 Task: Find accommodations in Bayramaly, Turkmenistan, for 3 guests from July 9 to July 16, with 2 bedrooms, 2 beds, 1 bathroom, a price range of ₹8000 to ₹16000, and self check-in option.
Action: Mouse moved to (596, 155)
Screenshot: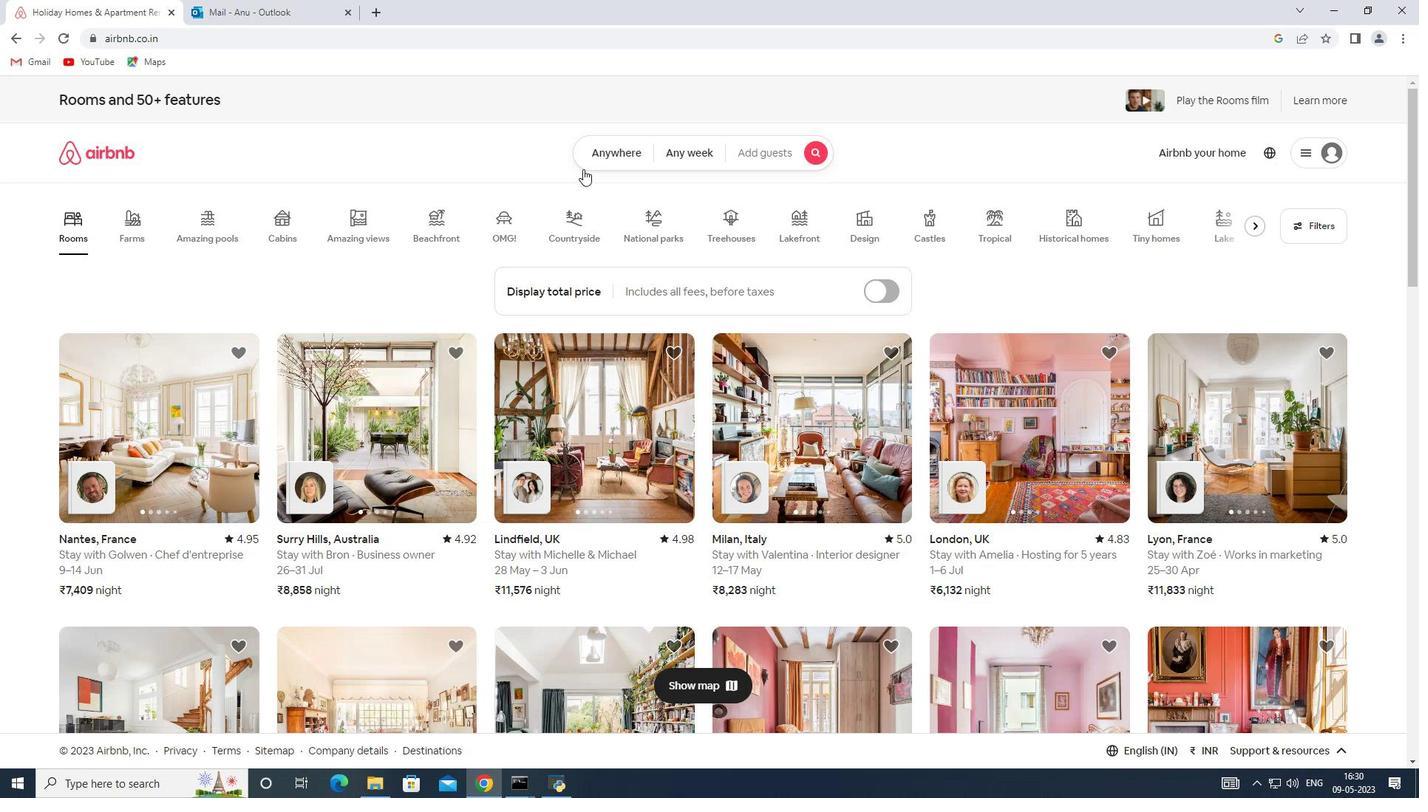 
Action: Mouse pressed left at (596, 155)
Screenshot: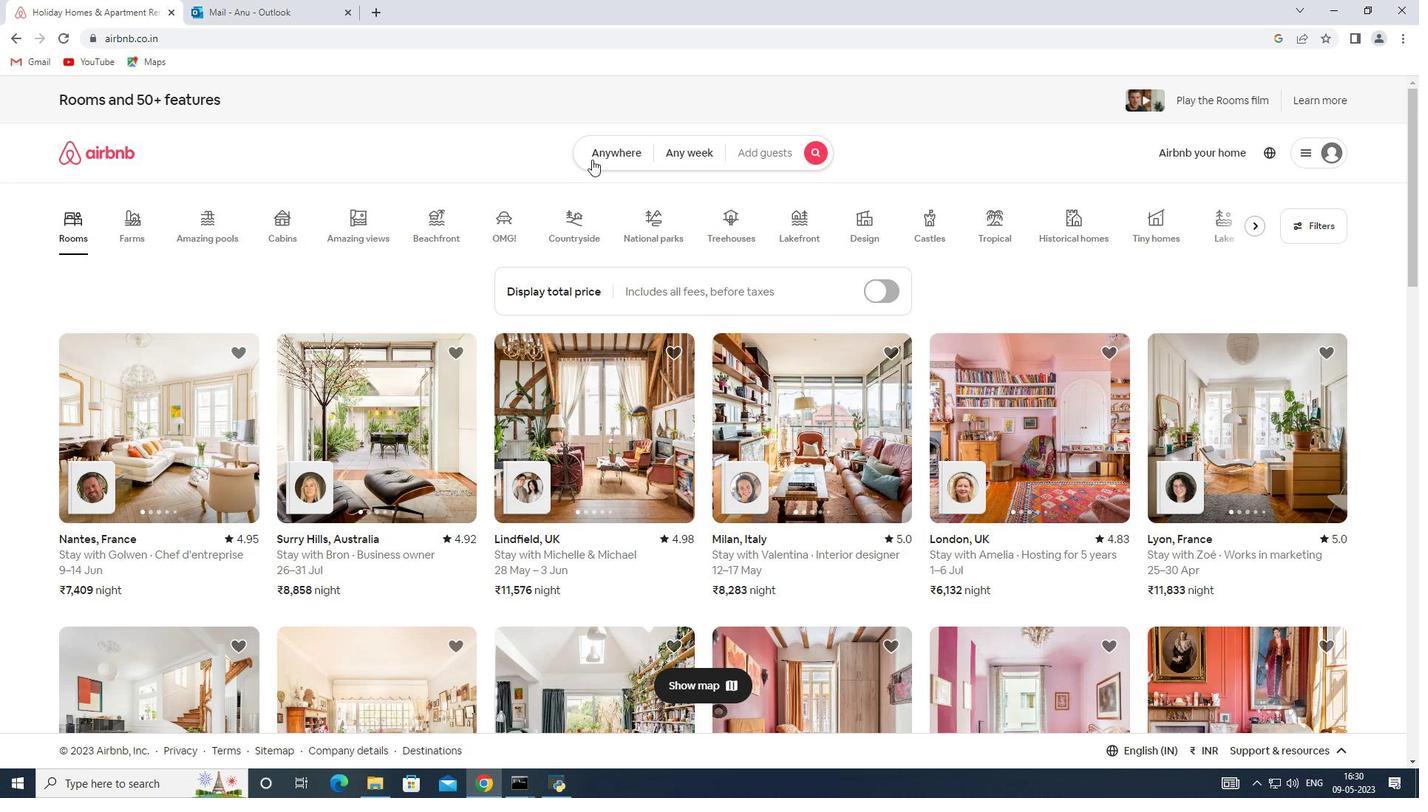 
Action: Mouse moved to (497, 206)
Screenshot: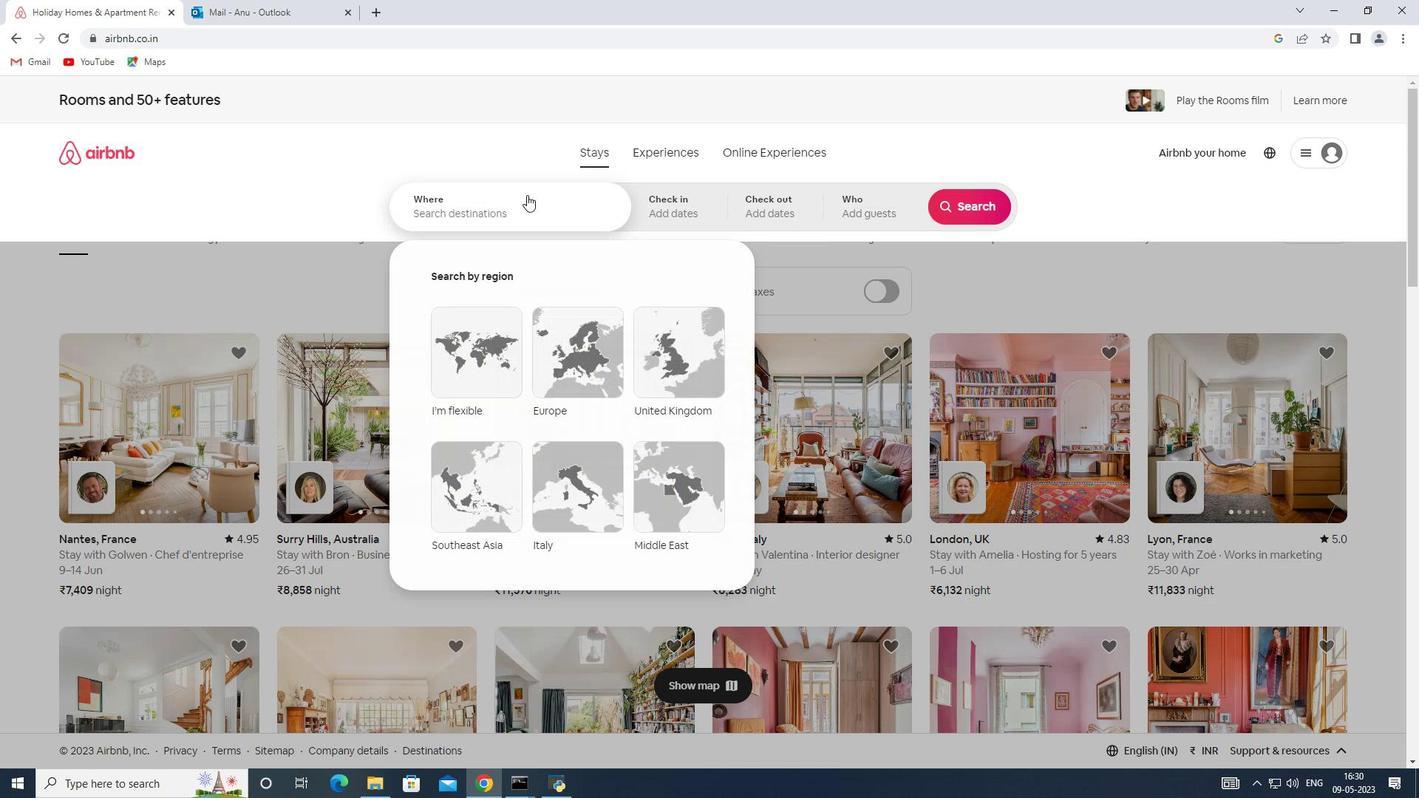 
Action: Mouse pressed left at (497, 206)
Screenshot: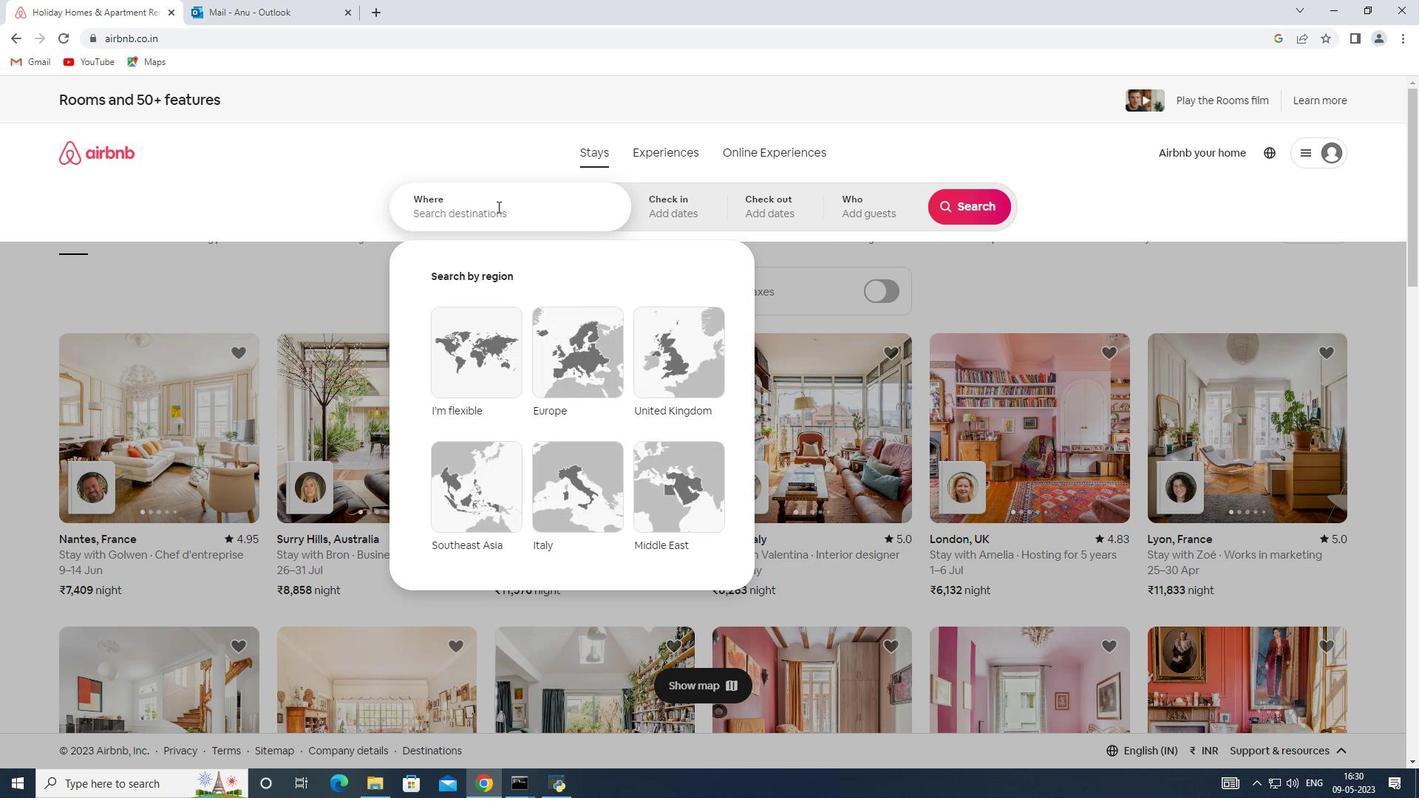 
Action: Key pressed <Key.shift><Key.shift><Key.shift><Key.shift><Key.shift><Key.shift><Key.shift><Key.shift><Key.shift><Key.shift><Key.shift><Key.shift><Key.shift><Key.shift><Key.shift><Key.shift><Key.shift><Key.shift><Key.shift><Key.shift><Key.shift><Key.shift>Bayramaly,<Key.shift>Turkmenistan
Screenshot: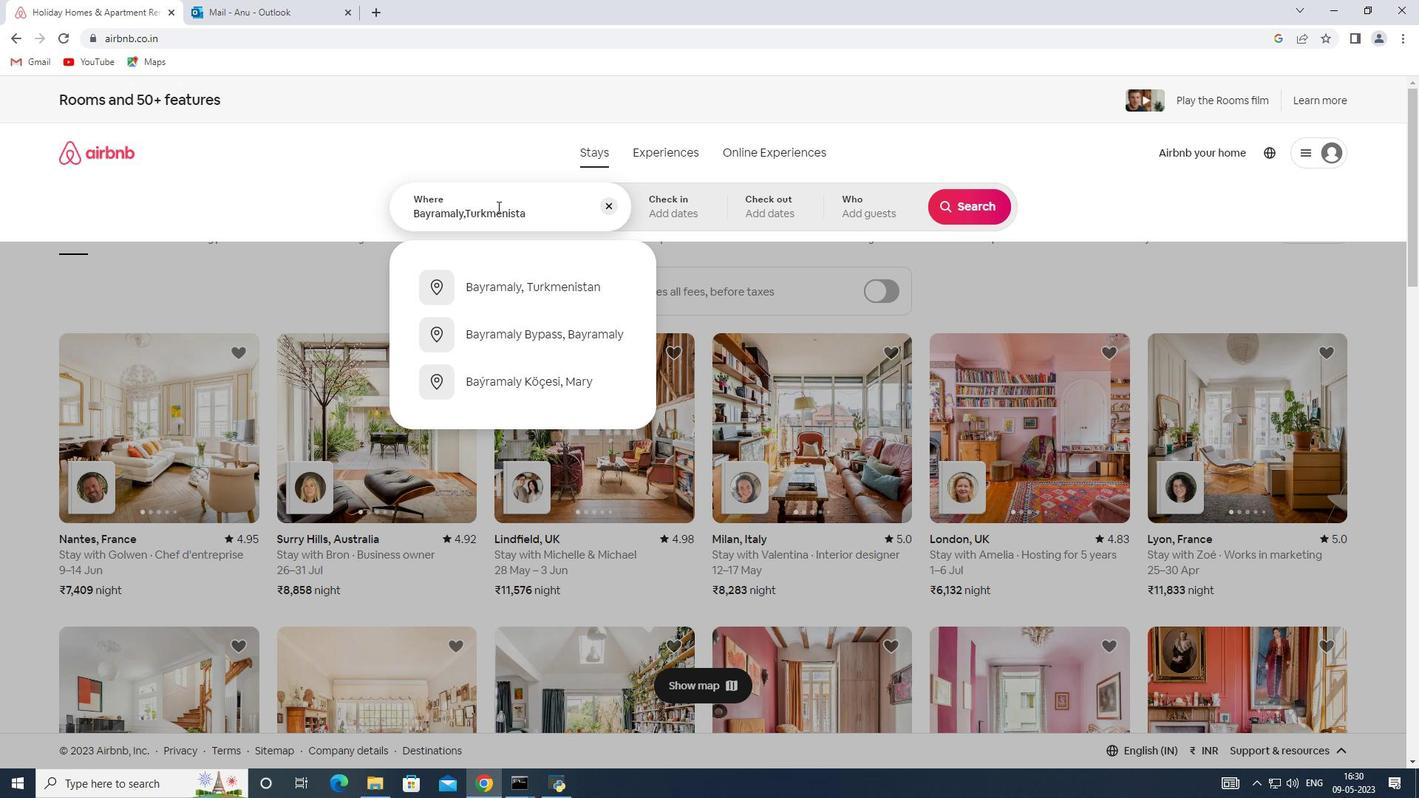 
Action: Mouse moved to (664, 201)
Screenshot: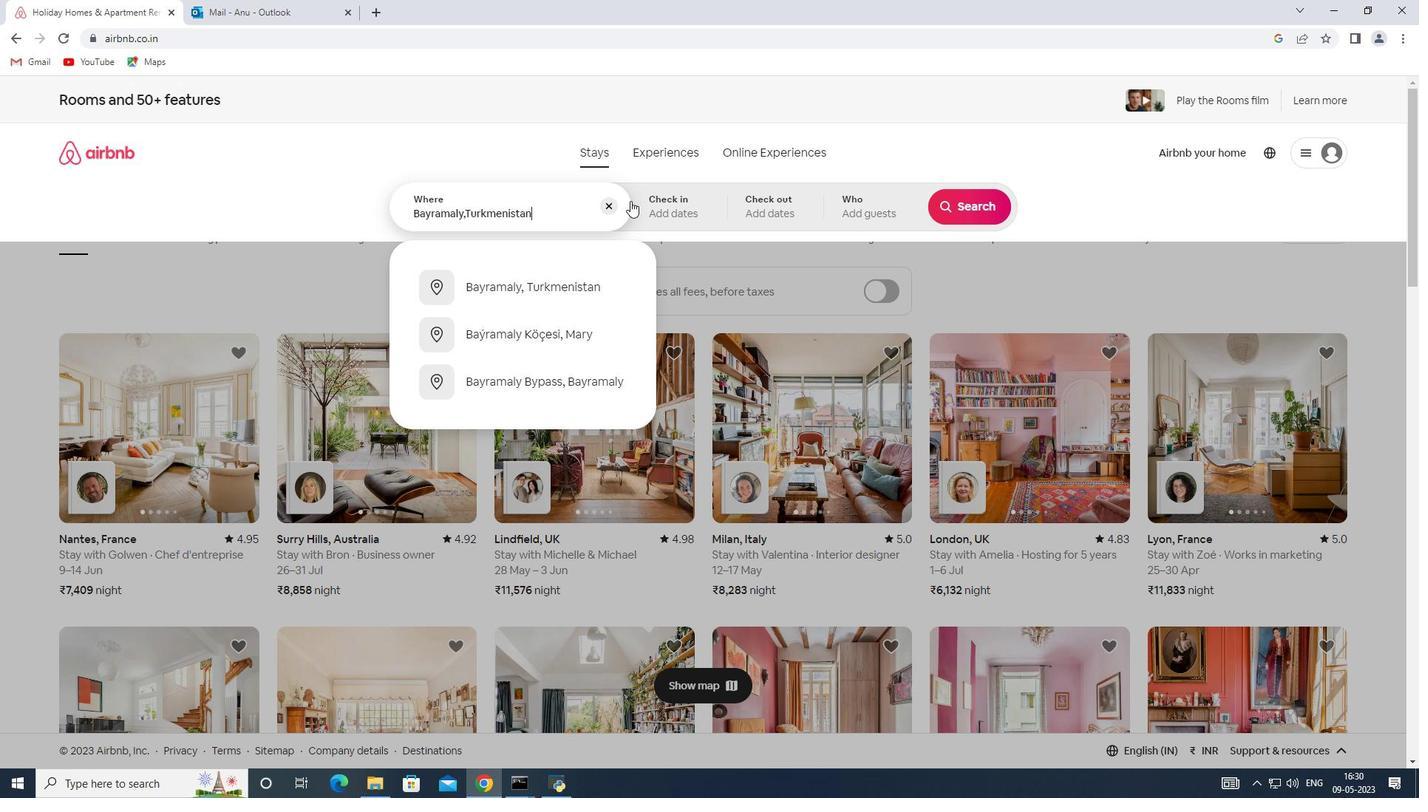 
Action: Mouse pressed left at (664, 201)
Screenshot: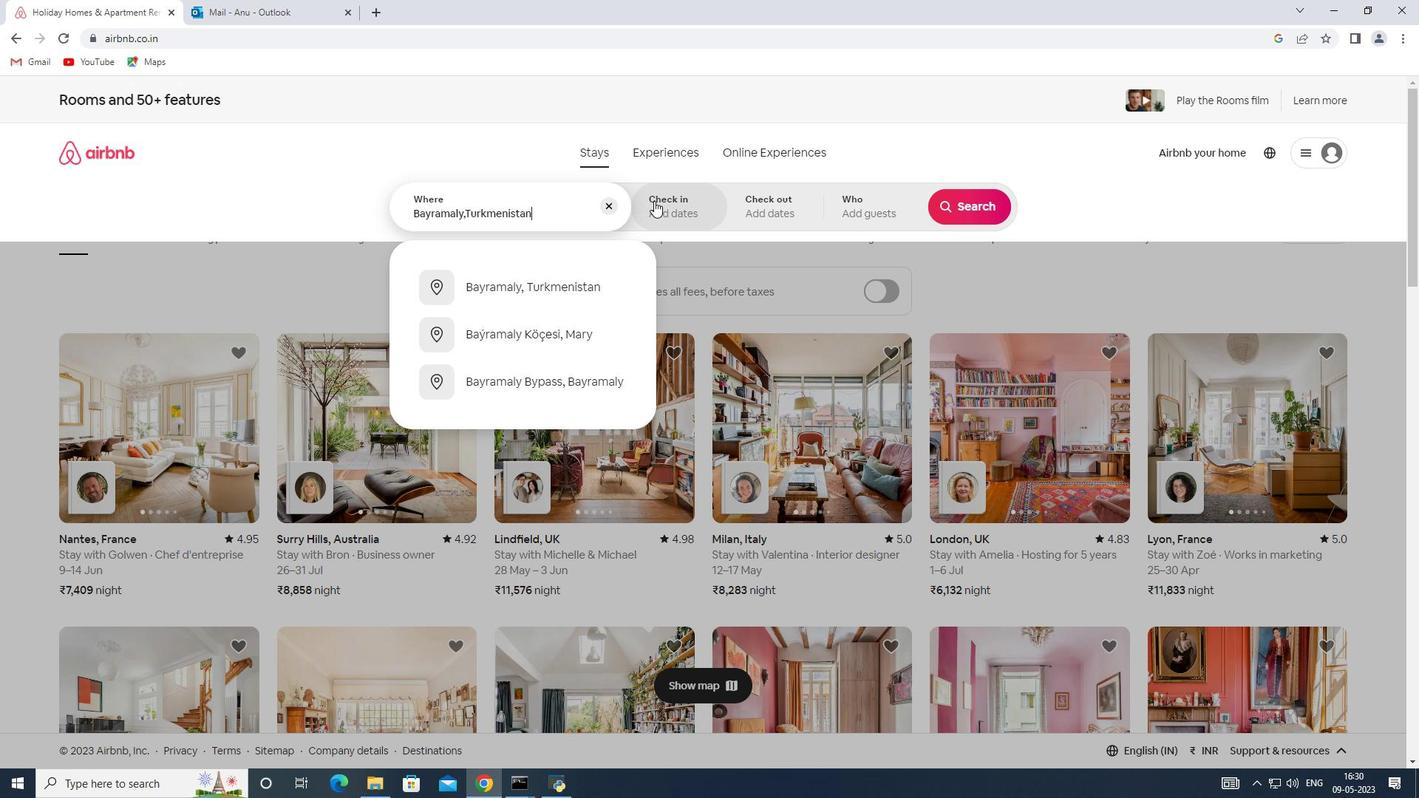 
Action: Mouse moved to (959, 322)
Screenshot: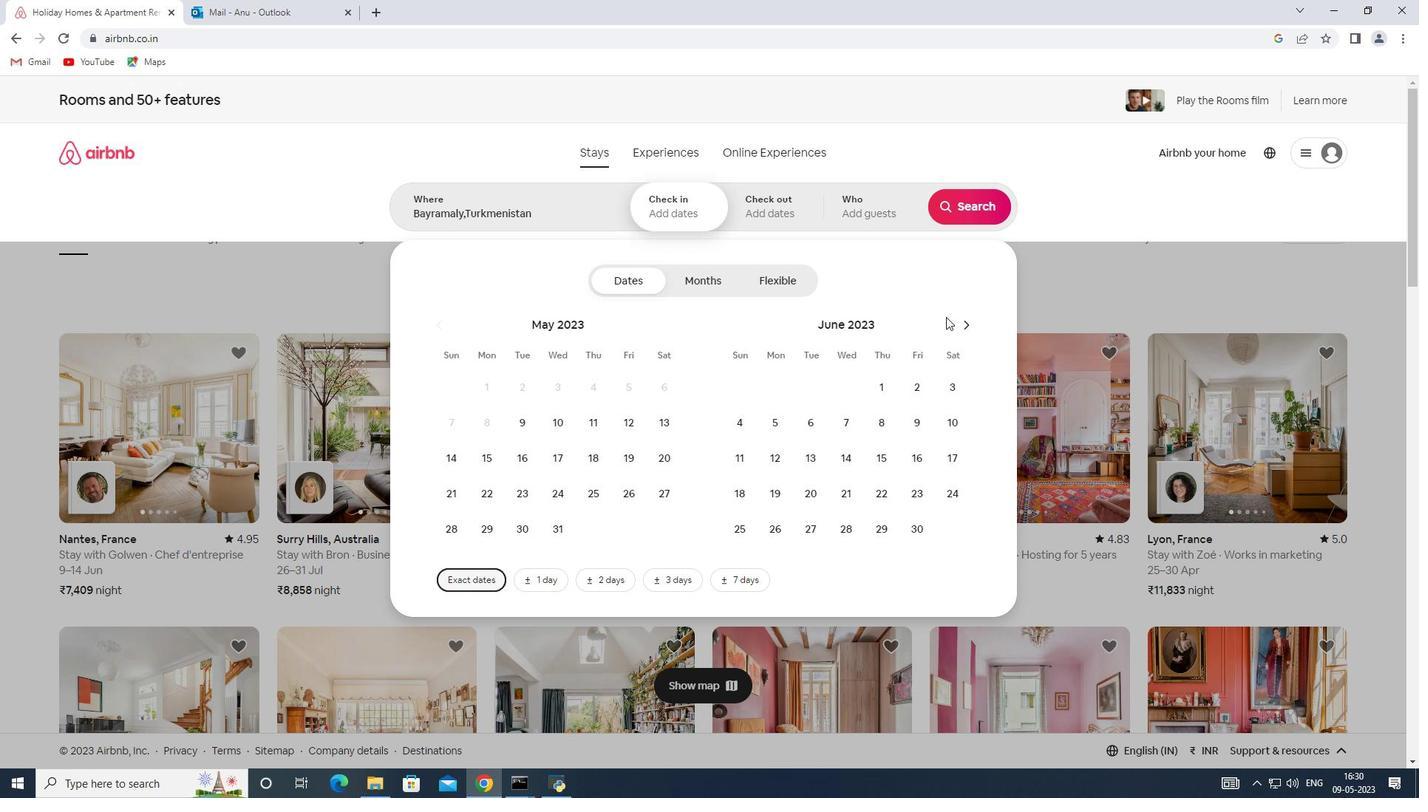 
Action: Mouse pressed left at (959, 322)
Screenshot: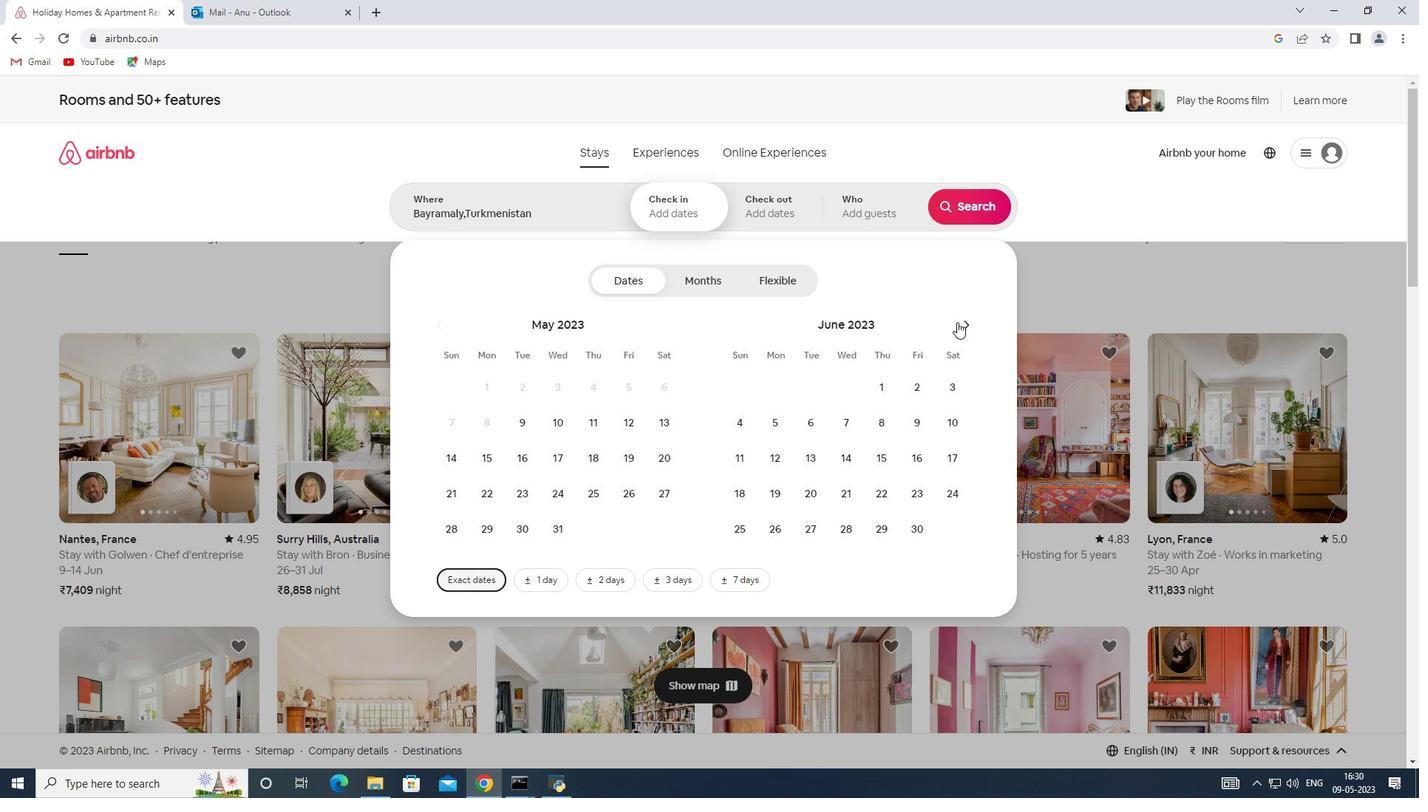 
Action: Mouse moved to (746, 460)
Screenshot: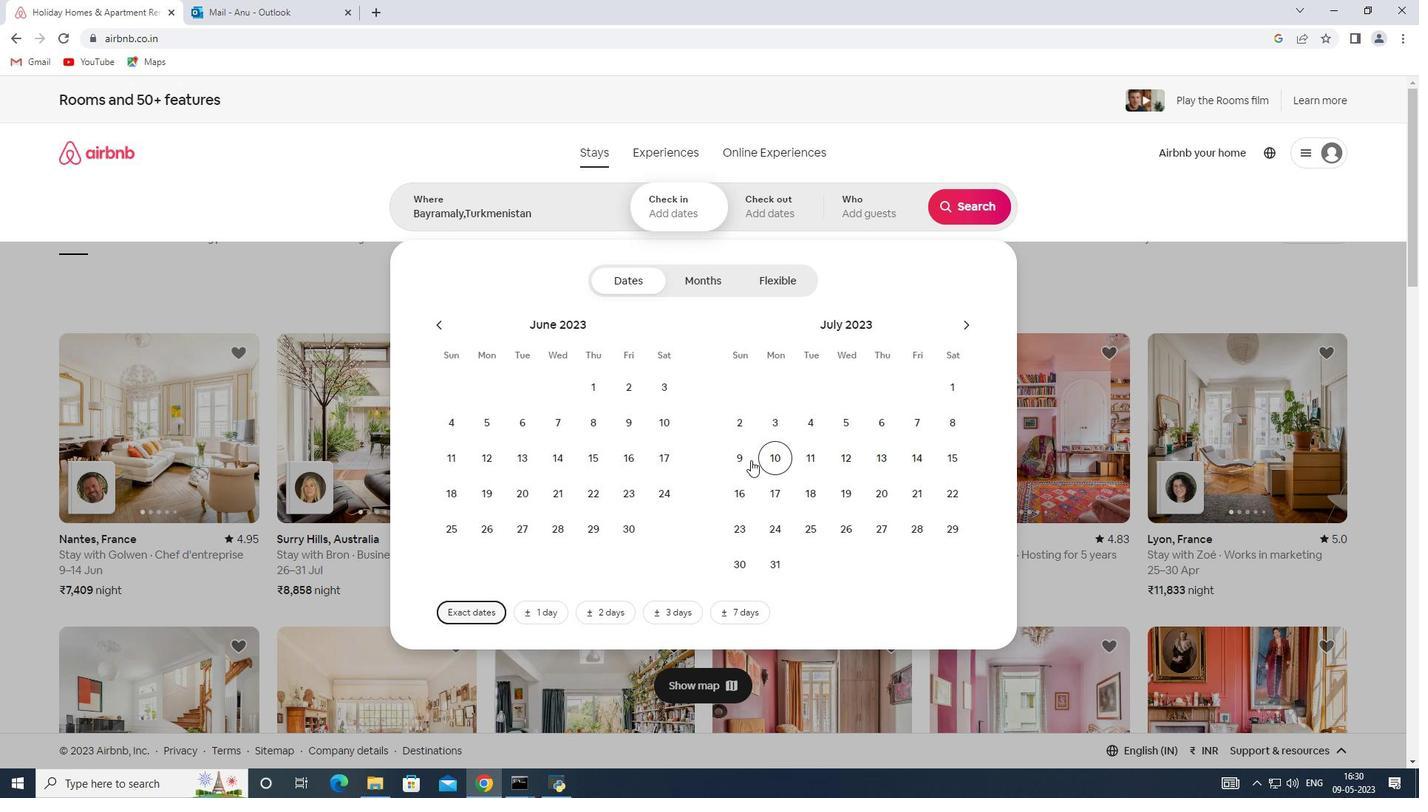 
Action: Mouse pressed left at (746, 460)
Screenshot: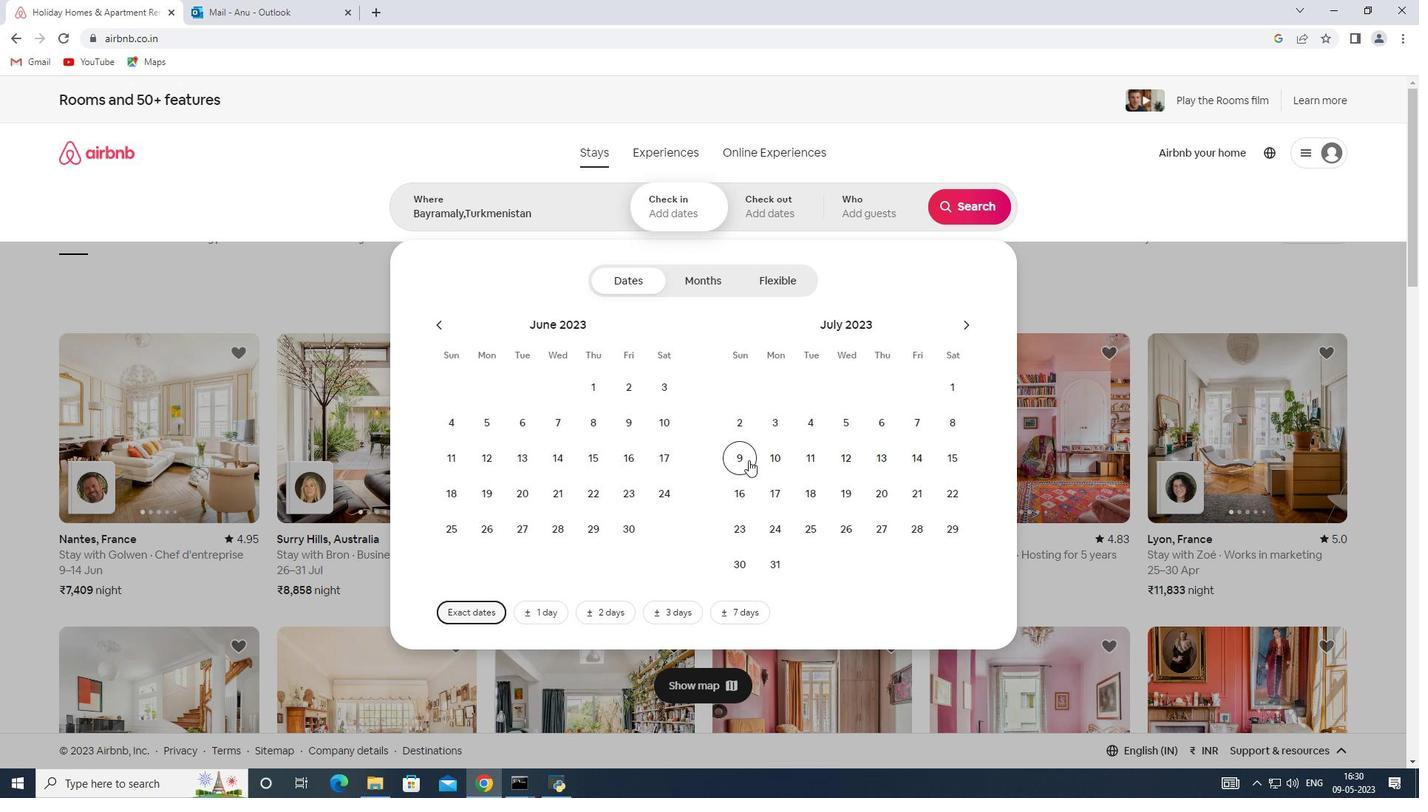 
Action: Mouse moved to (750, 493)
Screenshot: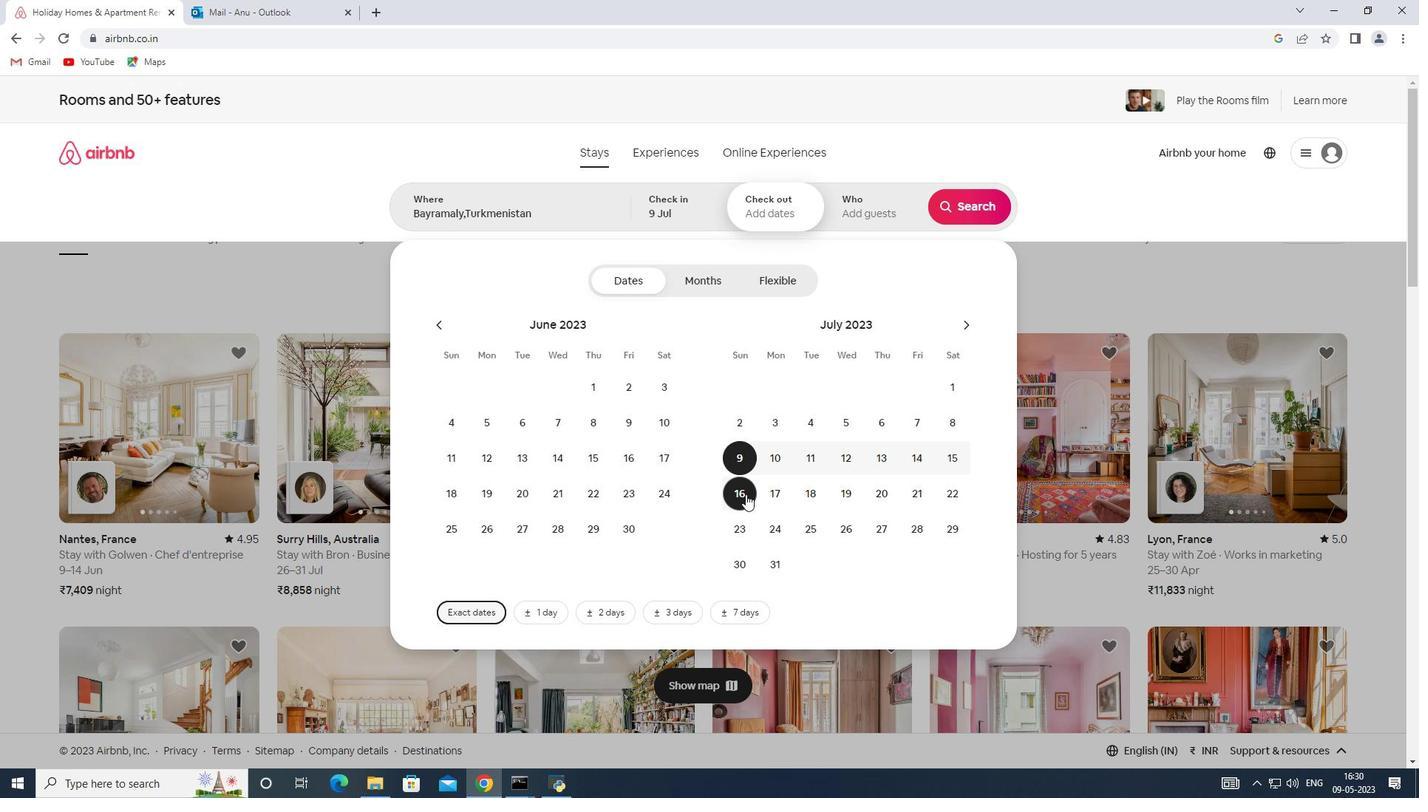 
Action: Mouse pressed left at (750, 493)
Screenshot: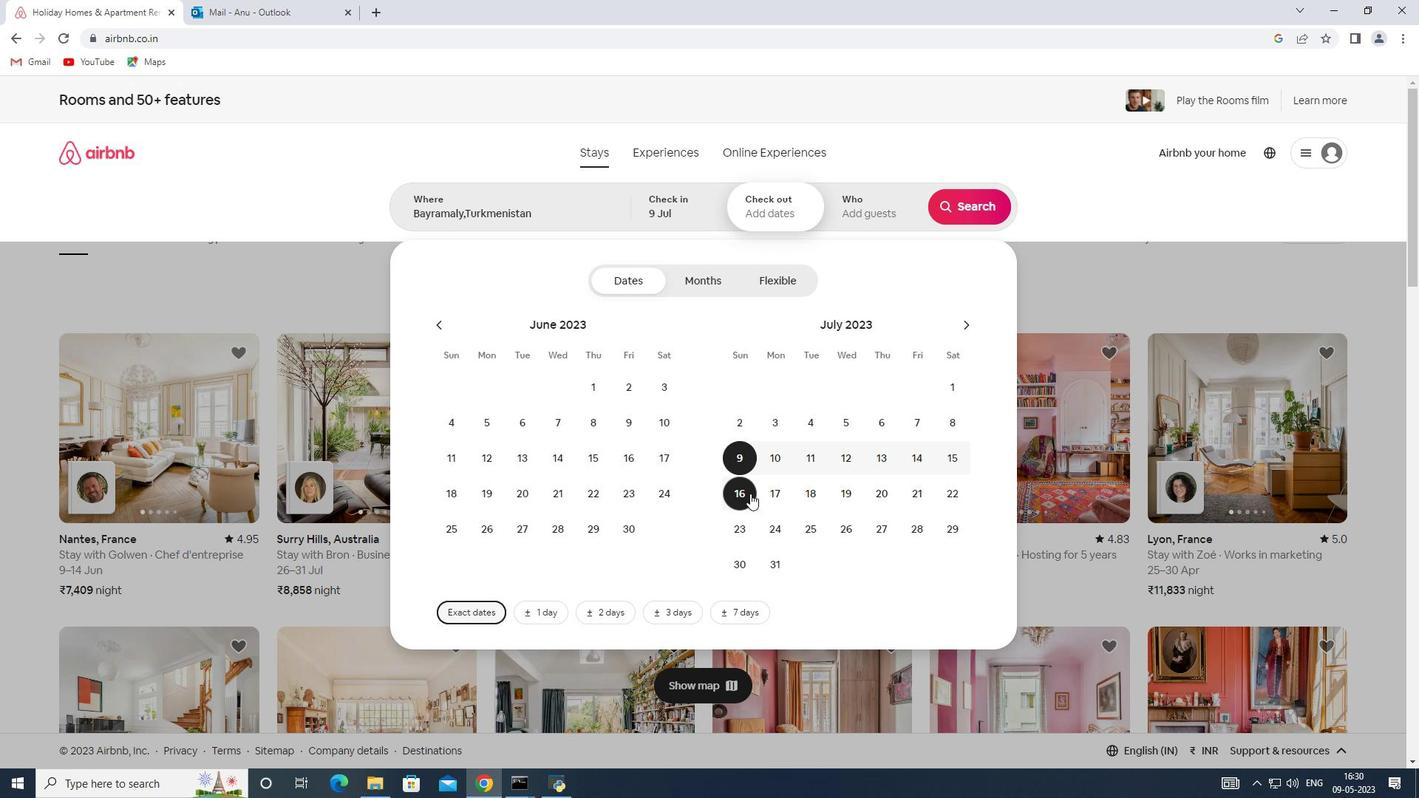 
Action: Mouse moved to (847, 215)
Screenshot: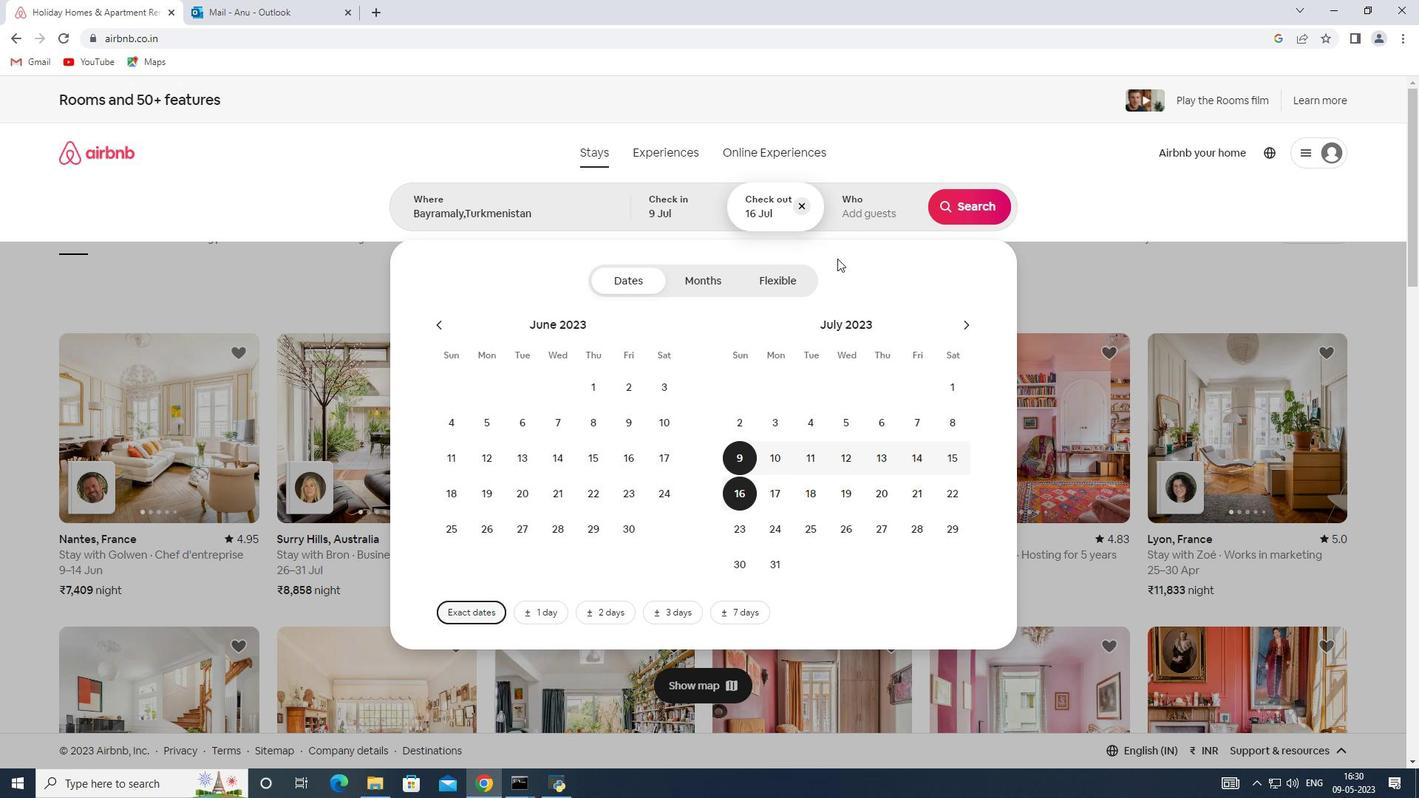 
Action: Mouse pressed left at (847, 215)
Screenshot: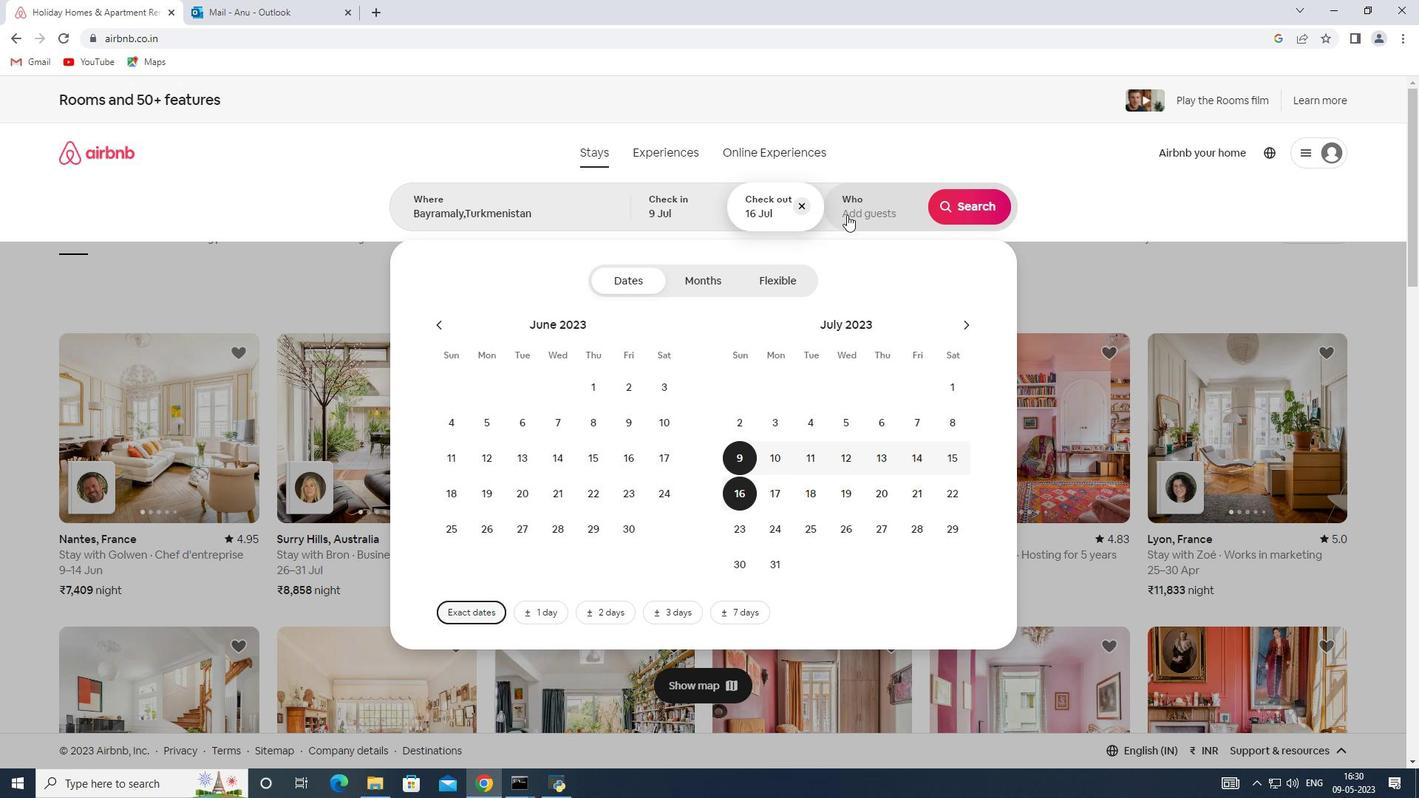 
Action: Mouse moved to (978, 281)
Screenshot: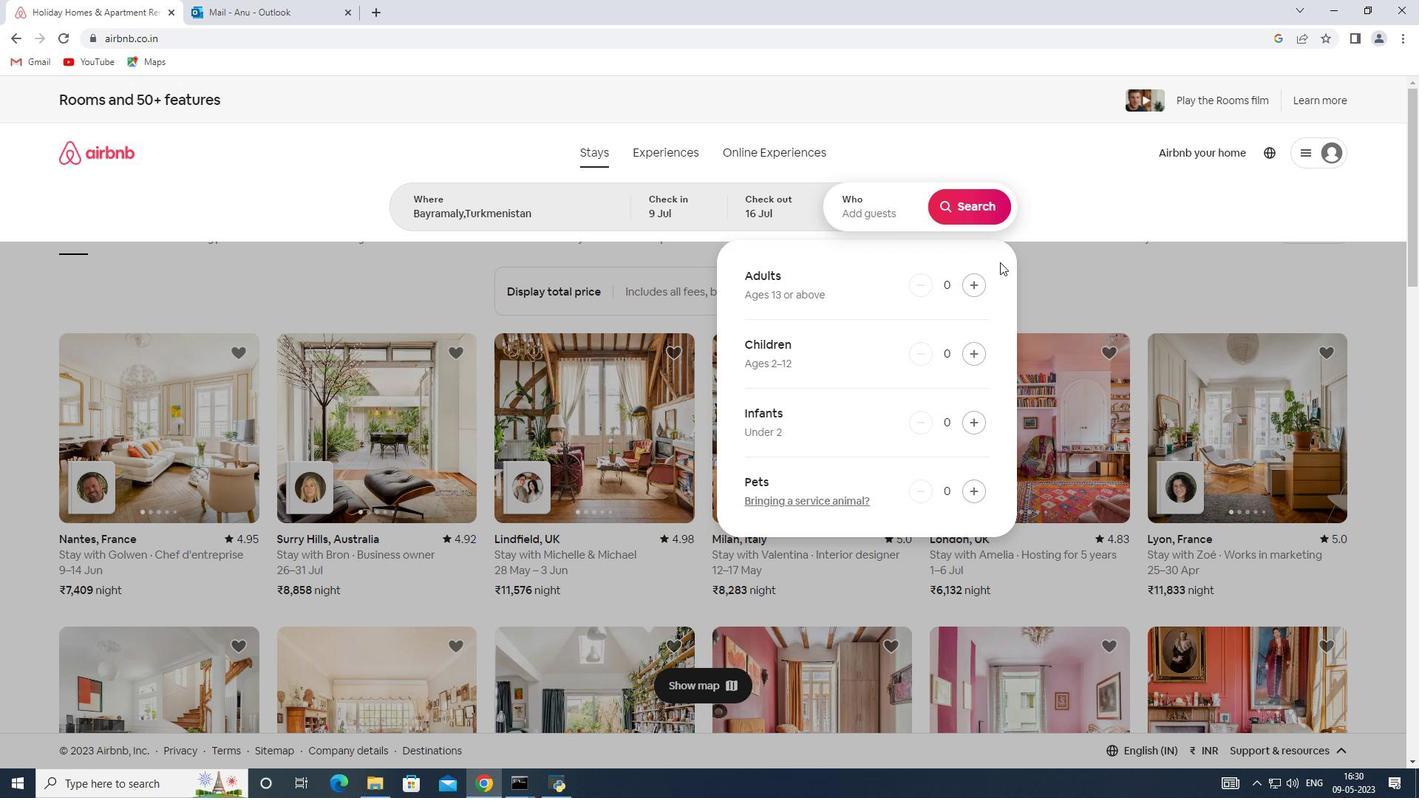 
Action: Mouse pressed left at (978, 281)
Screenshot: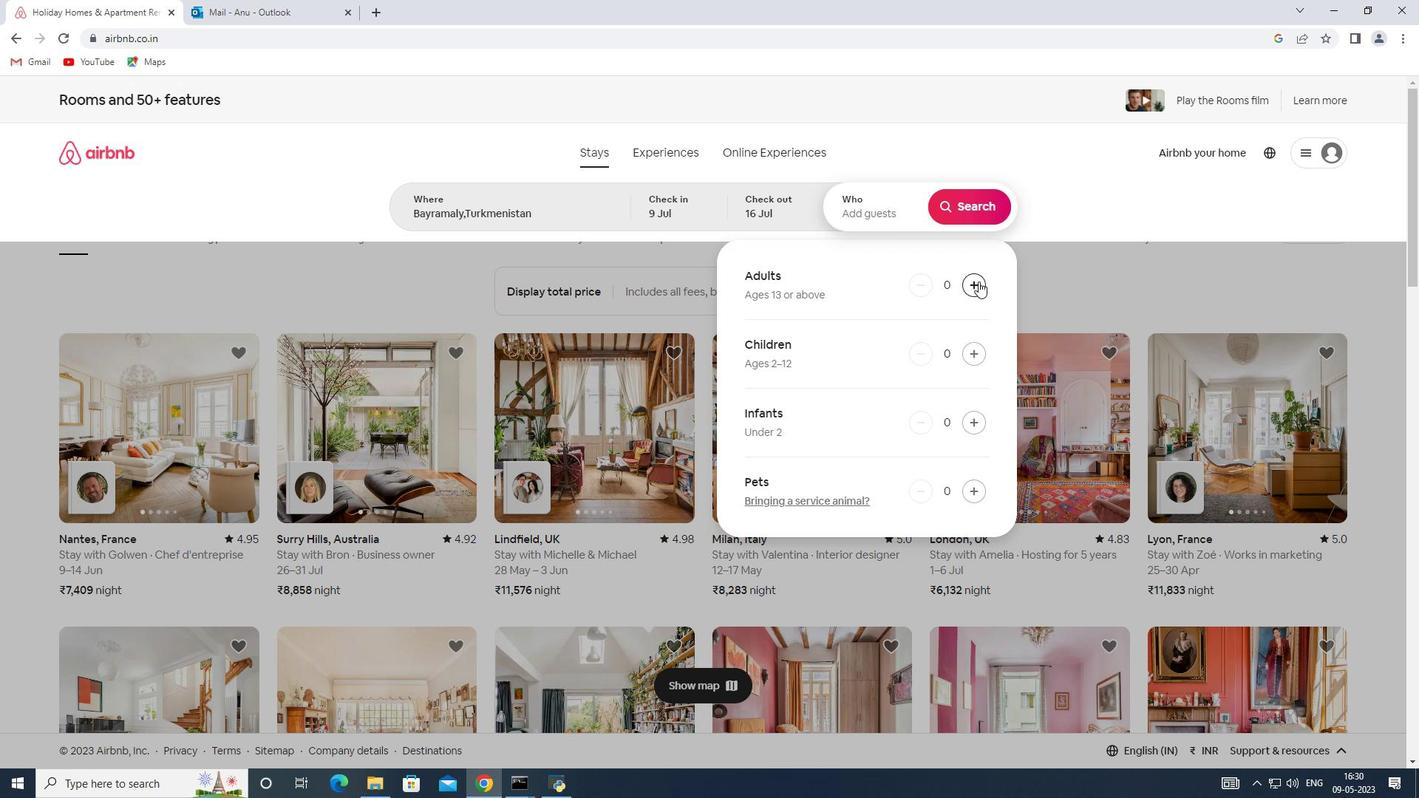 
Action: Mouse pressed left at (978, 281)
Screenshot: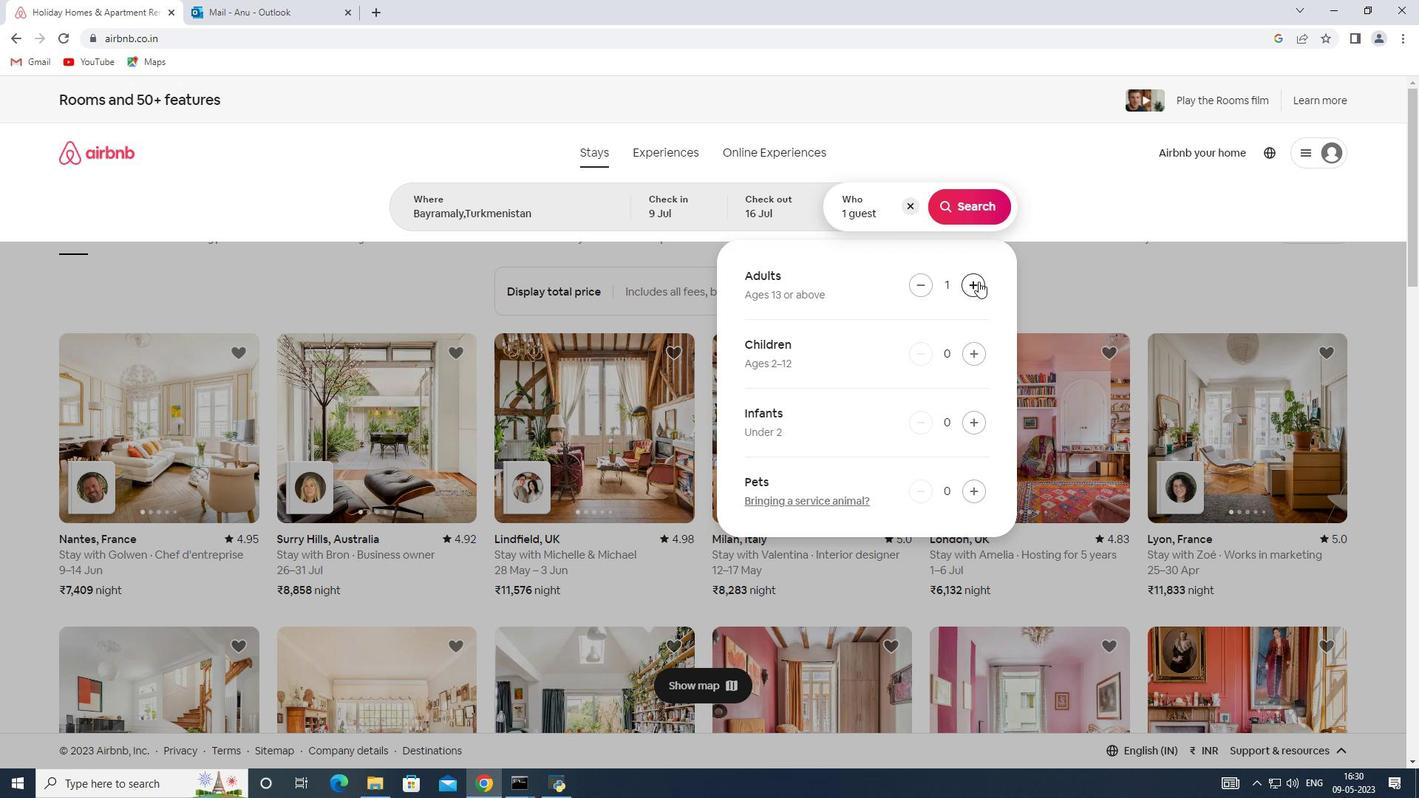 
Action: Mouse moved to (972, 356)
Screenshot: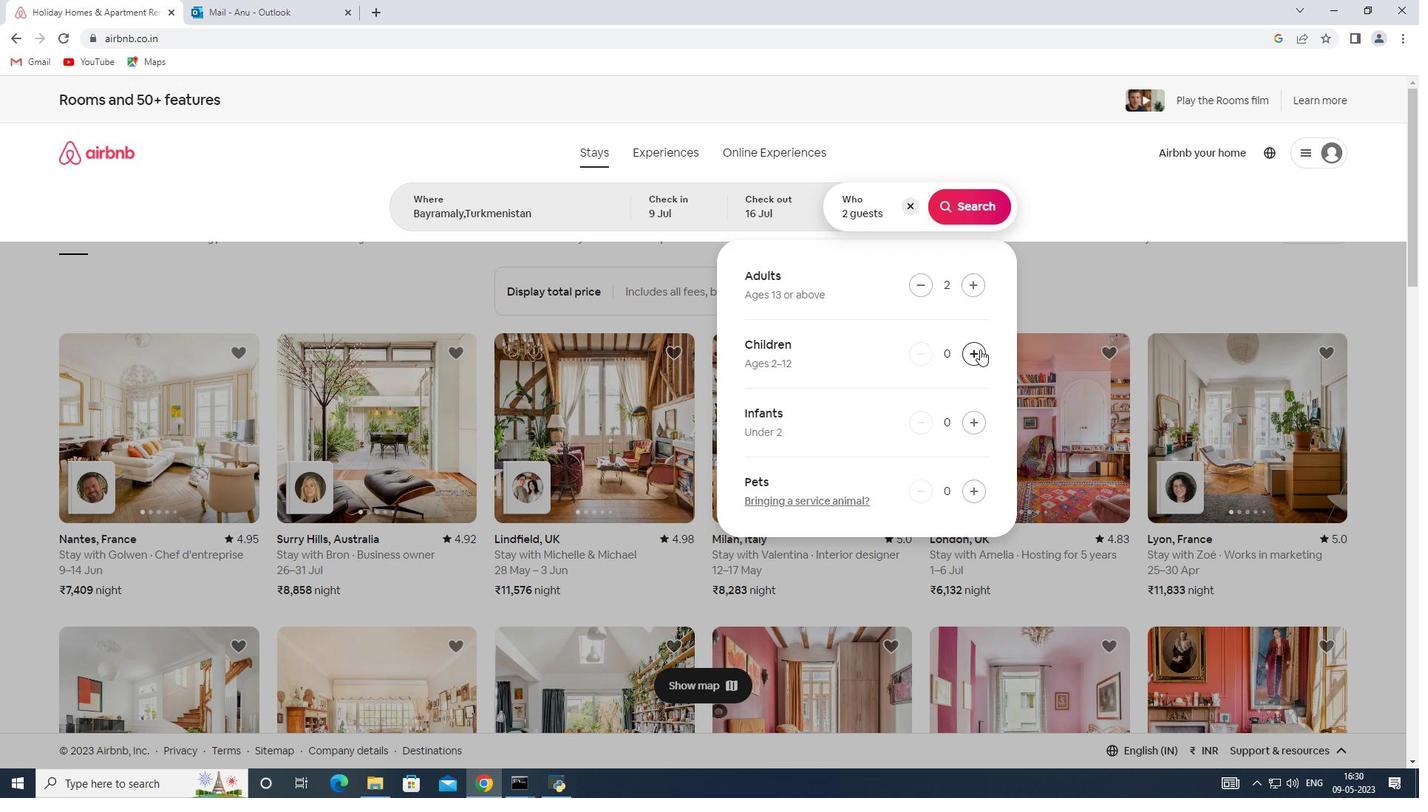 
Action: Mouse pressed left at (972, 356)
Screenshot: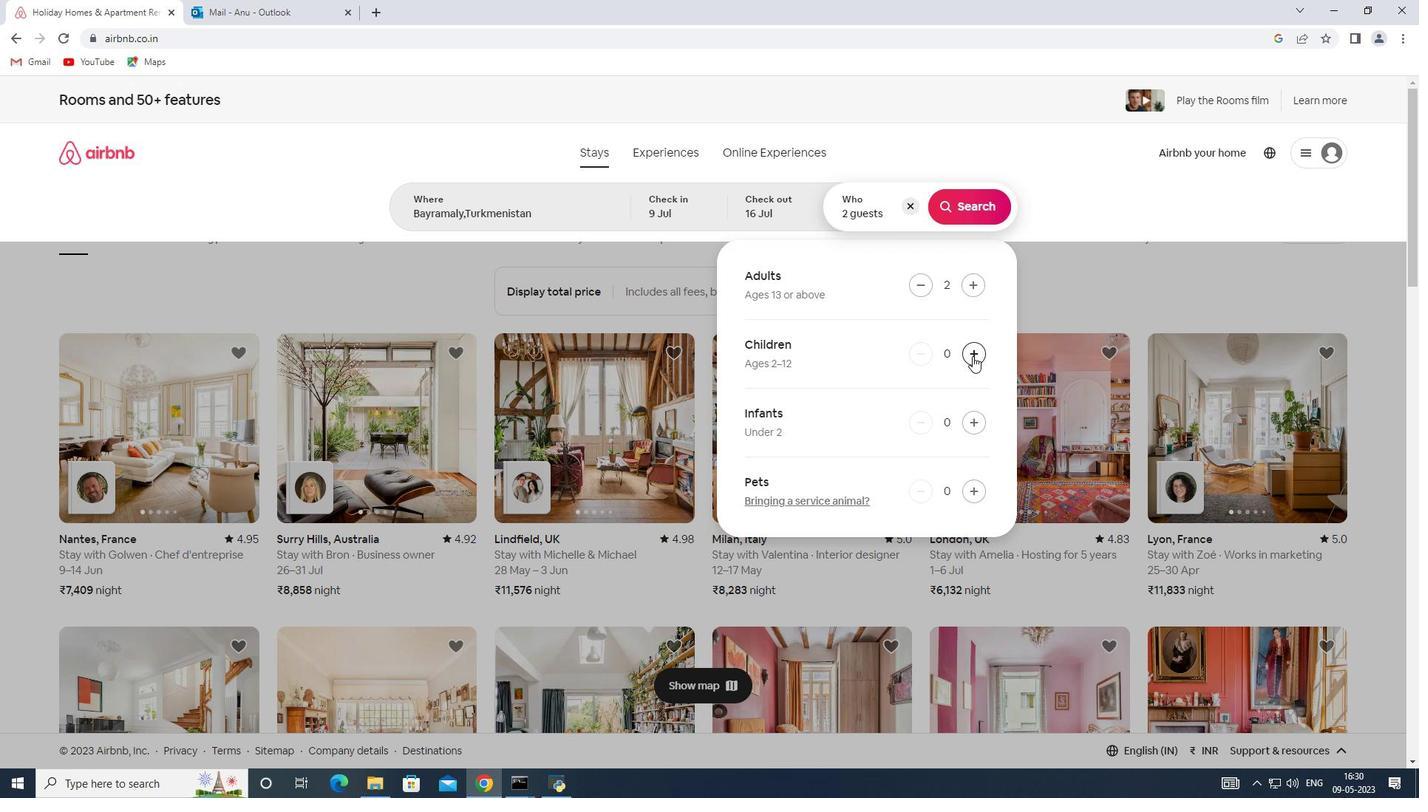 
Action: Mouse moved to (955, 198)
Screenshot: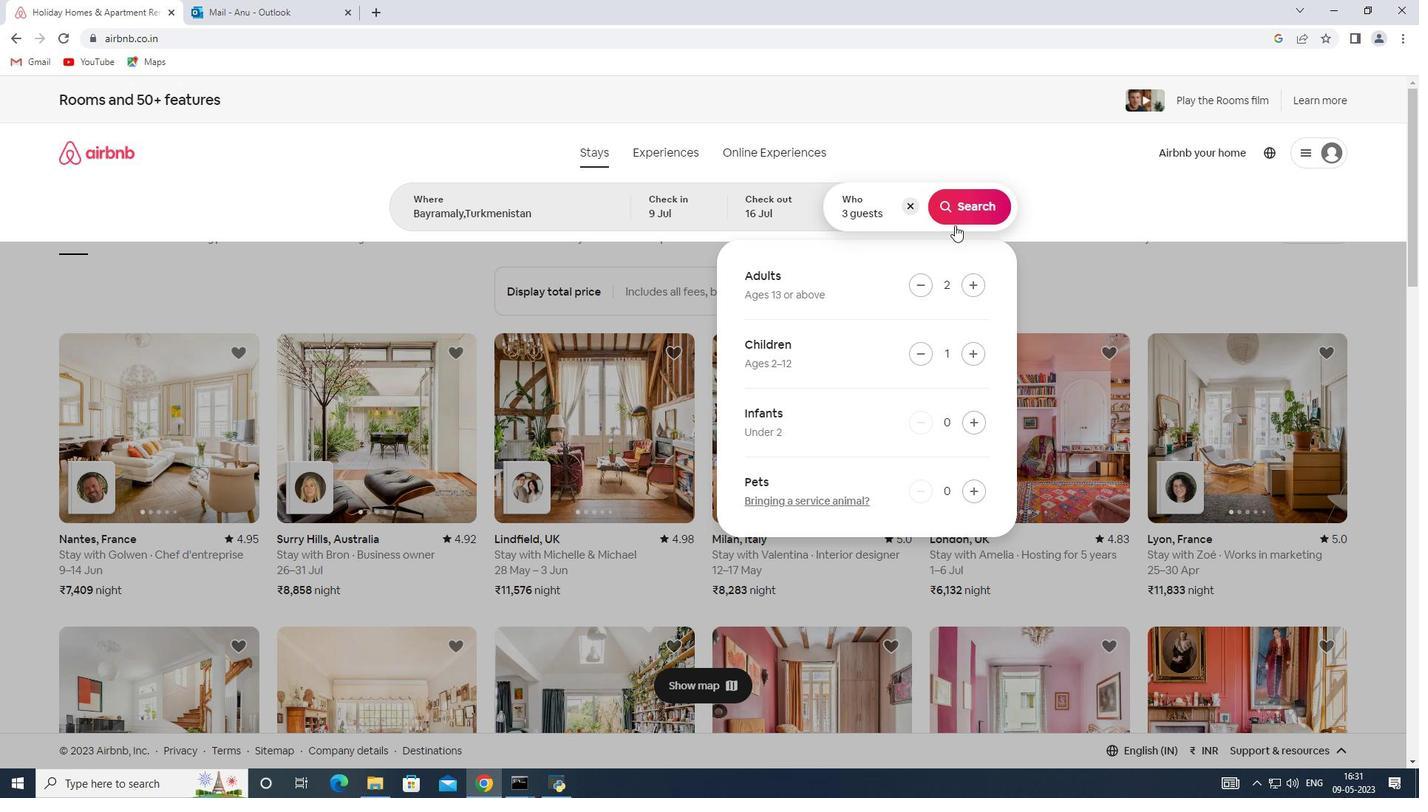 
Action: Mouse pressed left at (955, 198)
Screenshot: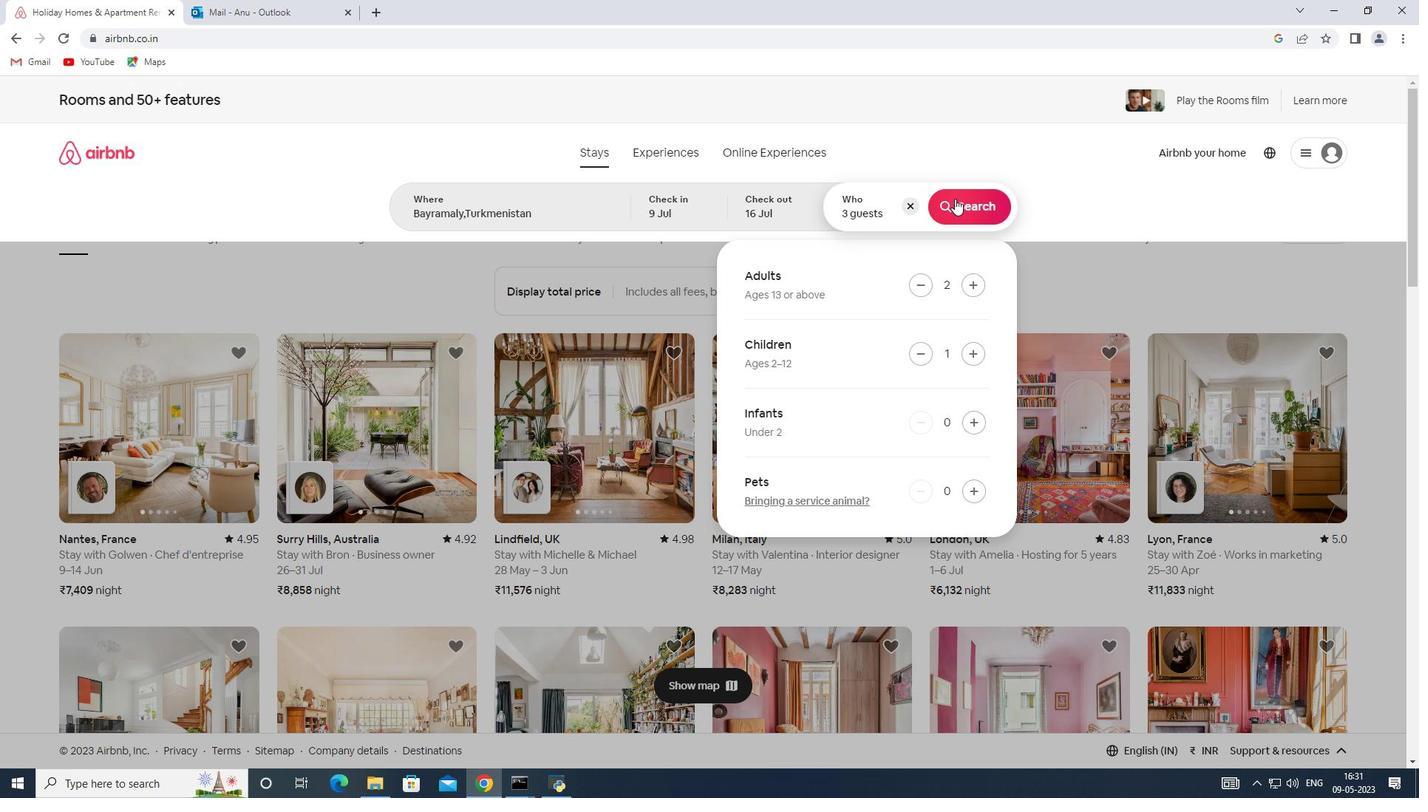 
Action: Mouse moved to (1338, 158)
Screenshot: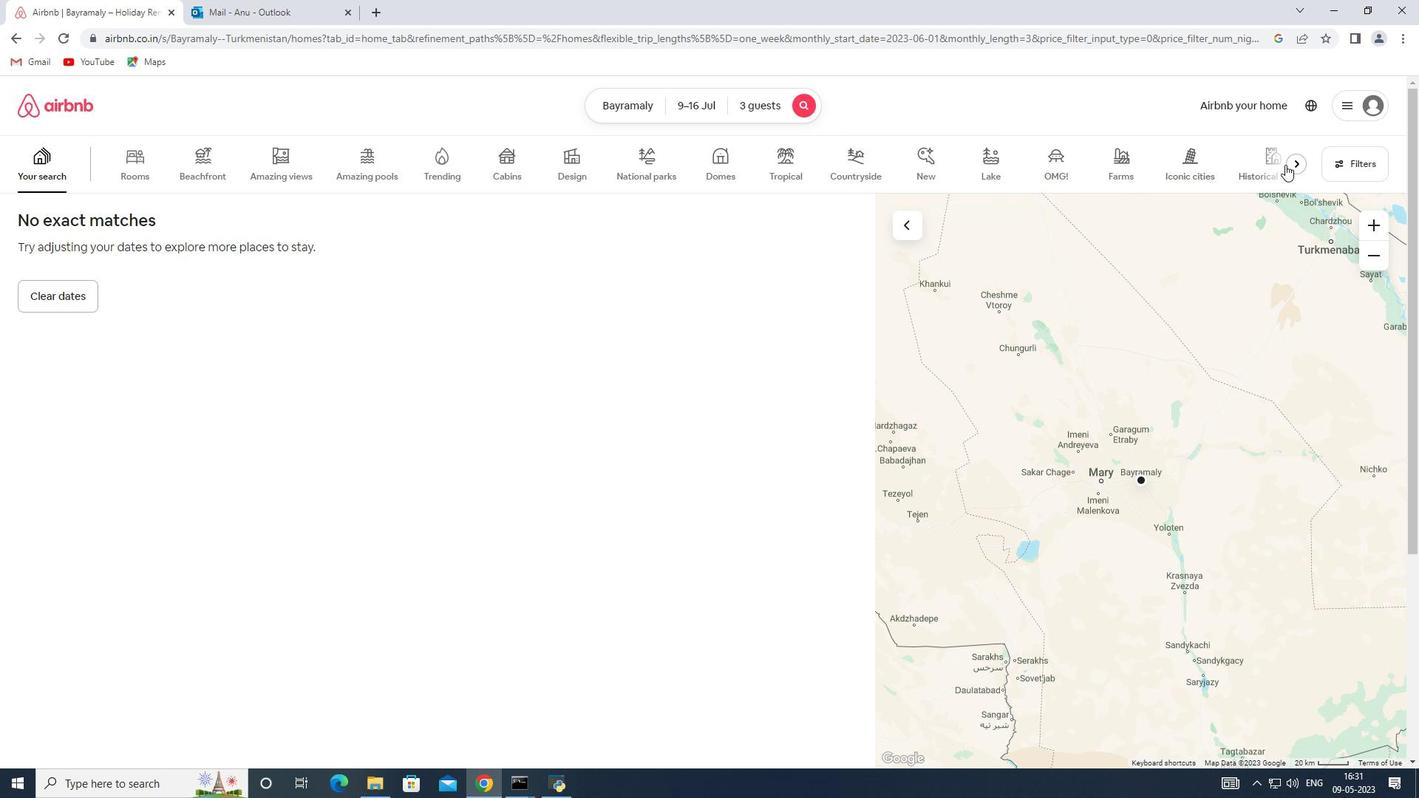 
Action: Mouse pressed left at (1338, 158)
Screenshot: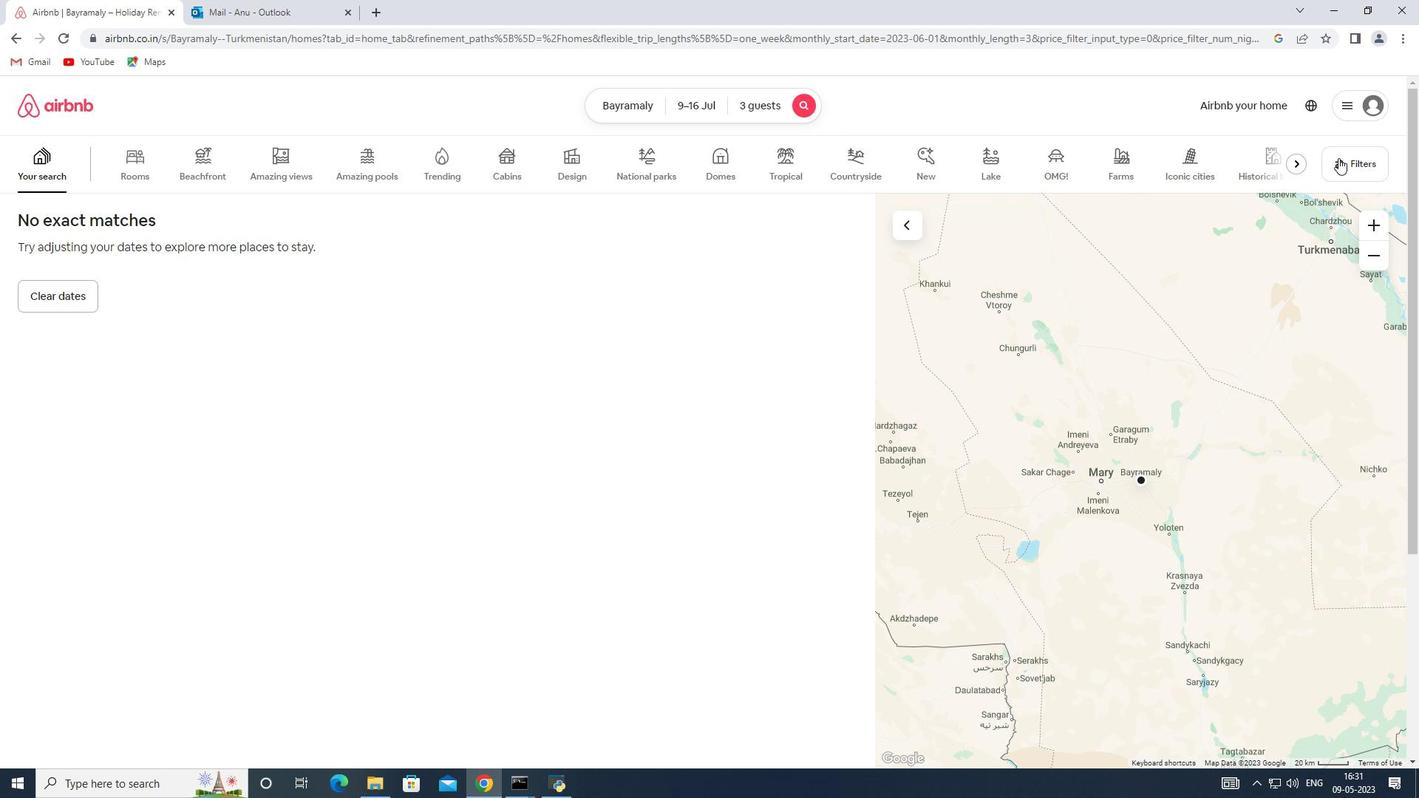 
Action: Mouse moved to (524, 533)
Screenshot: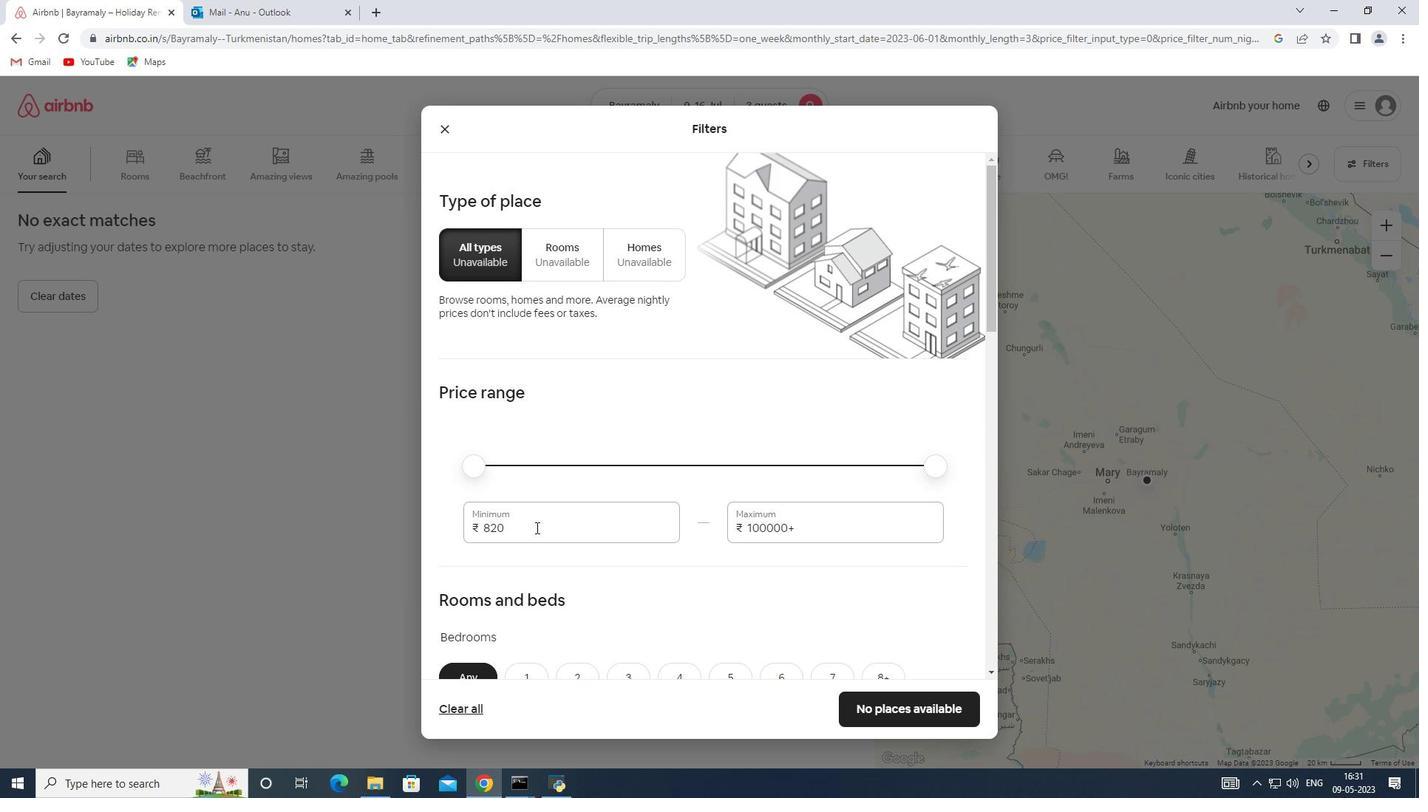 
Action: Mouse pressed left at (524, 533)
Screenshot: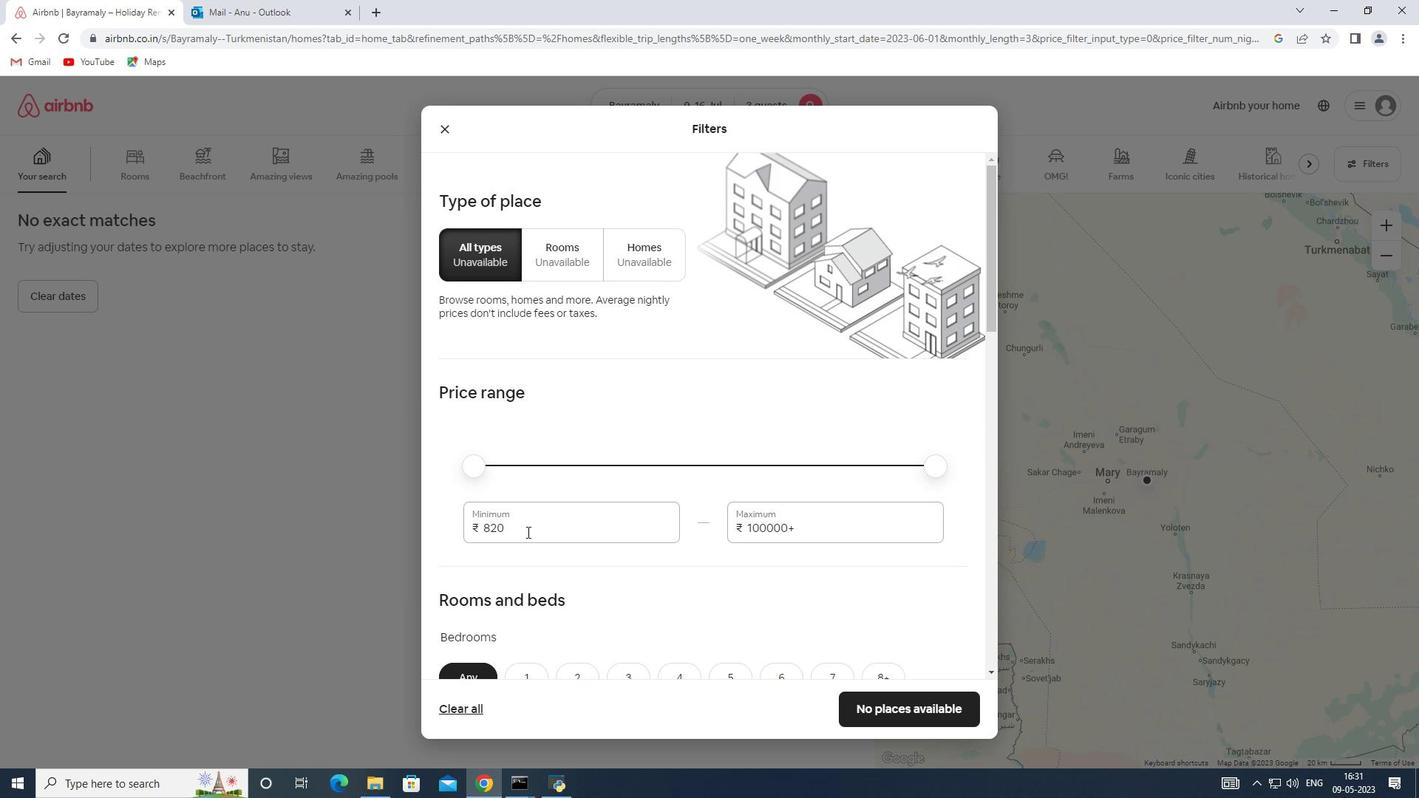 
Action: Mouse moved to (453, 538)
Screenshot: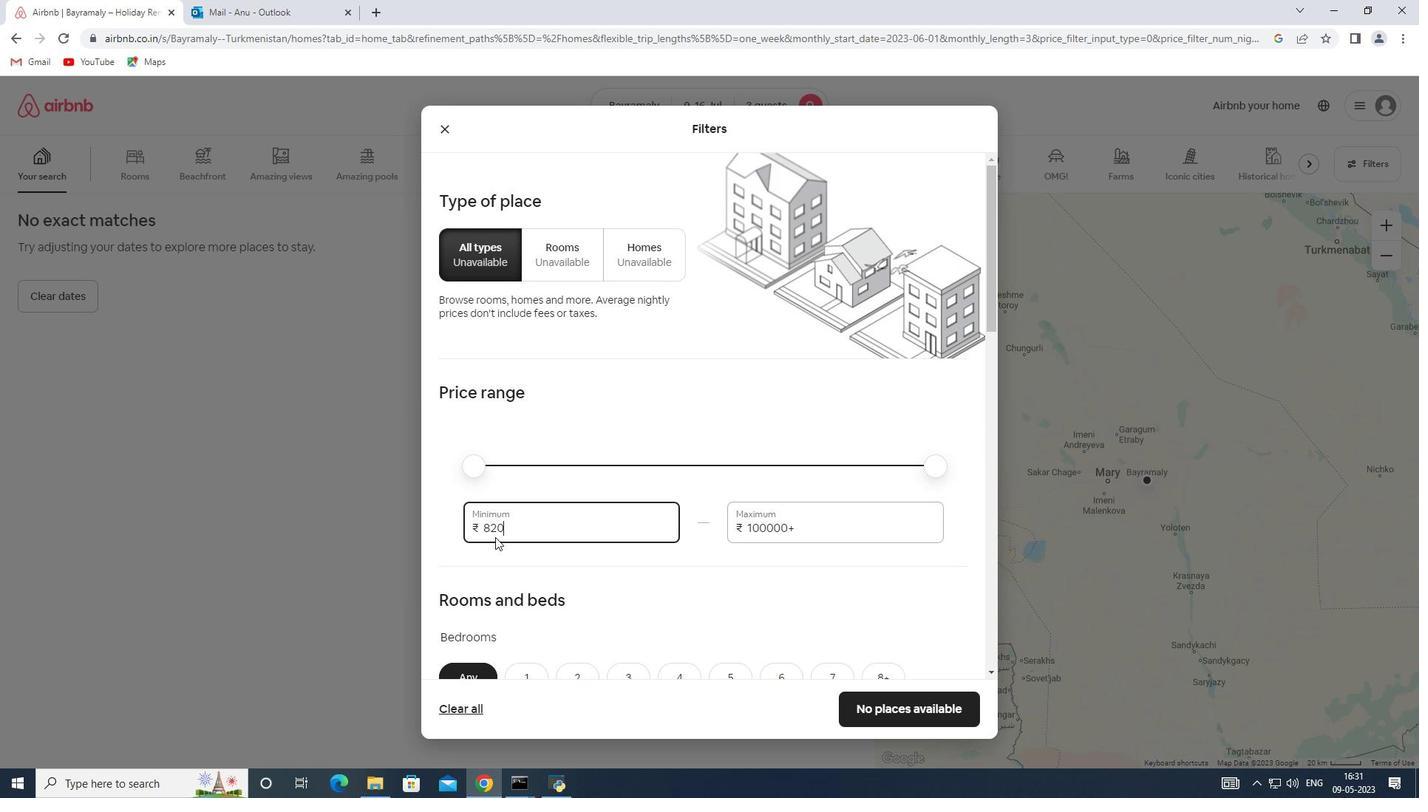 
Action: Key pressed 8000
Screenshot: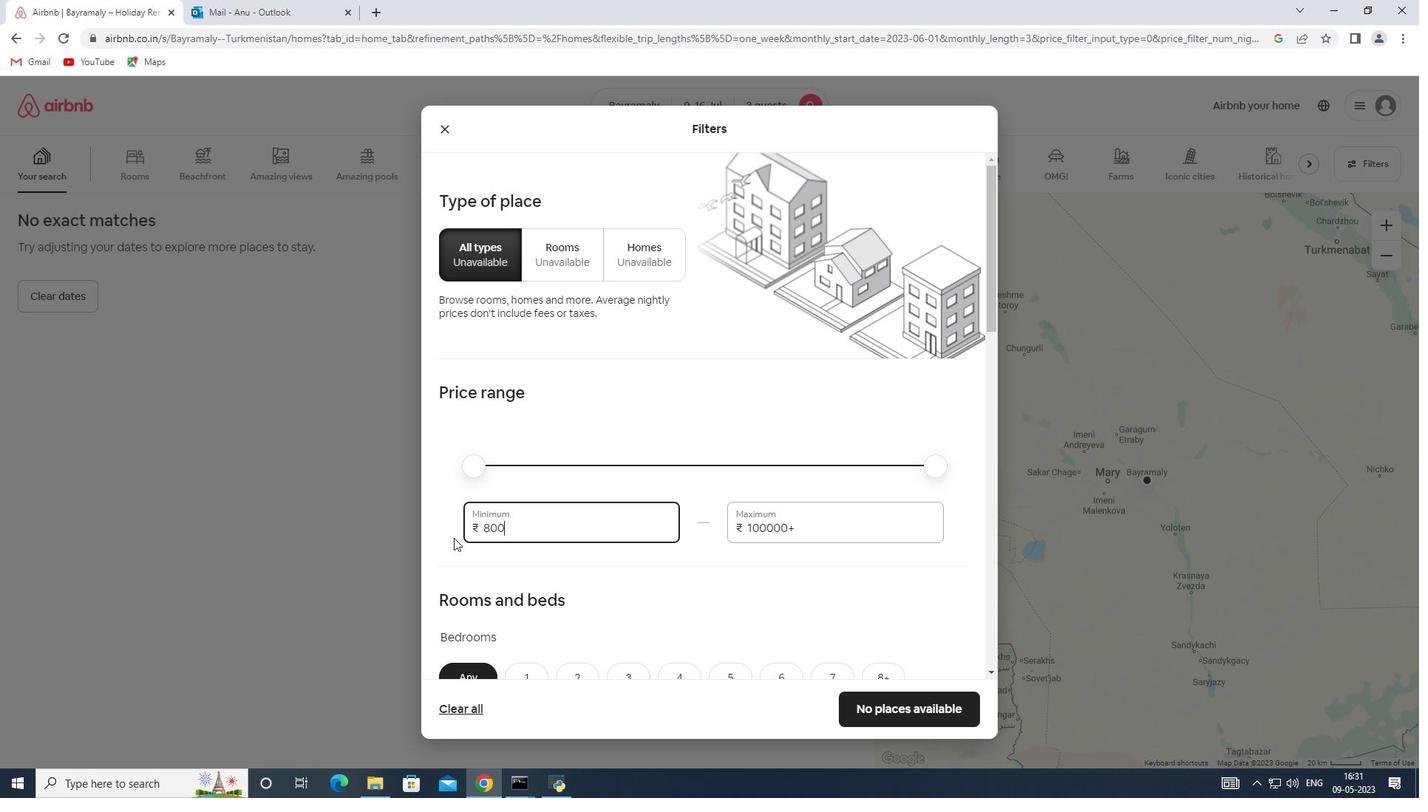 
Action: Mouse moved to (799, 525)
Screenshot: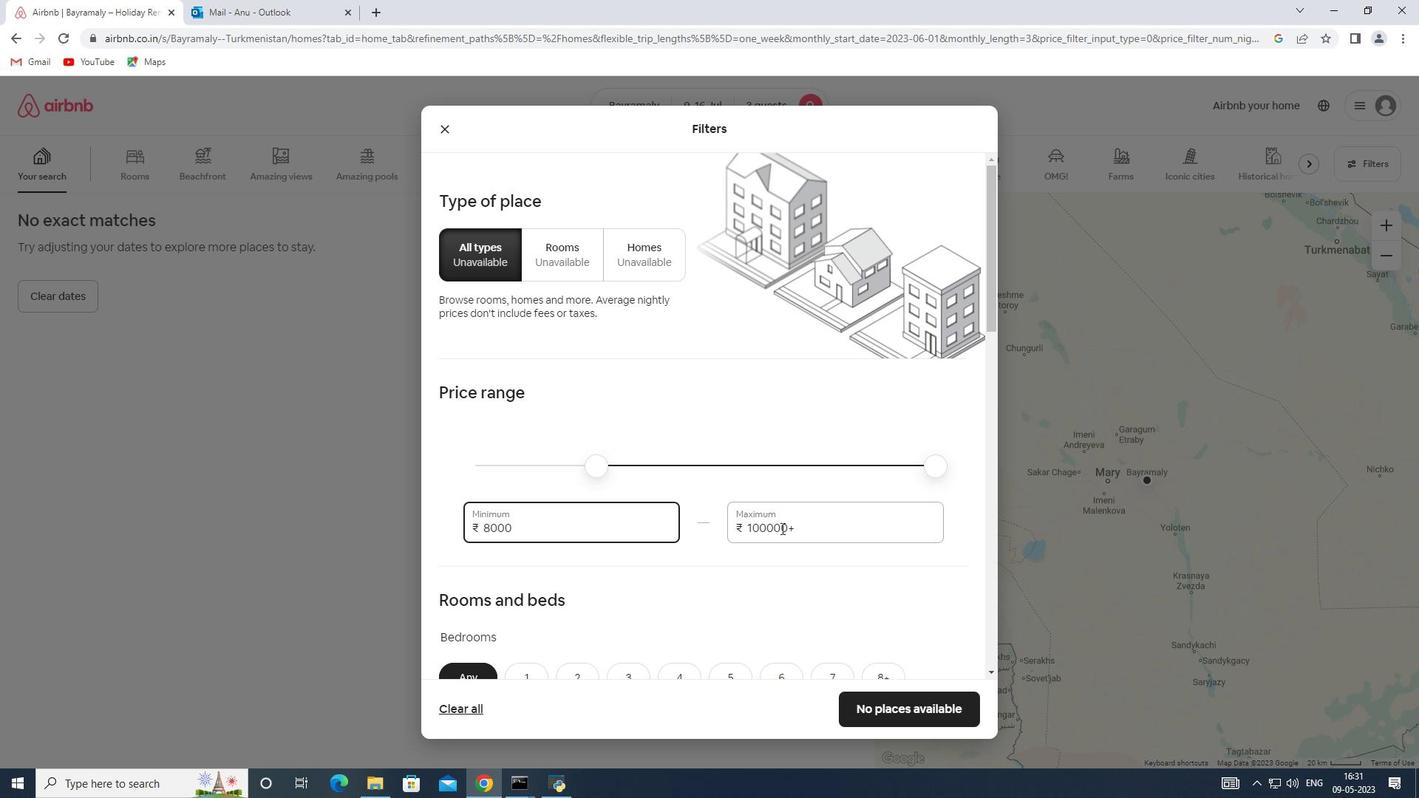 
Action: Mouse pressed left at (799, 525)
Screenshot: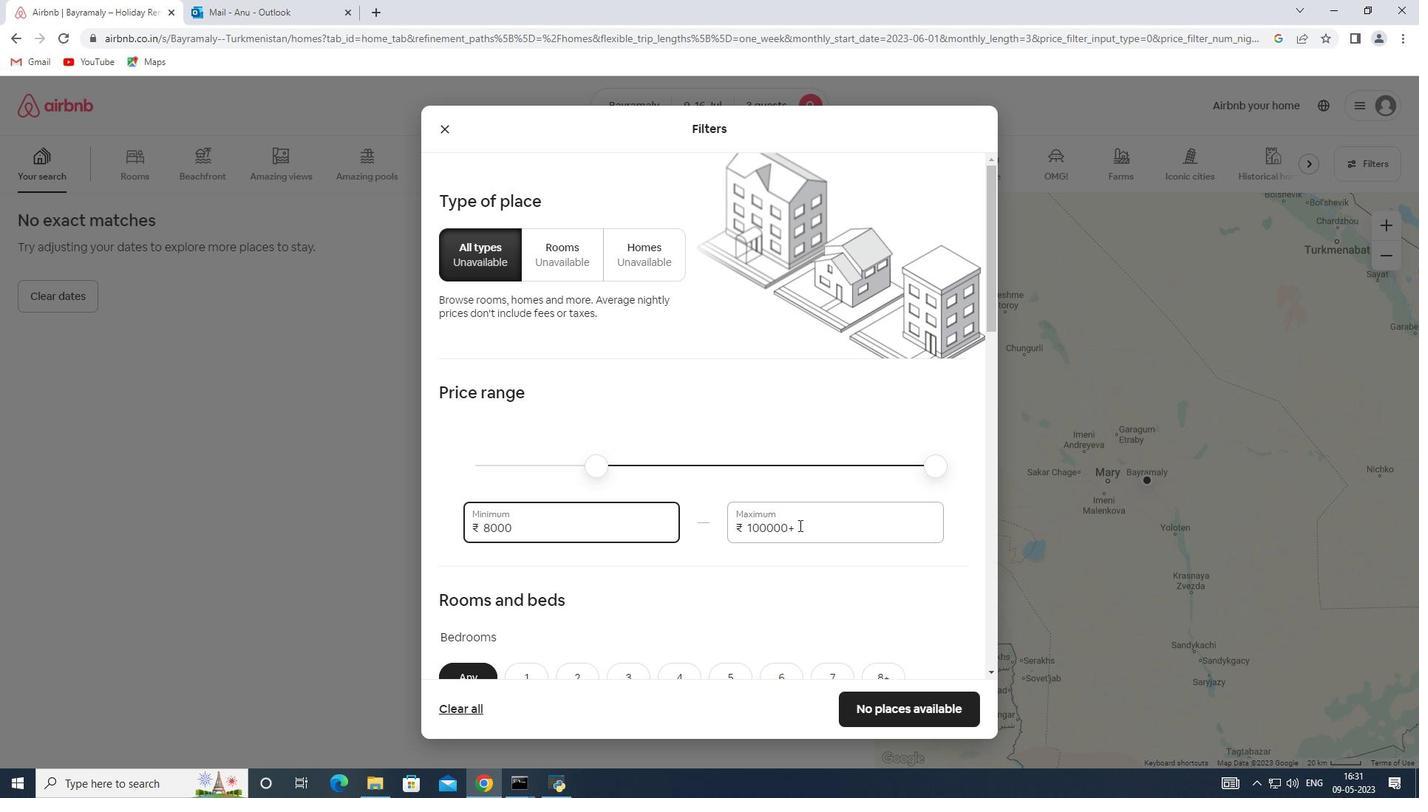 
Action: Mouse moved to (726, 535)
Screenshot: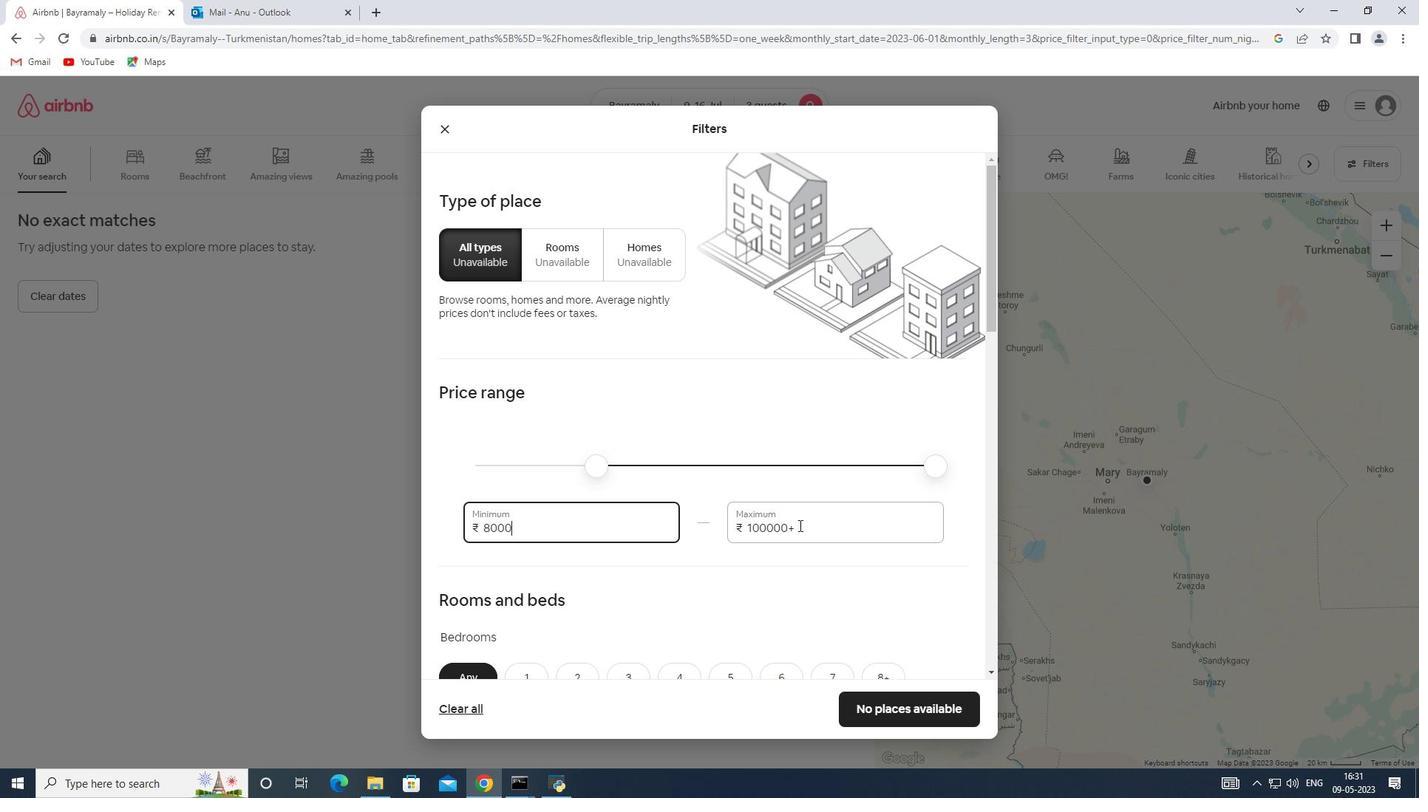 
Action: Key pressed 169<Key.backspace>000
Screenshot: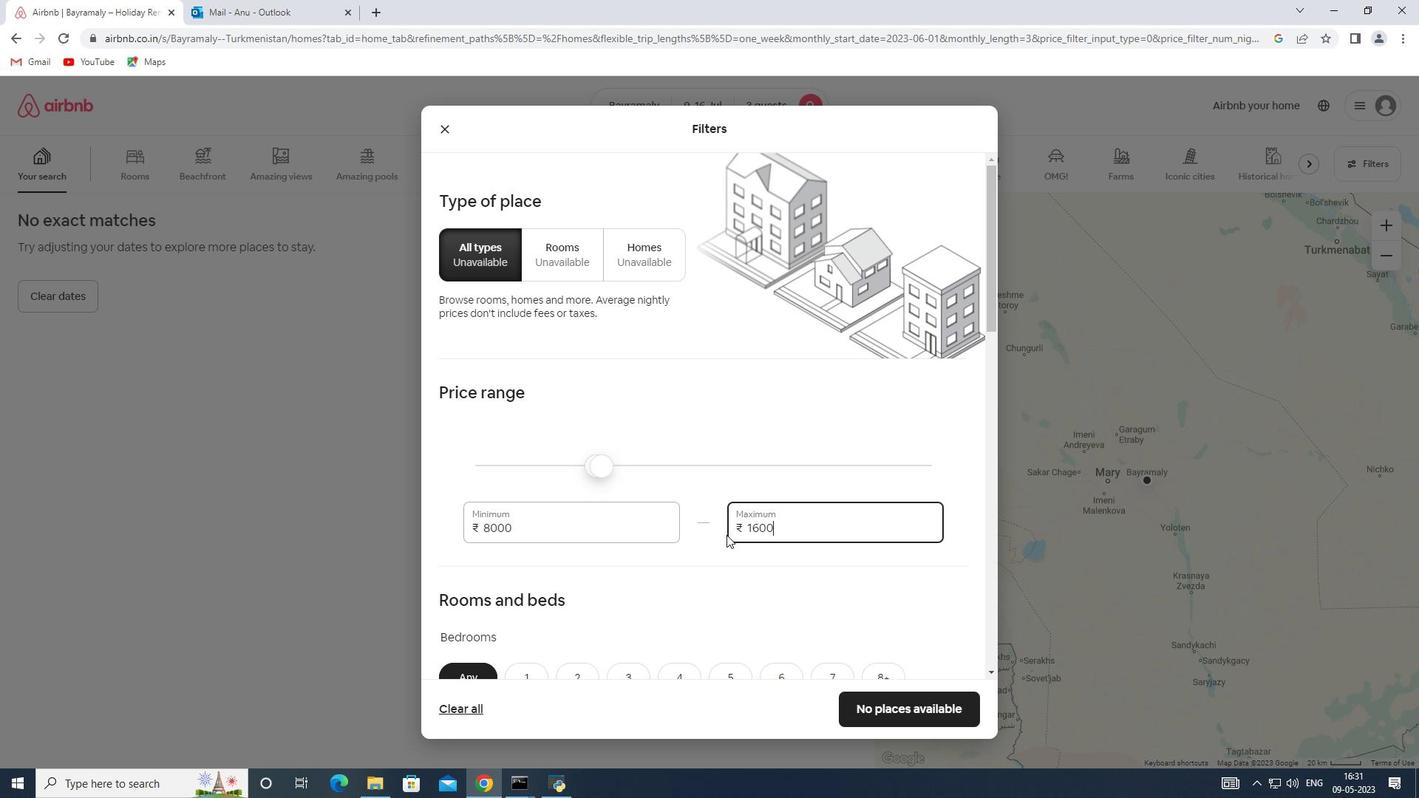 
Action: Mouse scrolled (726, 534) with delta (0, 0)
Screenshot: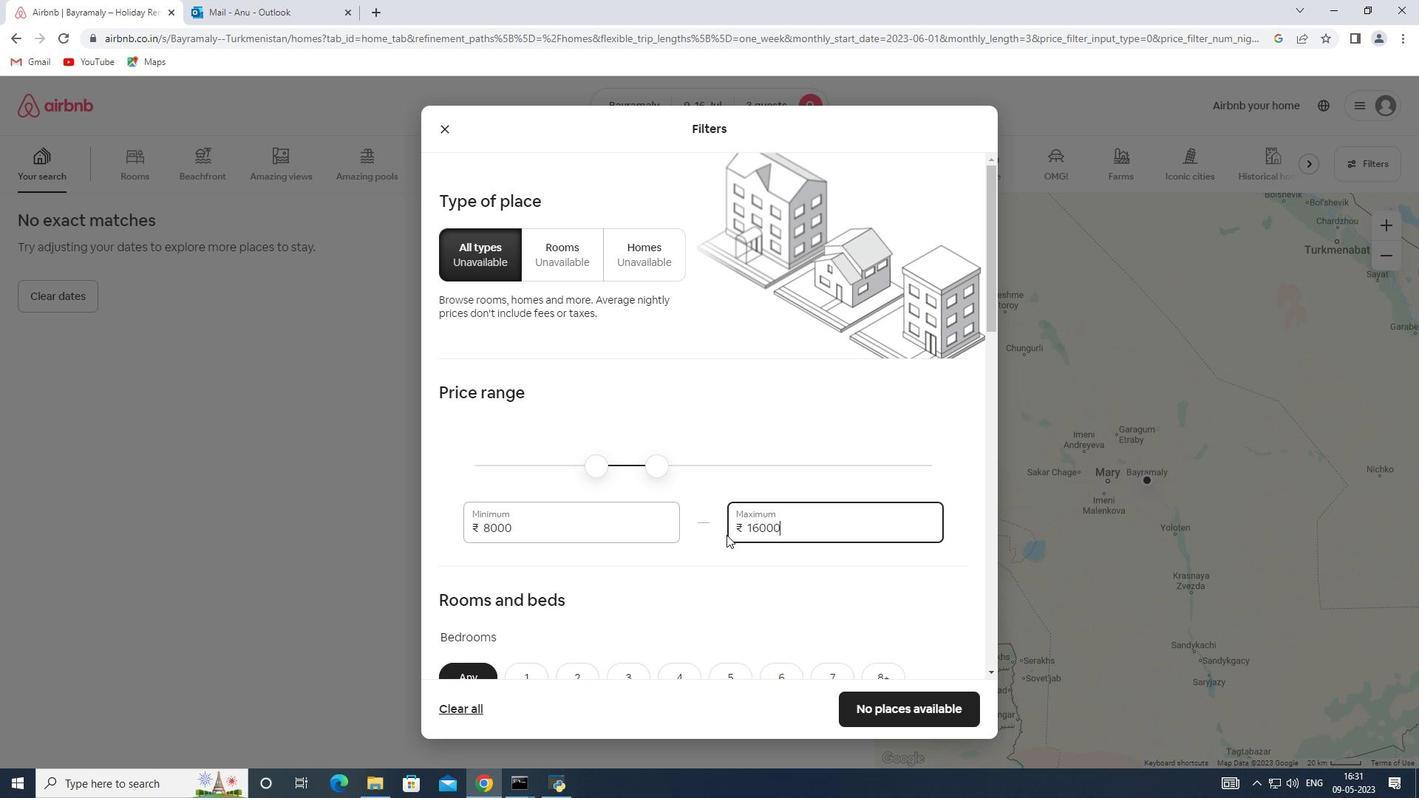 
Action: Mouse scrolled (726, 534) with delta (0, 0)
Screenshot: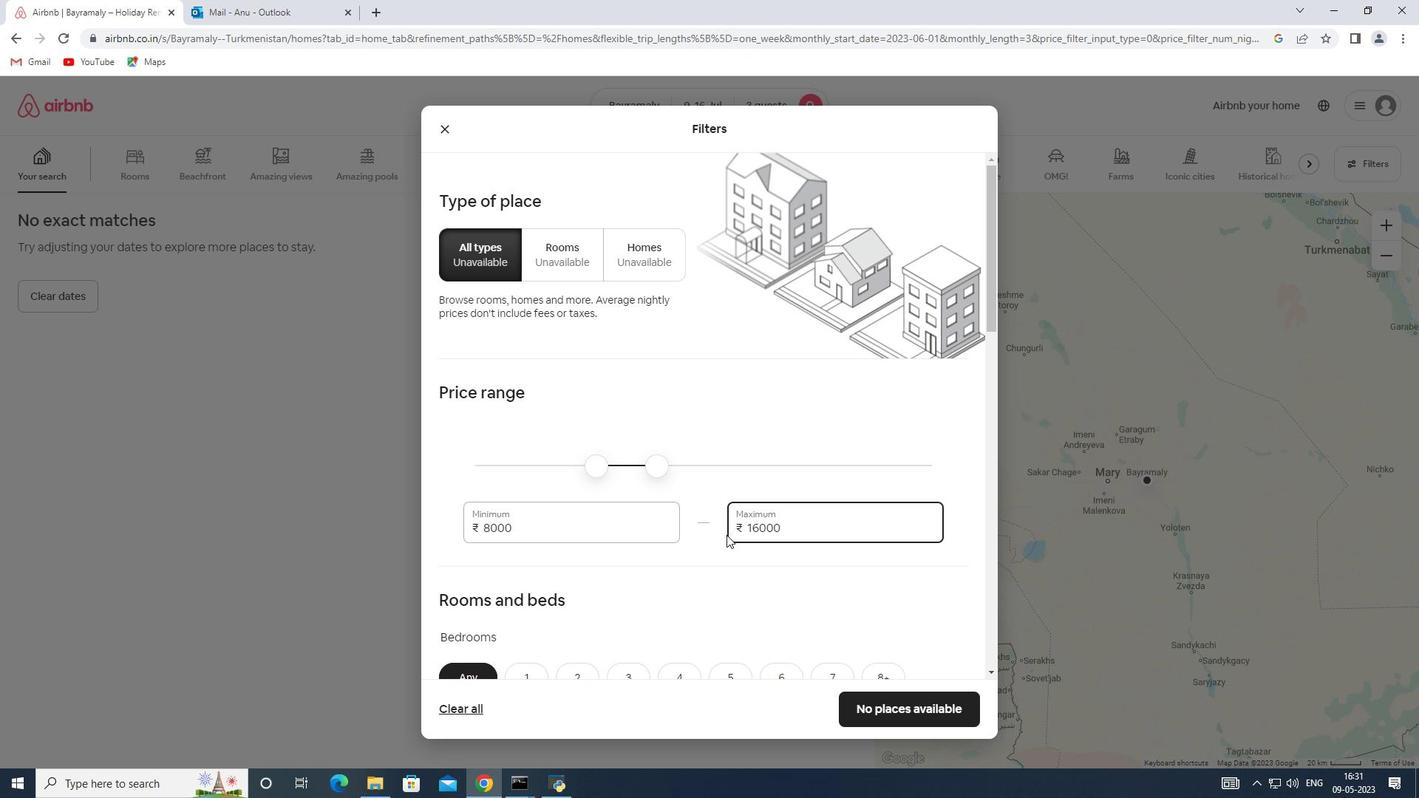
Action: Mouse scrolled (726, 534) with delta (0, 0)
Screenshot: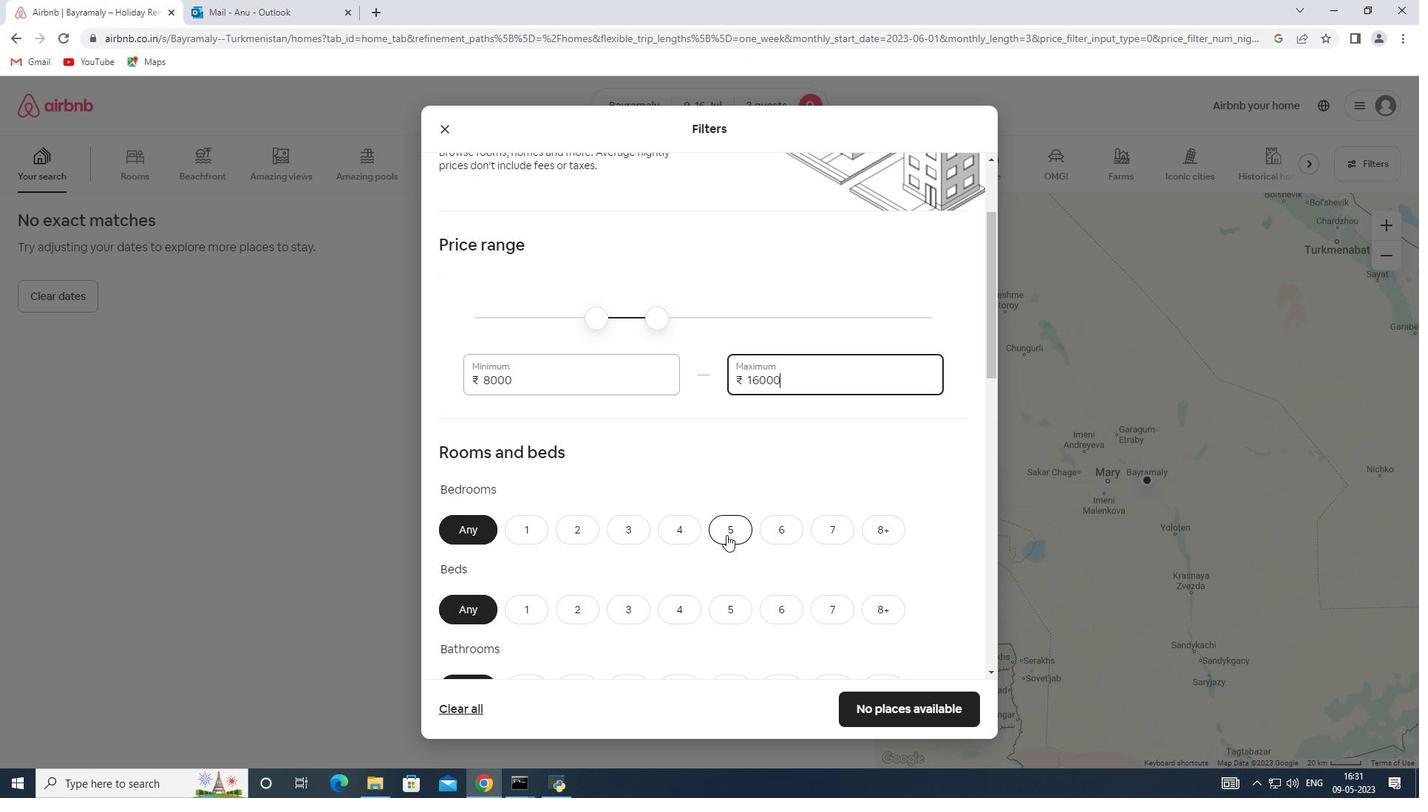 
Action: Mouse moved to (581, 456)
Screenshot: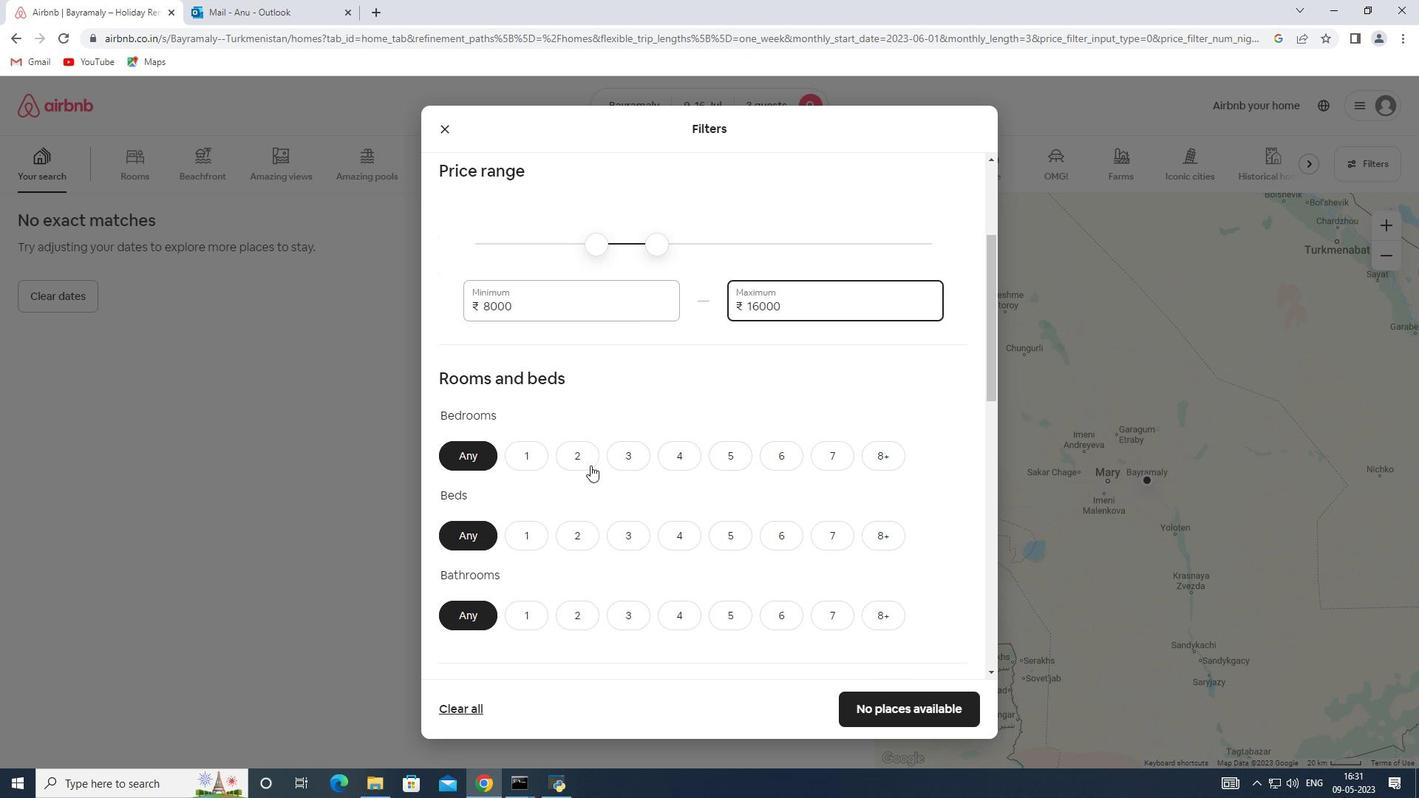 
Action: Mouse pressed left at (581, 456)
Screenshot: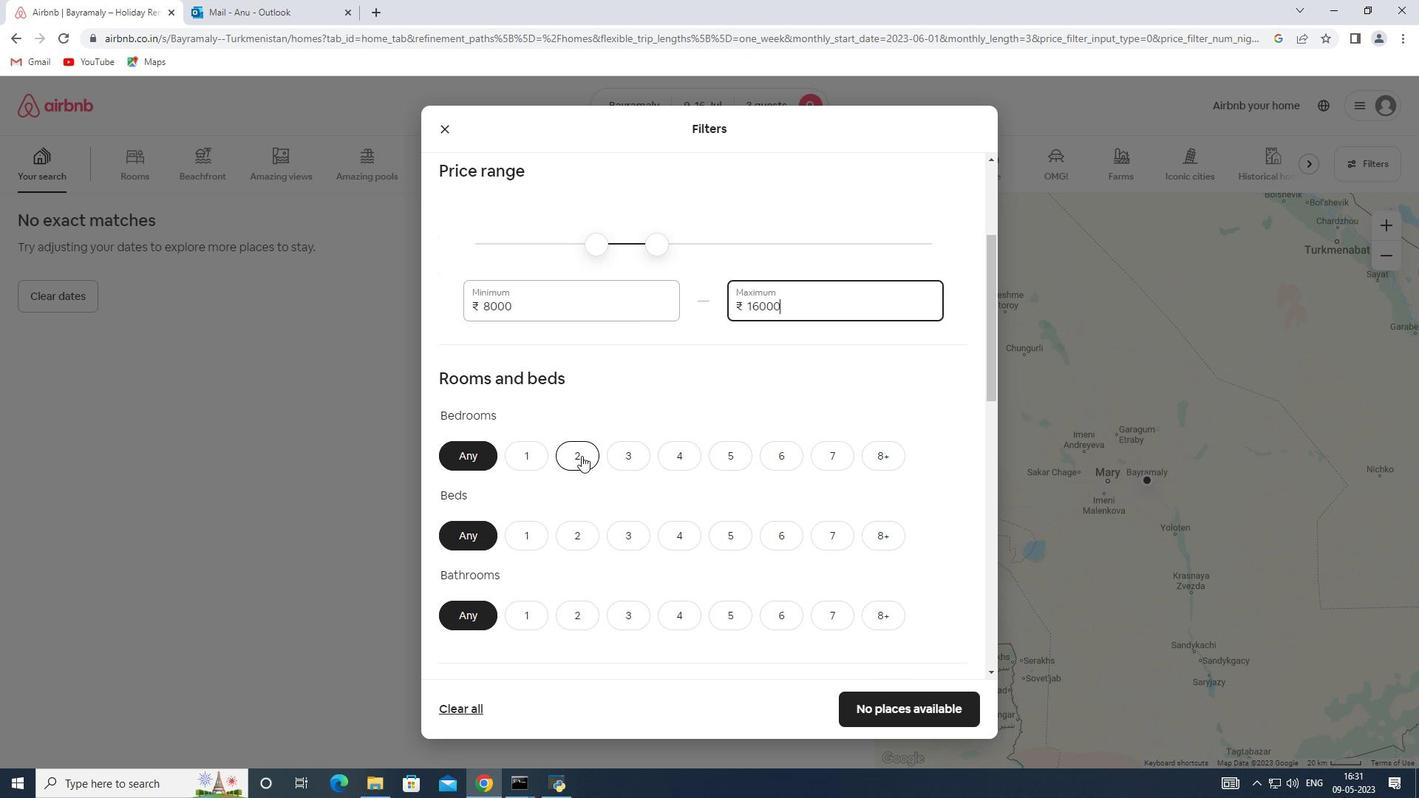 
Action: Mouse moved to (574, 536)
Screenshot: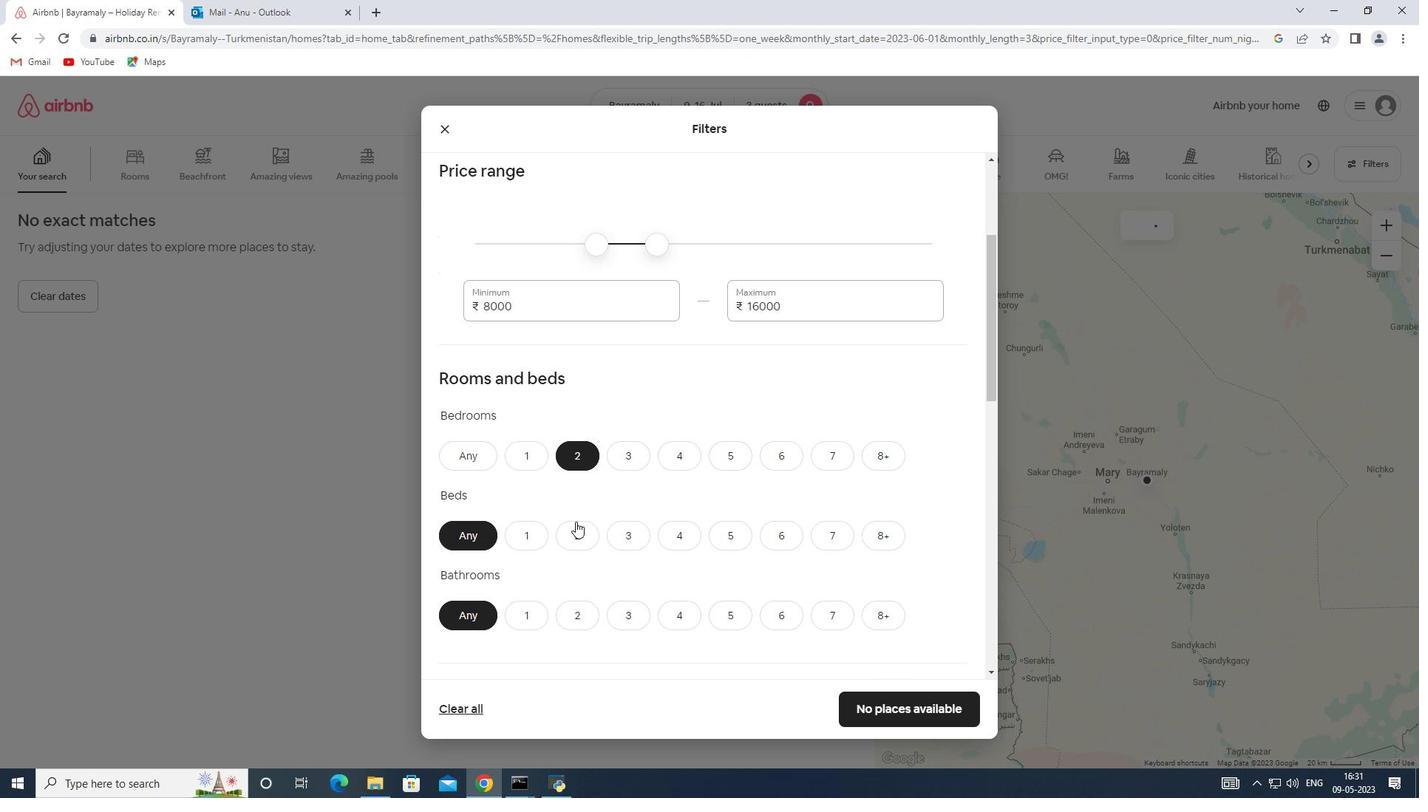 
Action: Mouse pressed left at (574, 536)
Screenshot: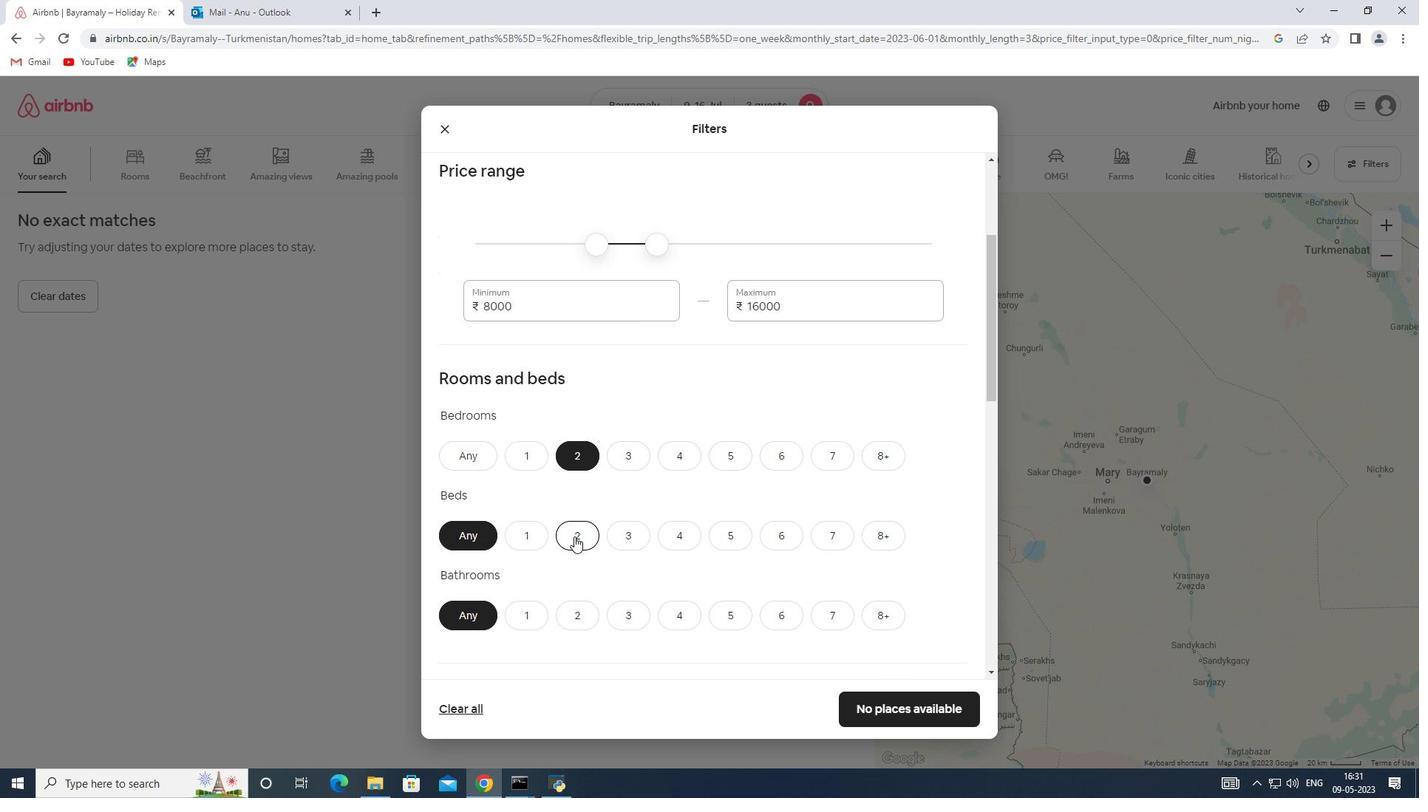 
Action: Mouse moved to (533, 615)
Screenshot: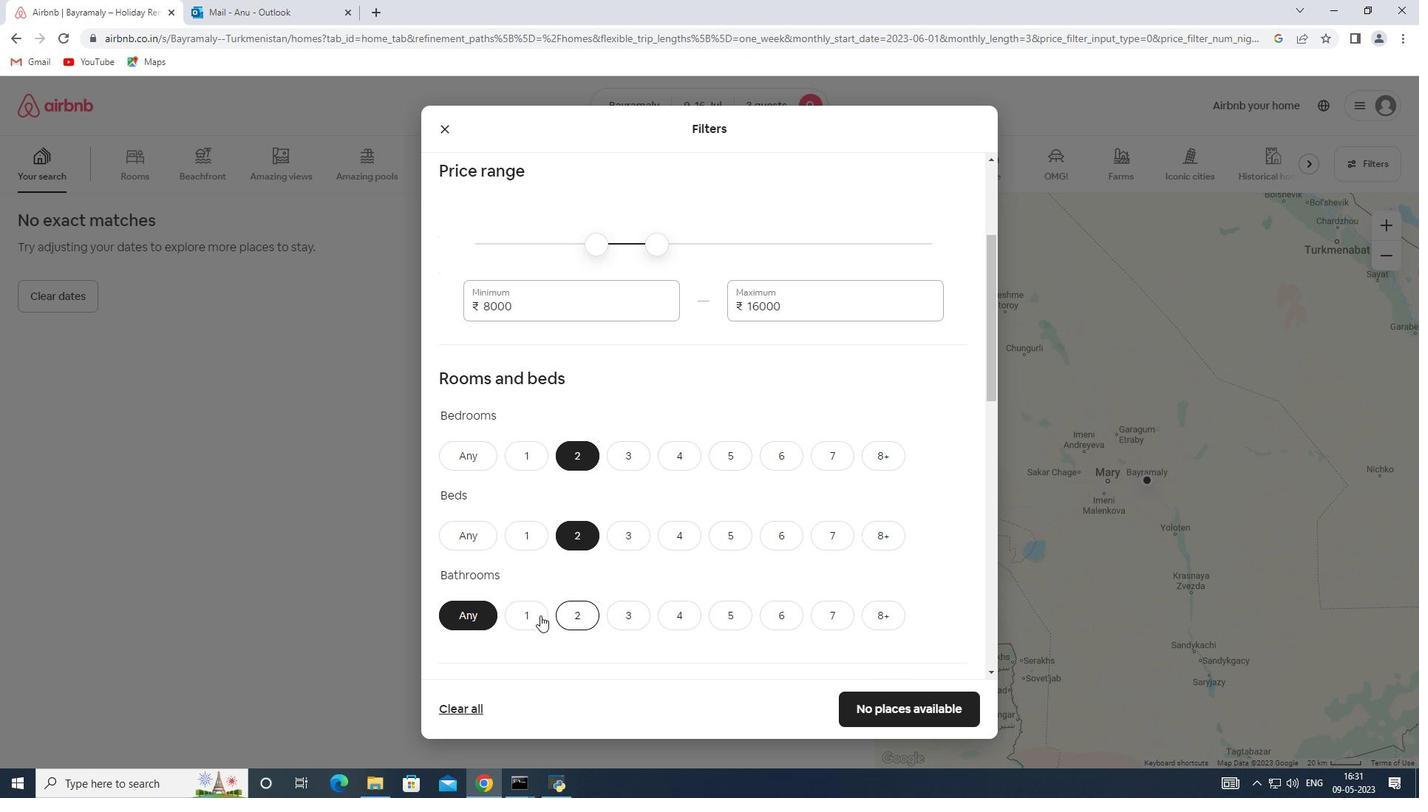 
Action: Mouse pressed left at (533, 615)
Screenshot: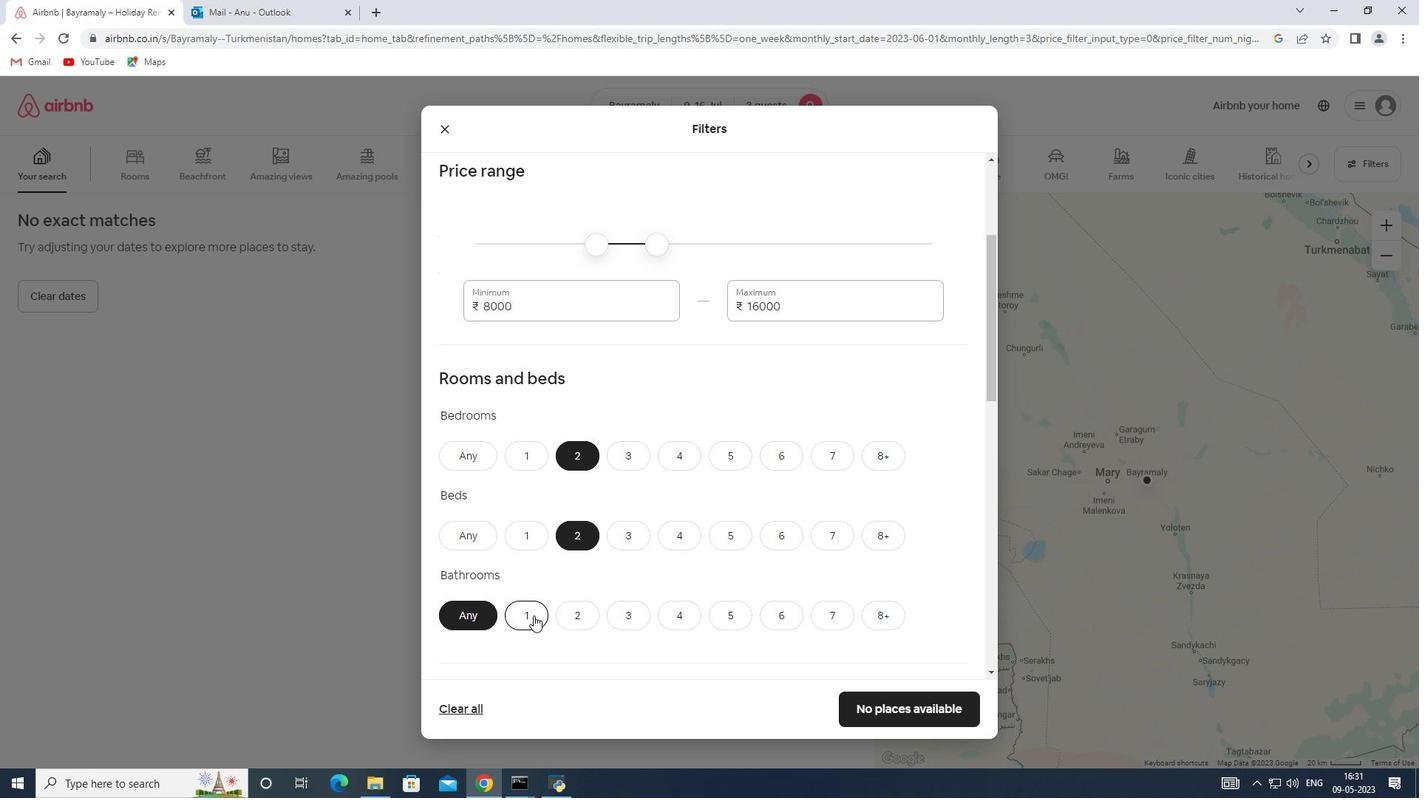 
Action: Mouse moved to (685, 511)
Screenshot: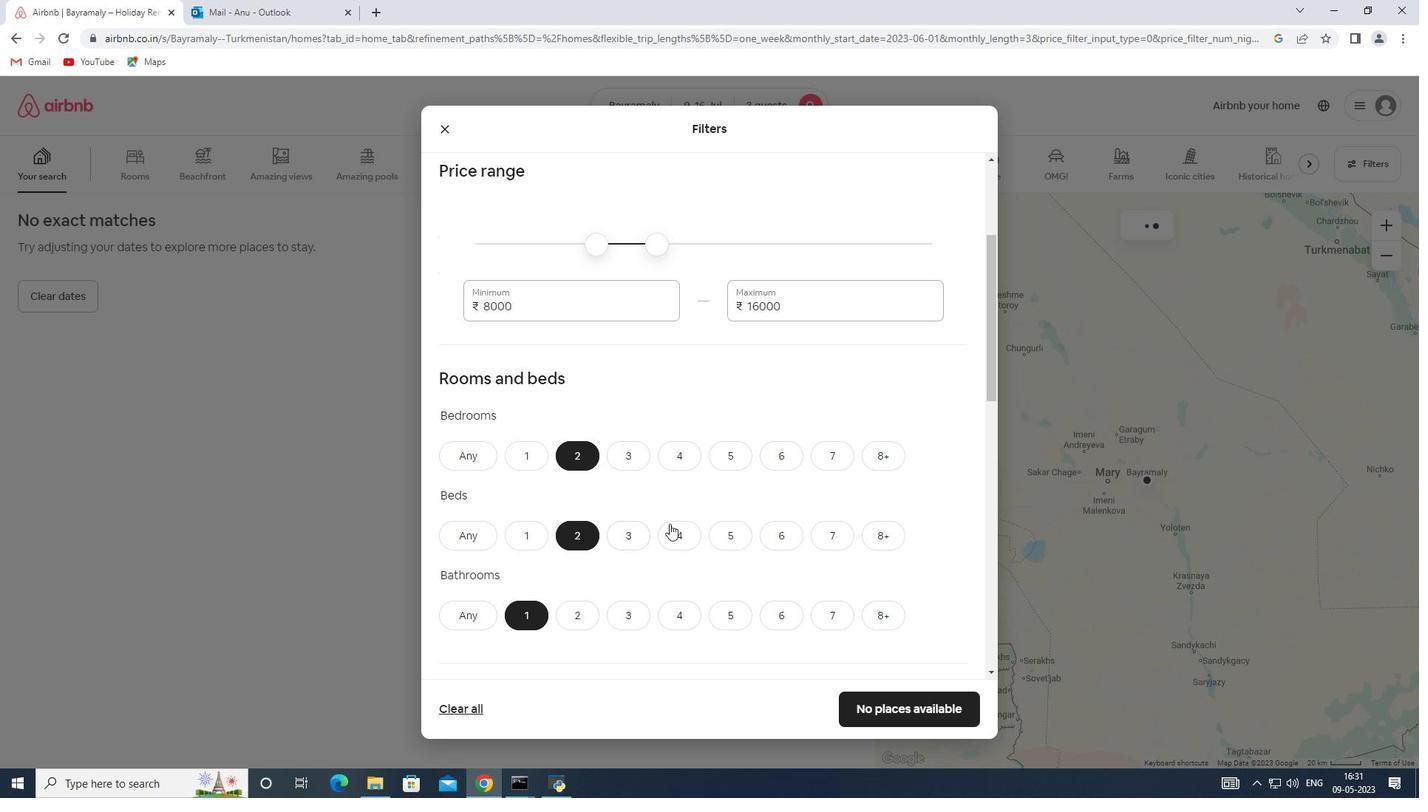 
Action: Mouse scrolled (685, 510) with delta (0, 0)
Screenshot: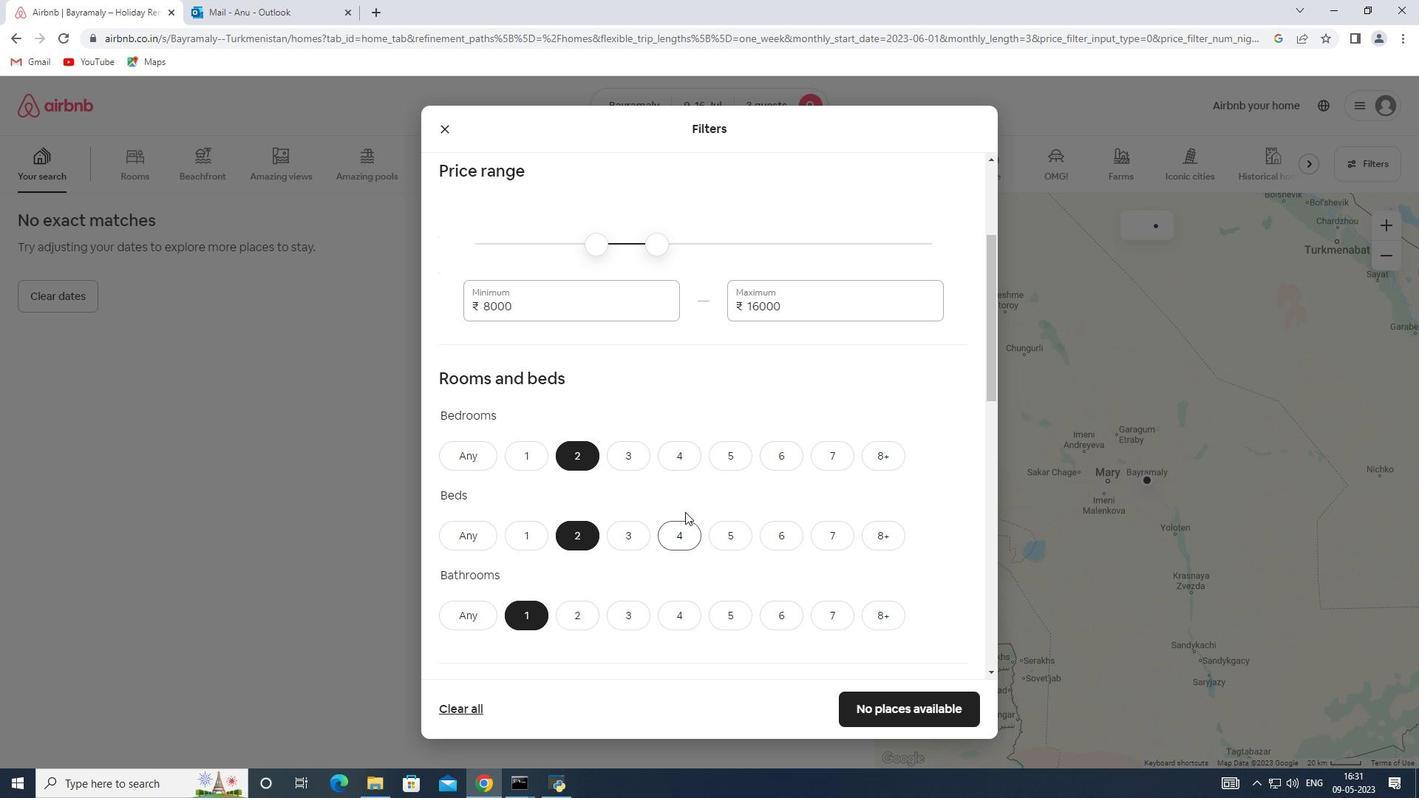 
Action: Mouse scrolled (685, 510) with delta (0, 0)
Screenshot: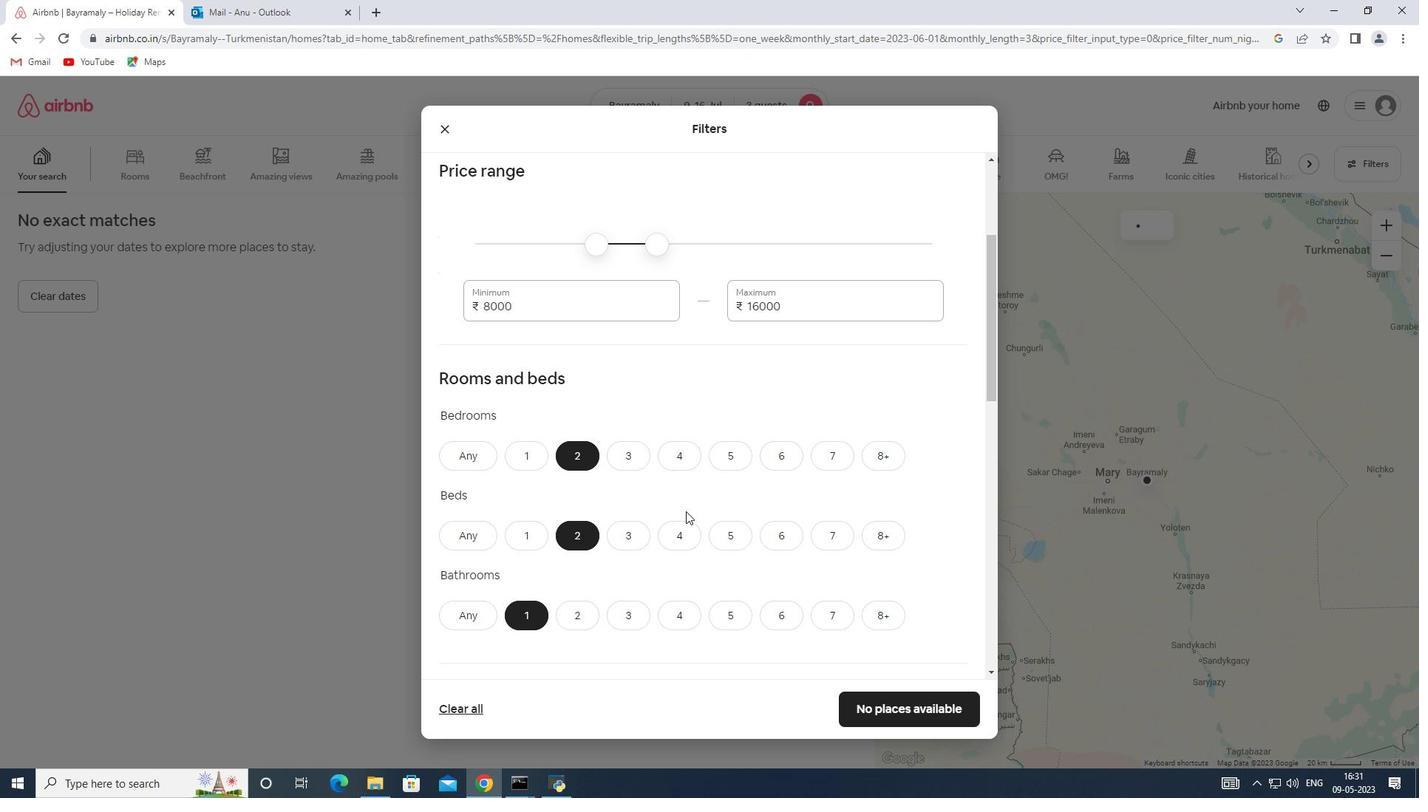 
Action: Mouse scrolled (685, 510) with delta (0, 0)
Screenshot: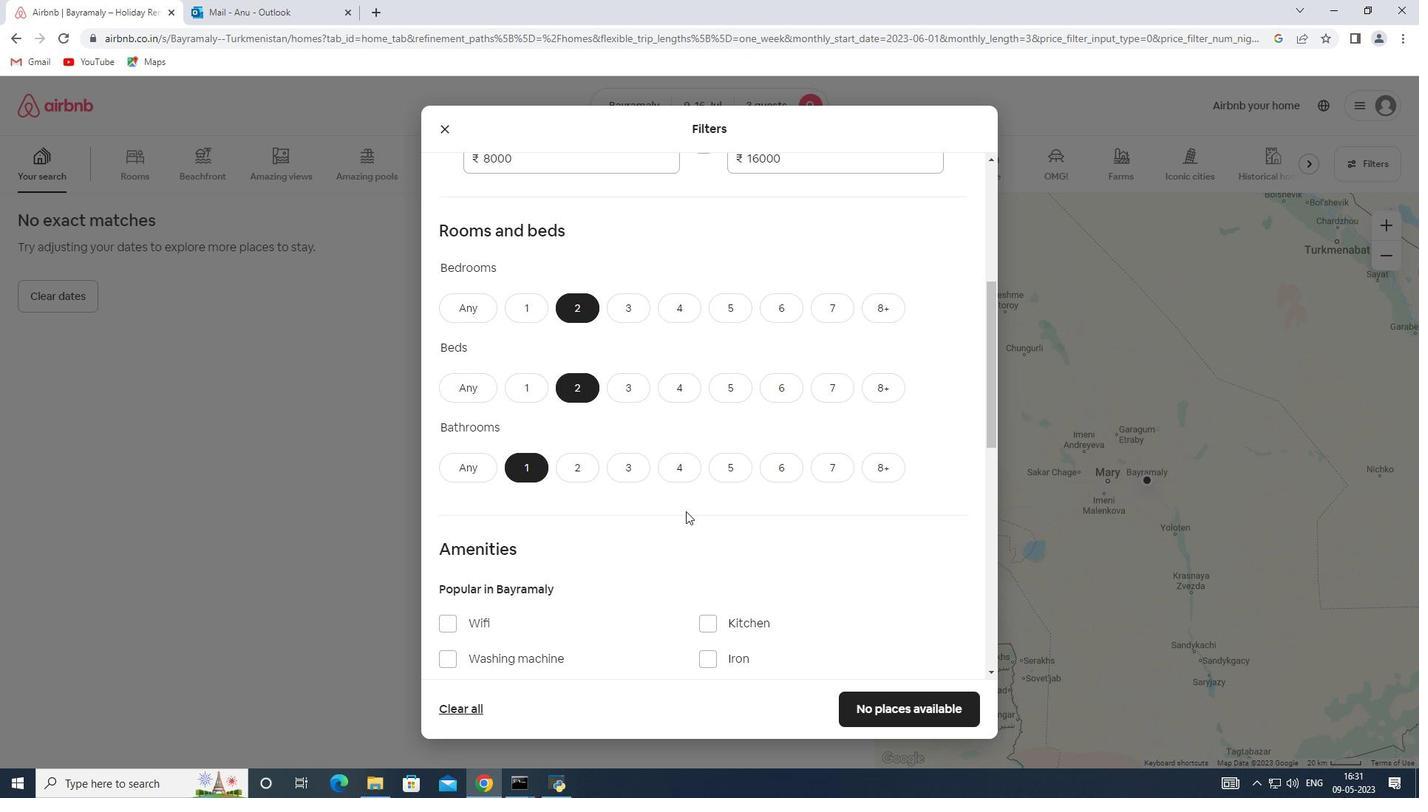 
Action: Mouse scrolled (685, 510) with delta (0, 0)
Screenshot: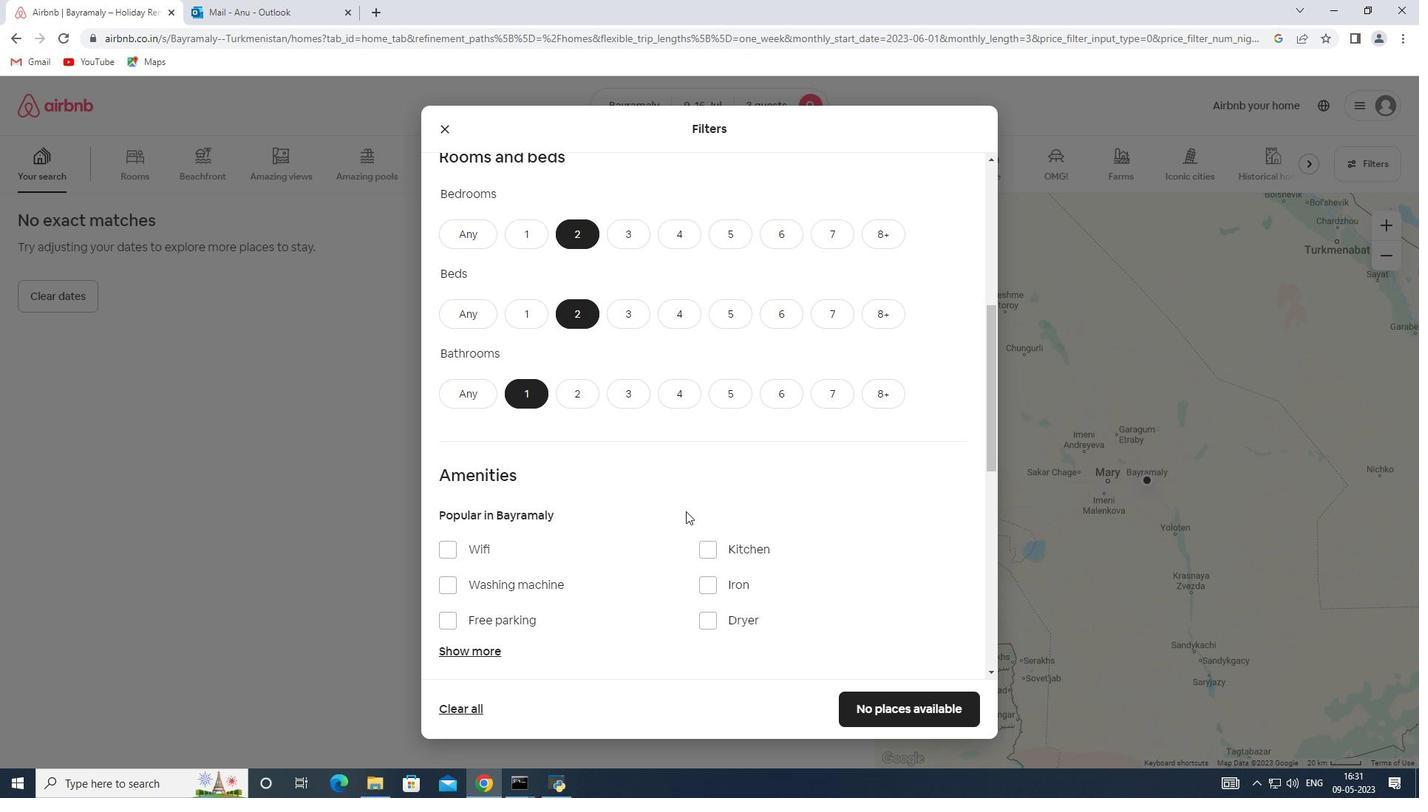 
Action: Mouse scrolled (685, 510) with delta (0, 0)
Screenshot: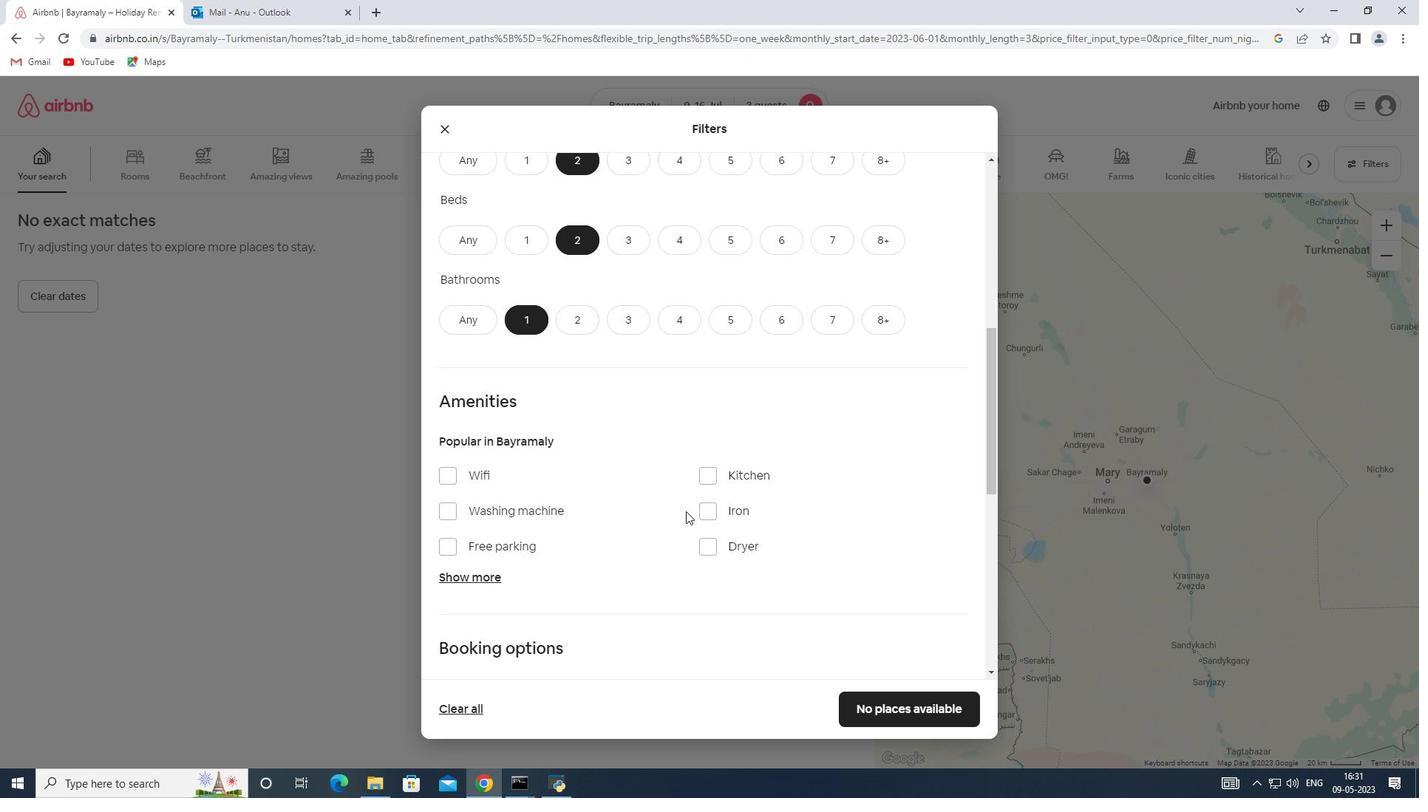 
Action: Mouse moved to (567, 537)
Screenshot: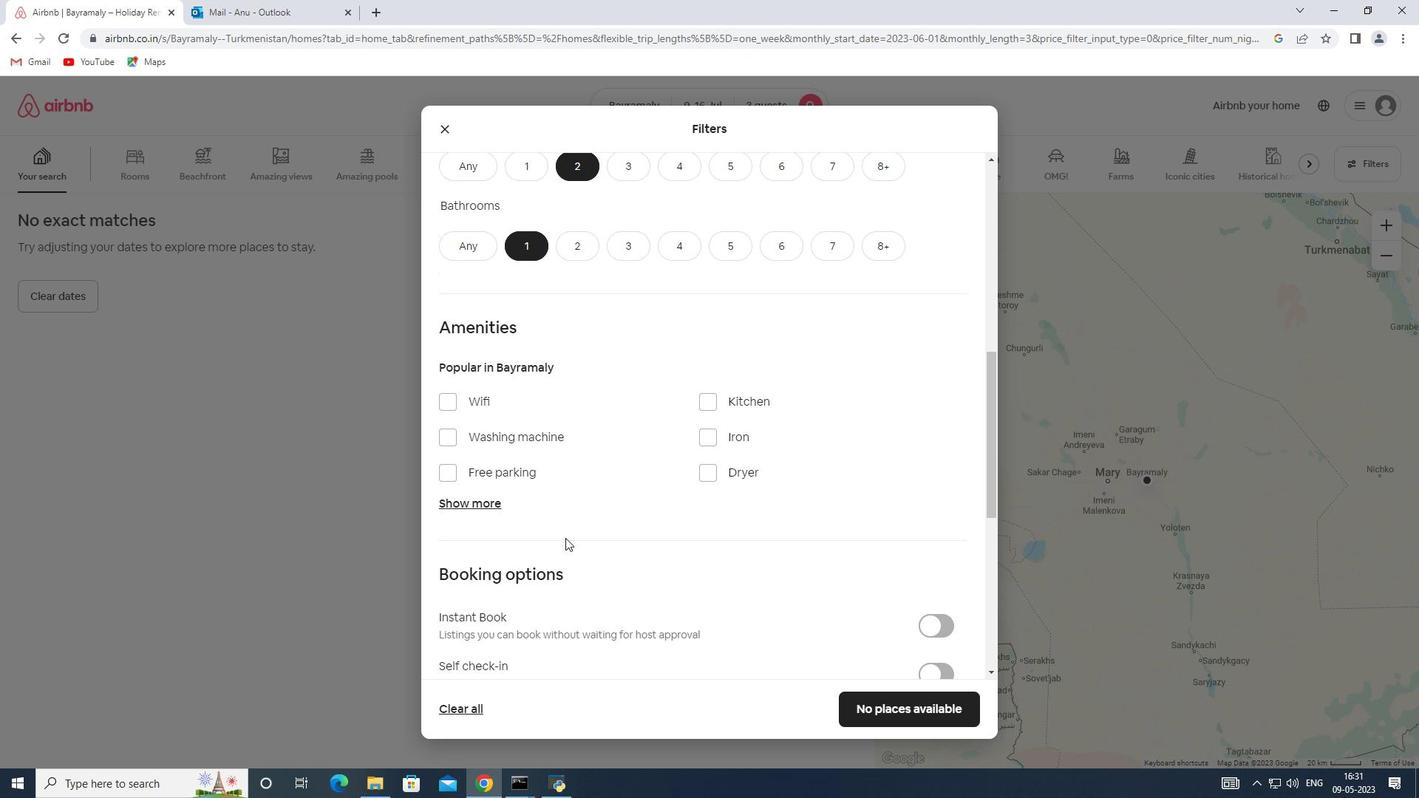 
Action: Mouse scrolled (567, 536) with delta (0, 0)
Screenshot: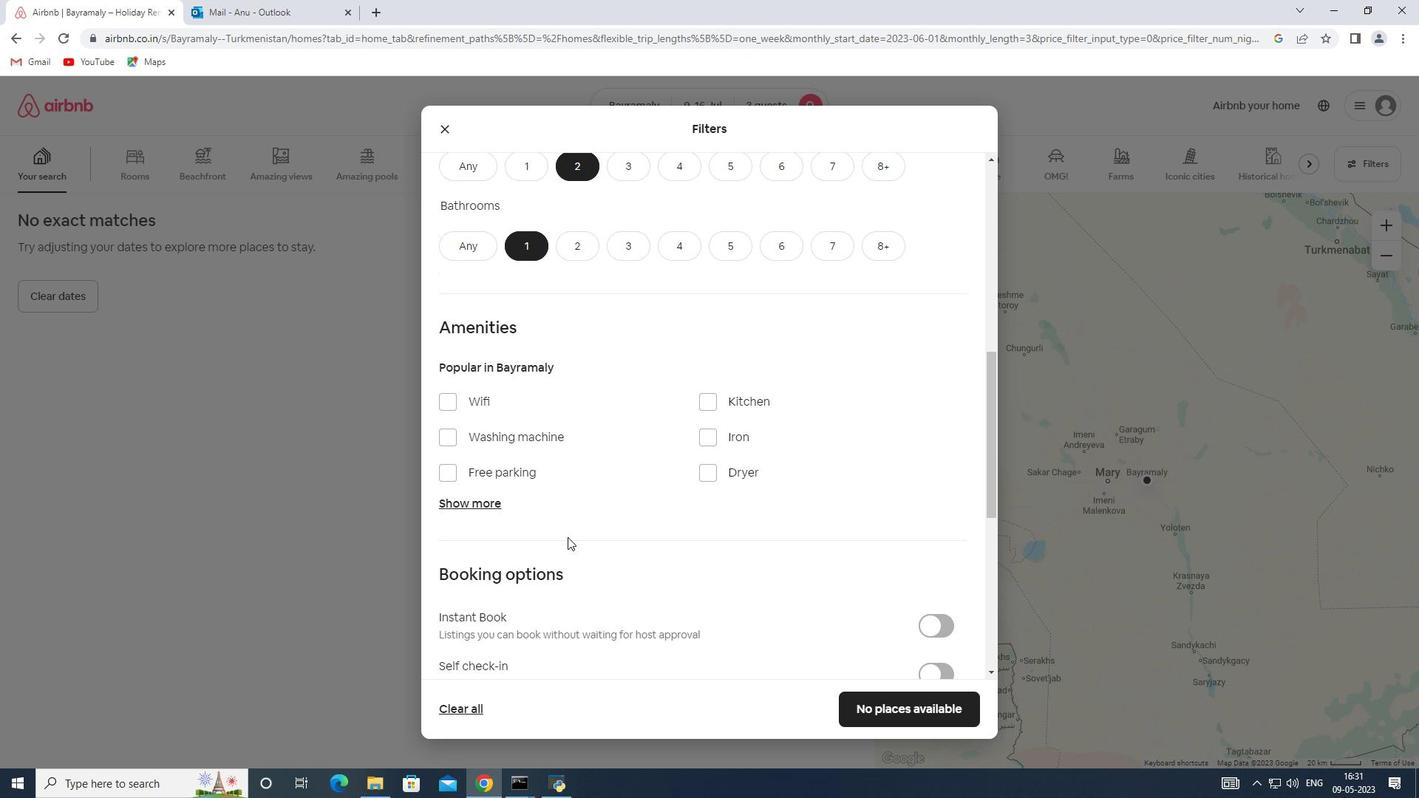 
Action: Mouse scrolled (567, 536) with delta (0, 0)
Screenshot: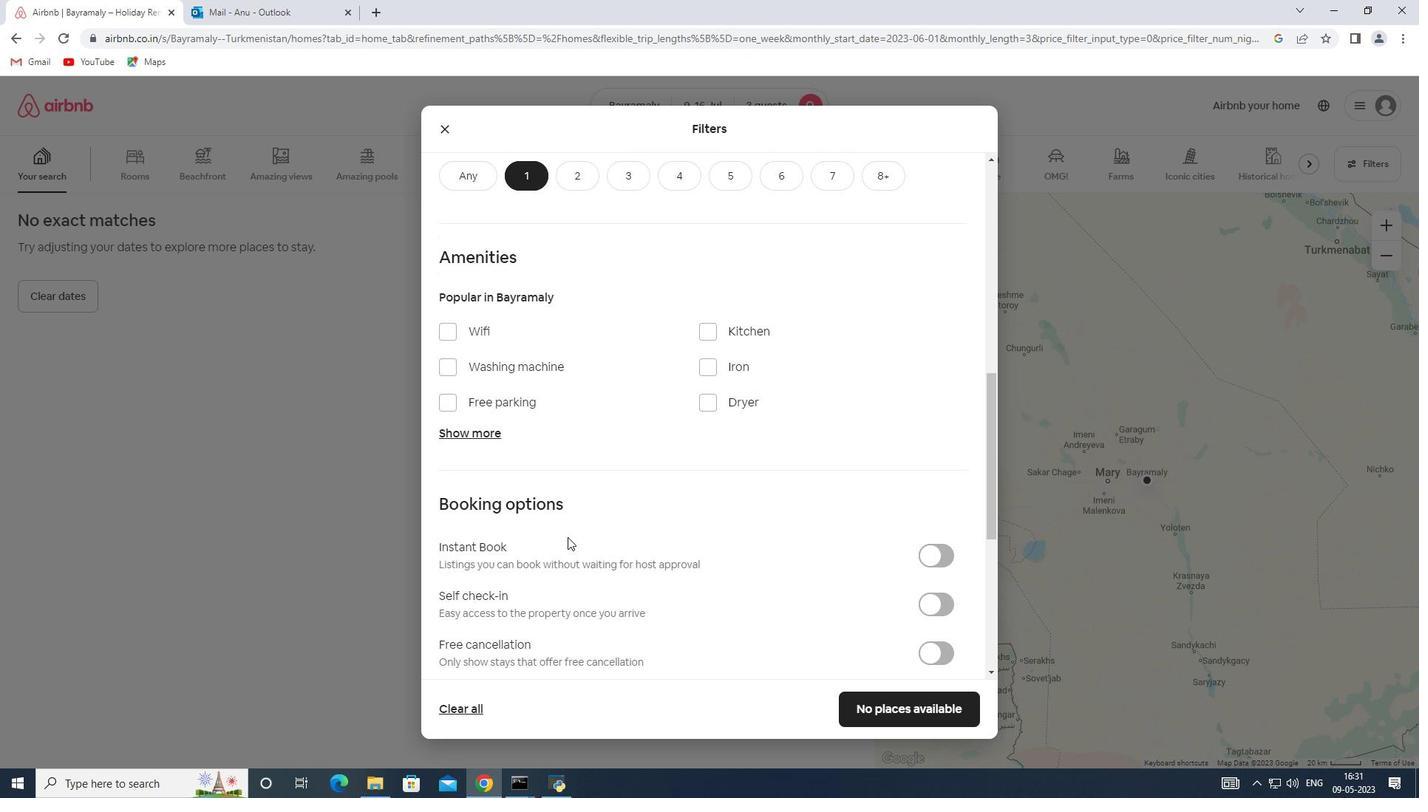 
Action: Mouse moved to (938, 518)
Screenshot: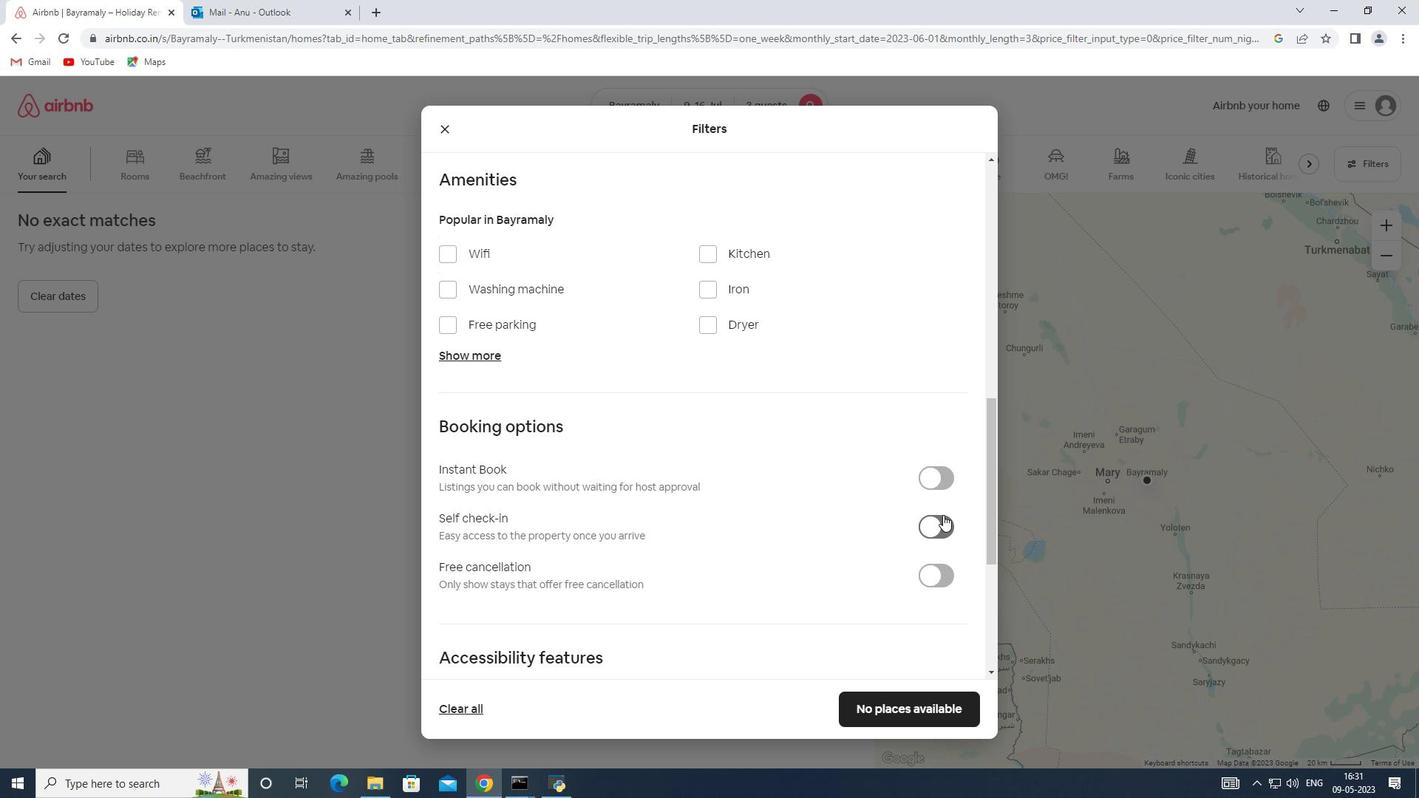 
Action: Mouse pressed left at (938, 518)
Screenshot: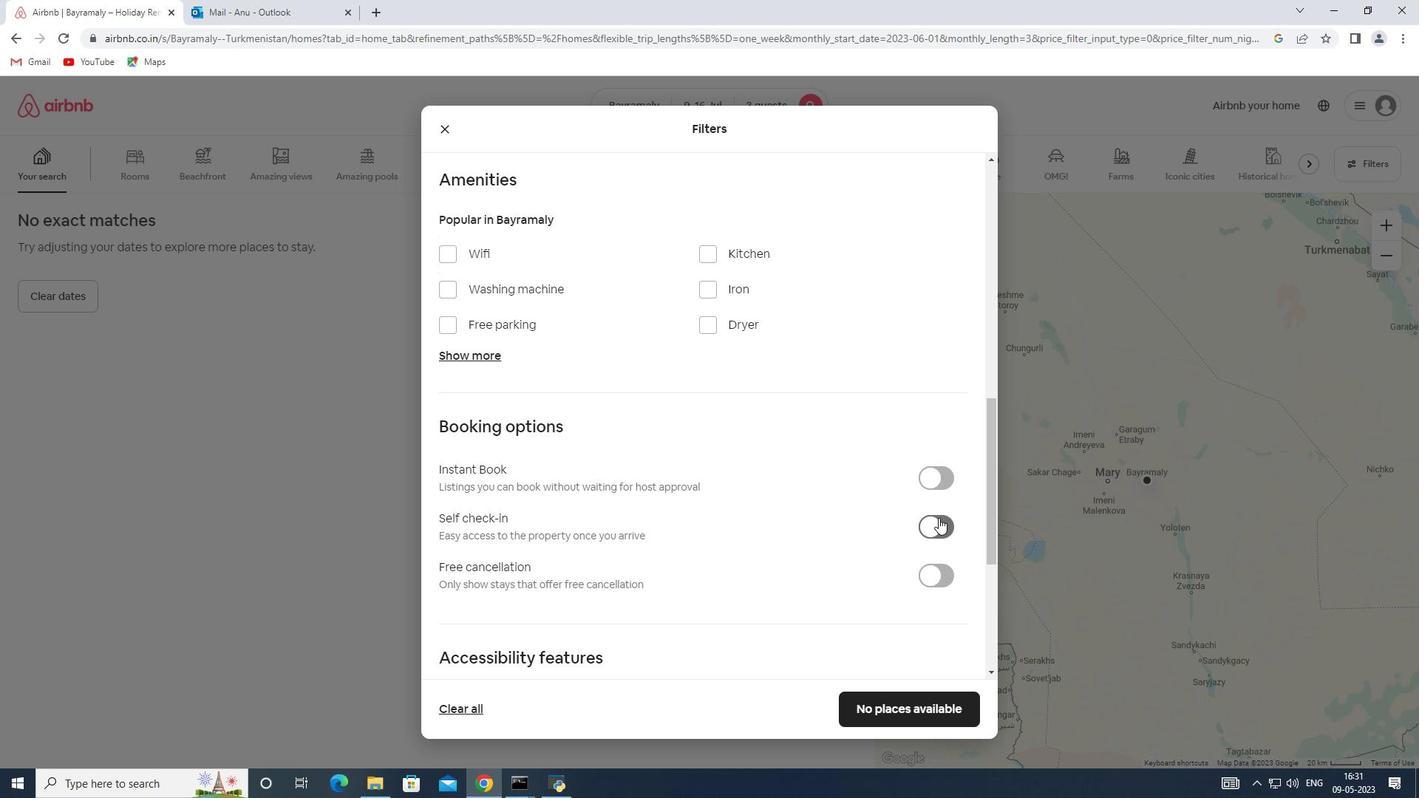 
Action: Mouse moved to (619, 532)
Screenshot: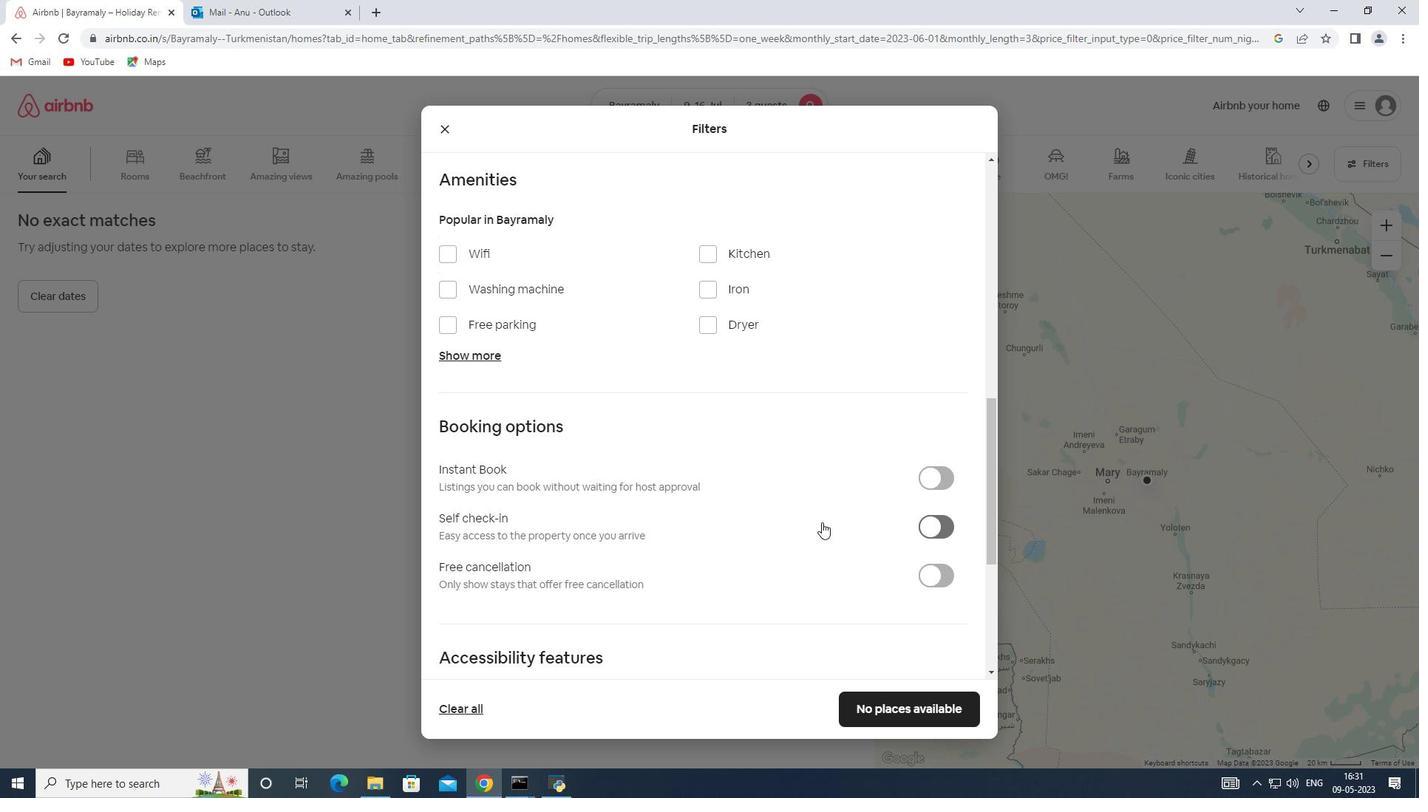 
Action: Mouse scrolled (619, 532) with delta (0, 0)
Screenshot: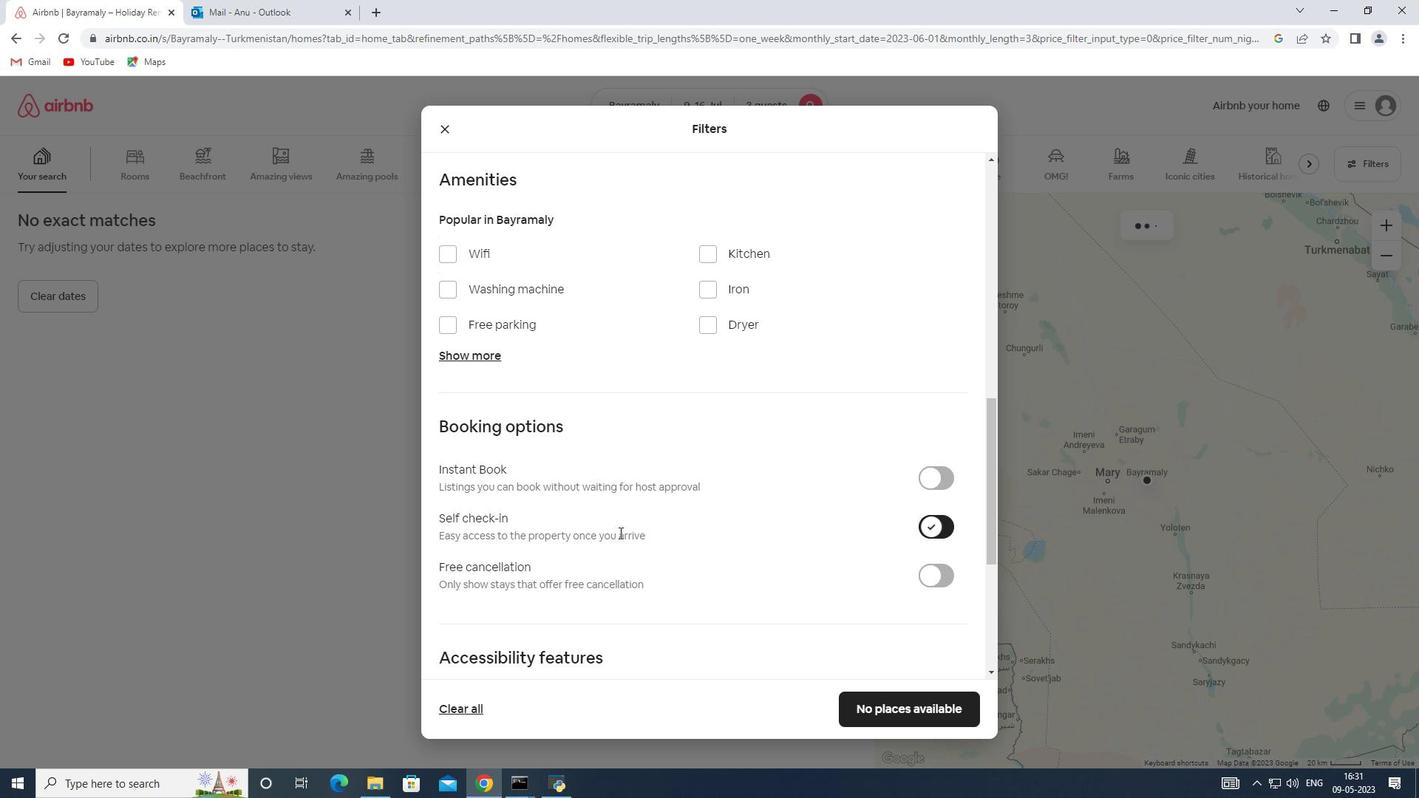 
Action: Mouse scrolled (619, 532) with delta (0, 0)
Screenshot: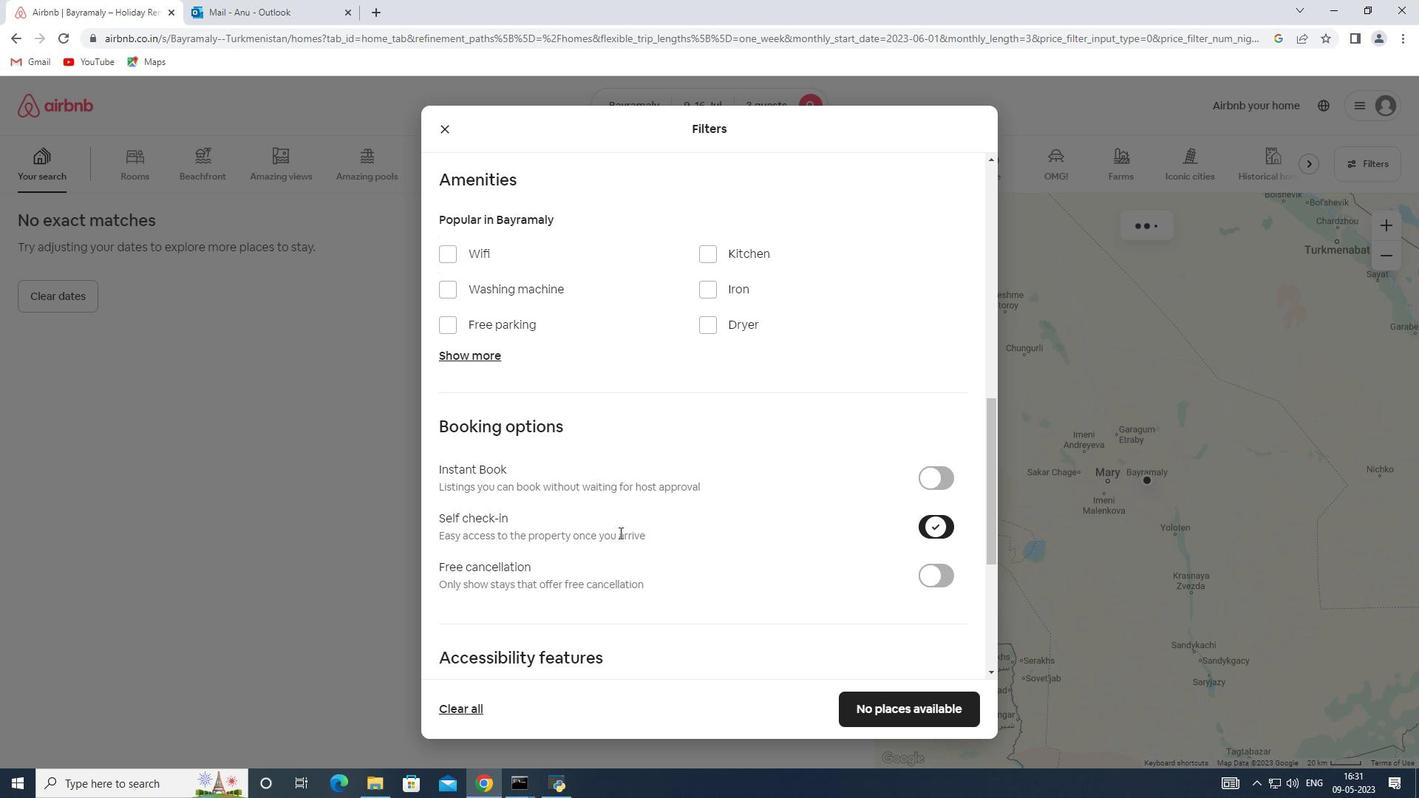 
Action: Mouse scrolled (619, 532) with delta (0, 0)
Screenshot: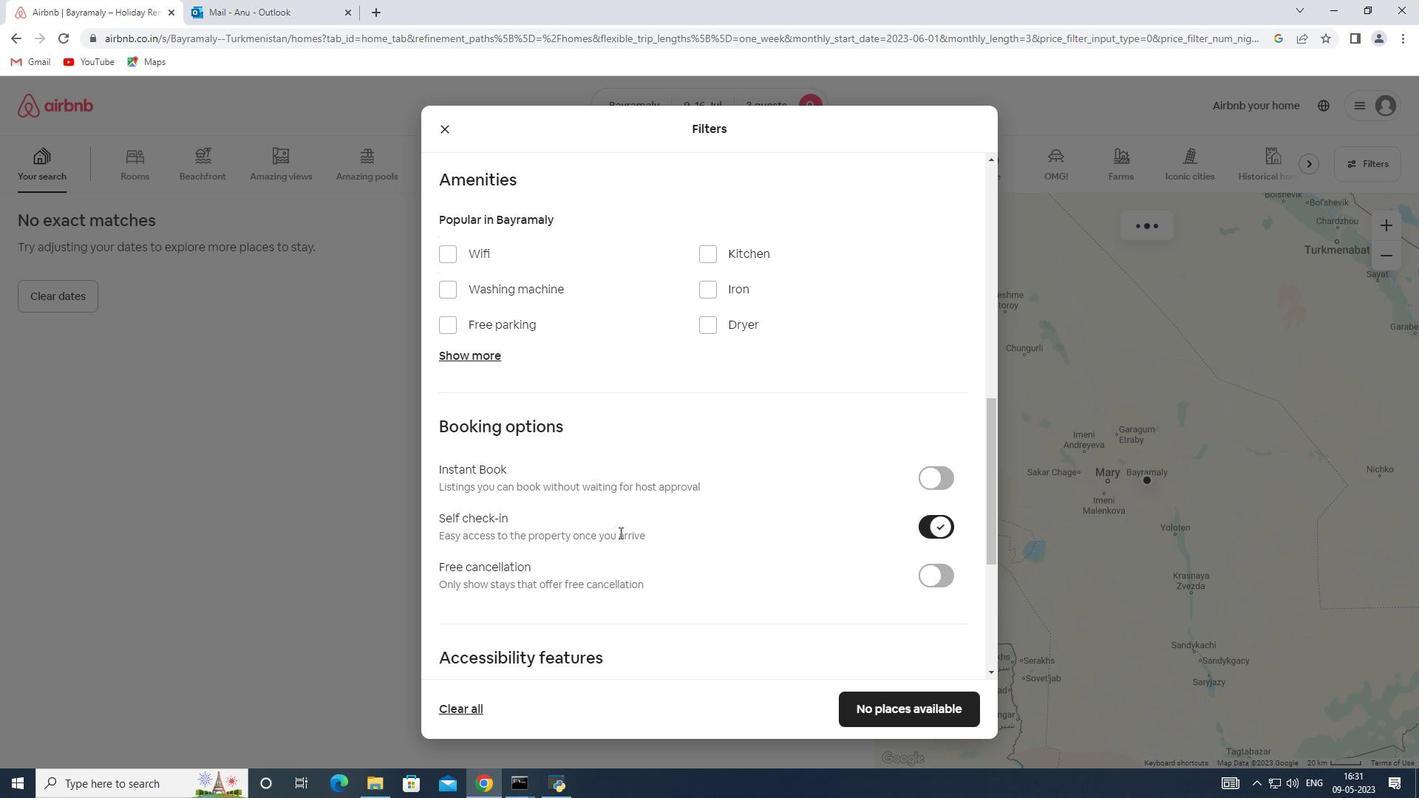 
Action: Mouse scrolled (619, 532) with delta (0, 0)
Screenshot: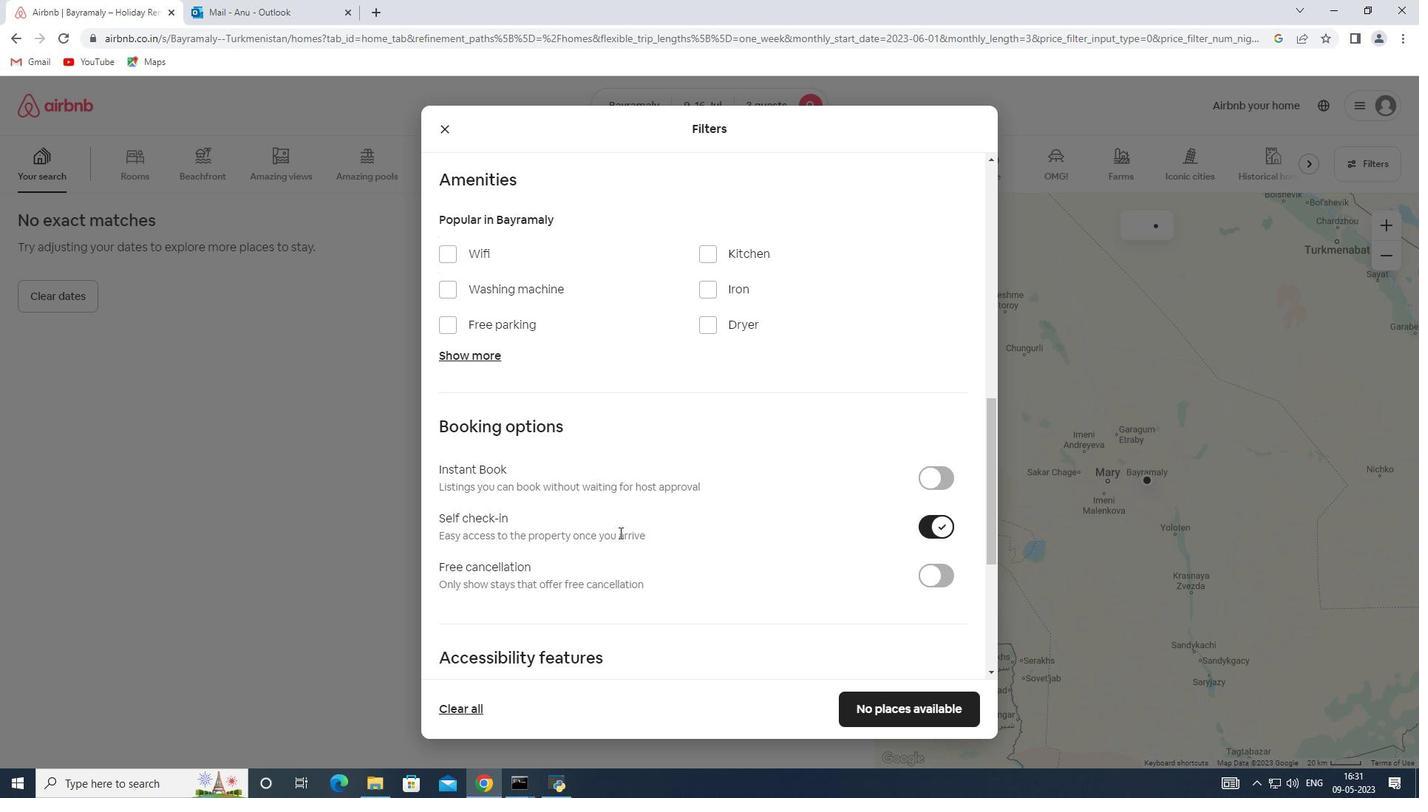 
Action: Mouse scrolled (619, 532) with delta (0, 0)
Screenshot: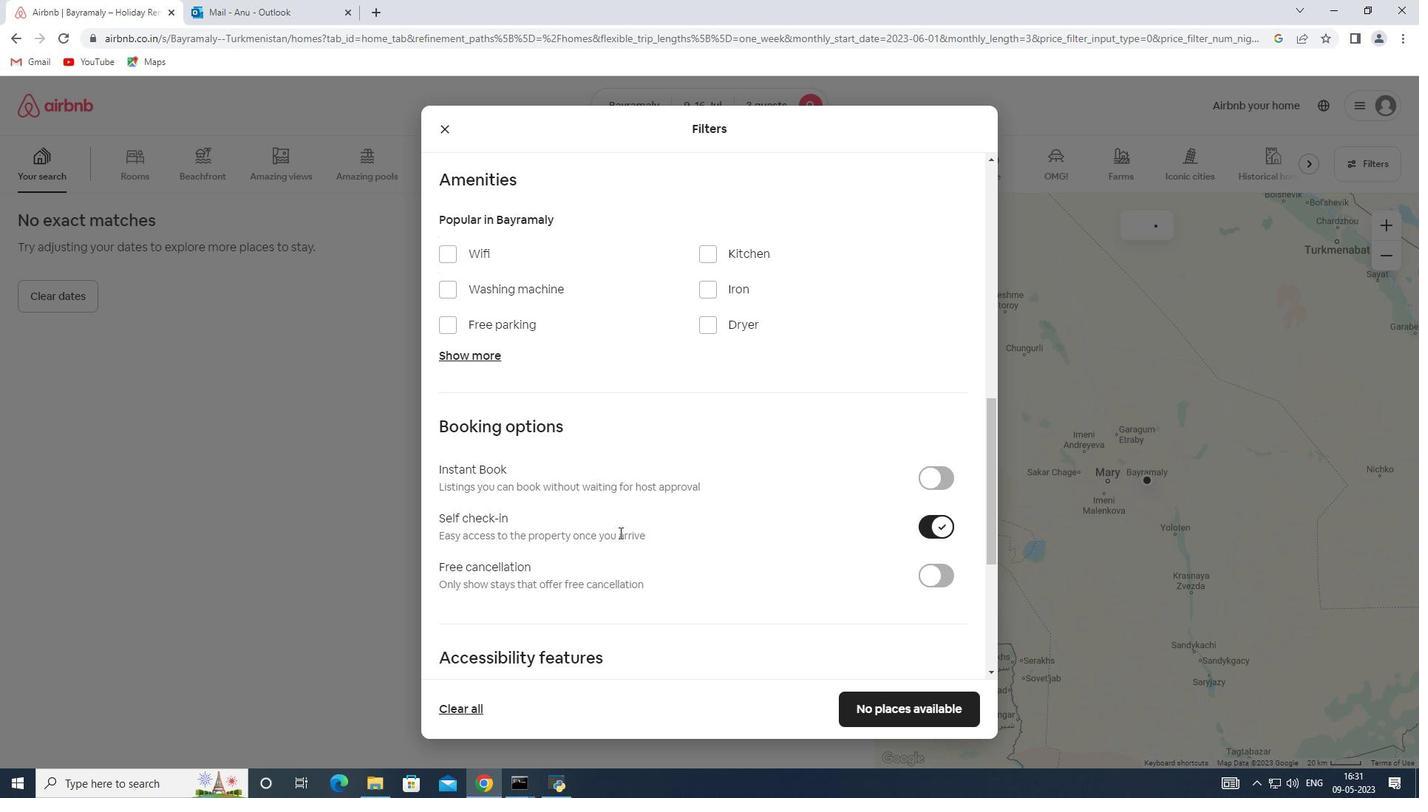
Action: Mouse scrolled (619, 532) with delta (0, 0)
Screenshot: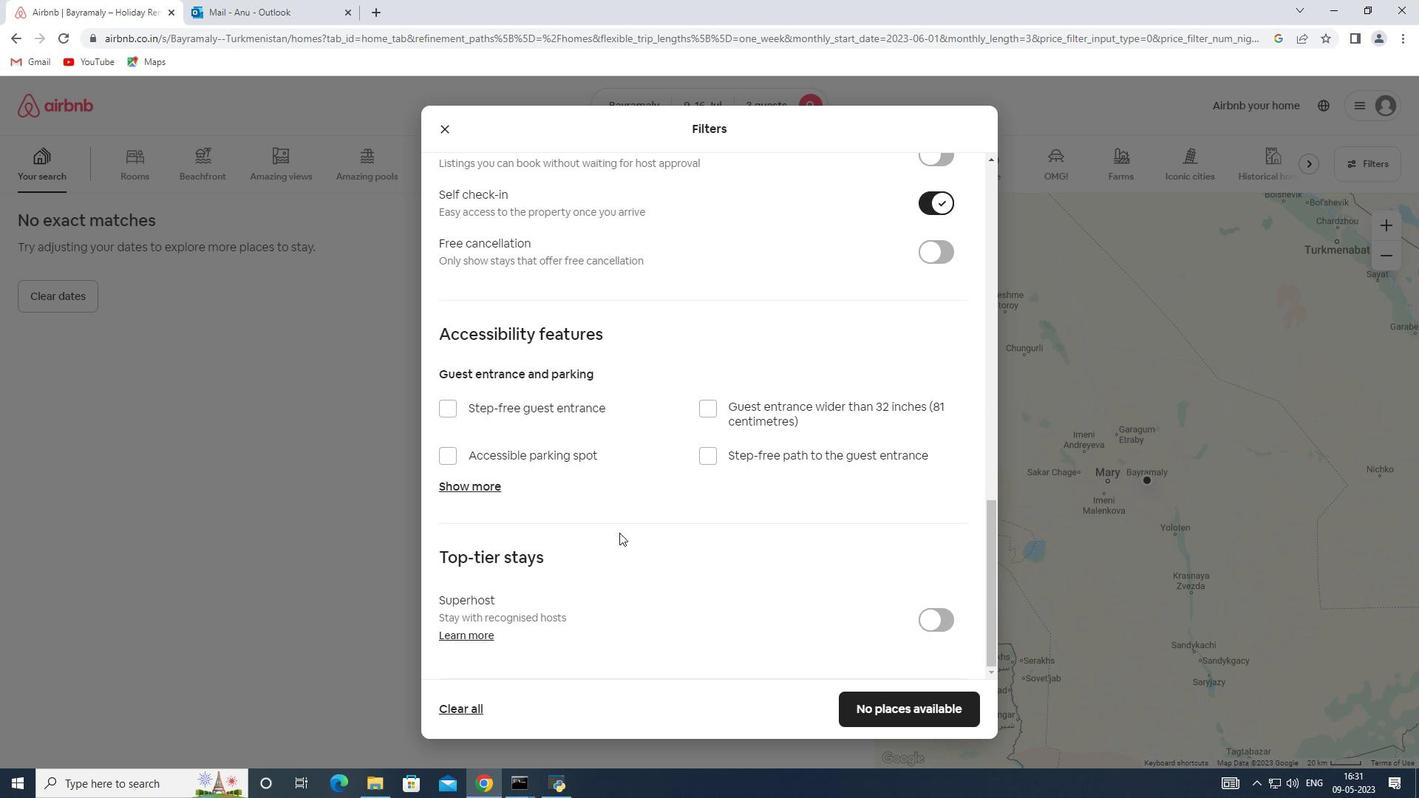 
Action: Mouse scrolled (619, 532) with delta (0, 0)
Screenshot: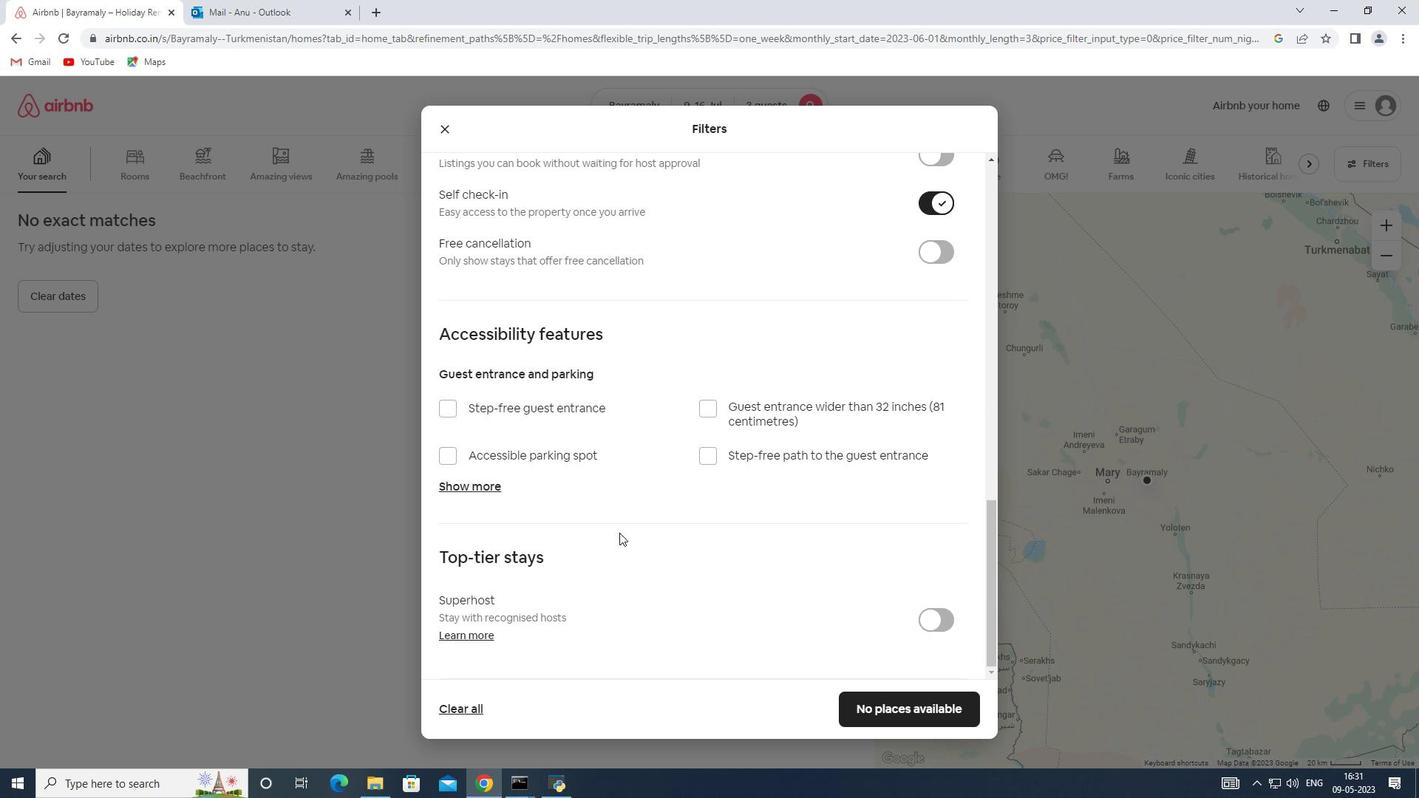 
Action: Mouse scrolled (619, 532) with delta (0, 0)
Screenshot: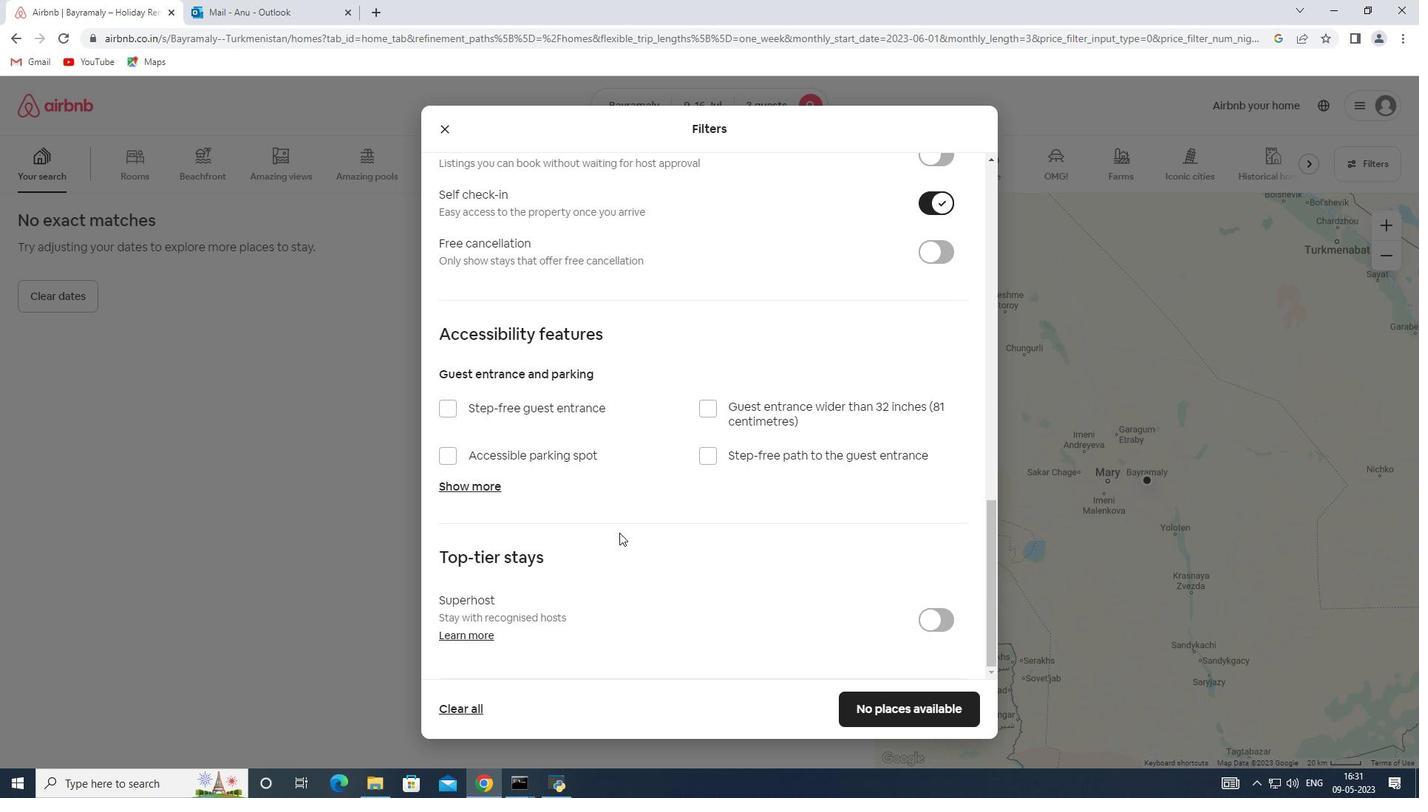 
Action: Mouse scrolled (619, 532) with delta (0, 0)
Screenshot: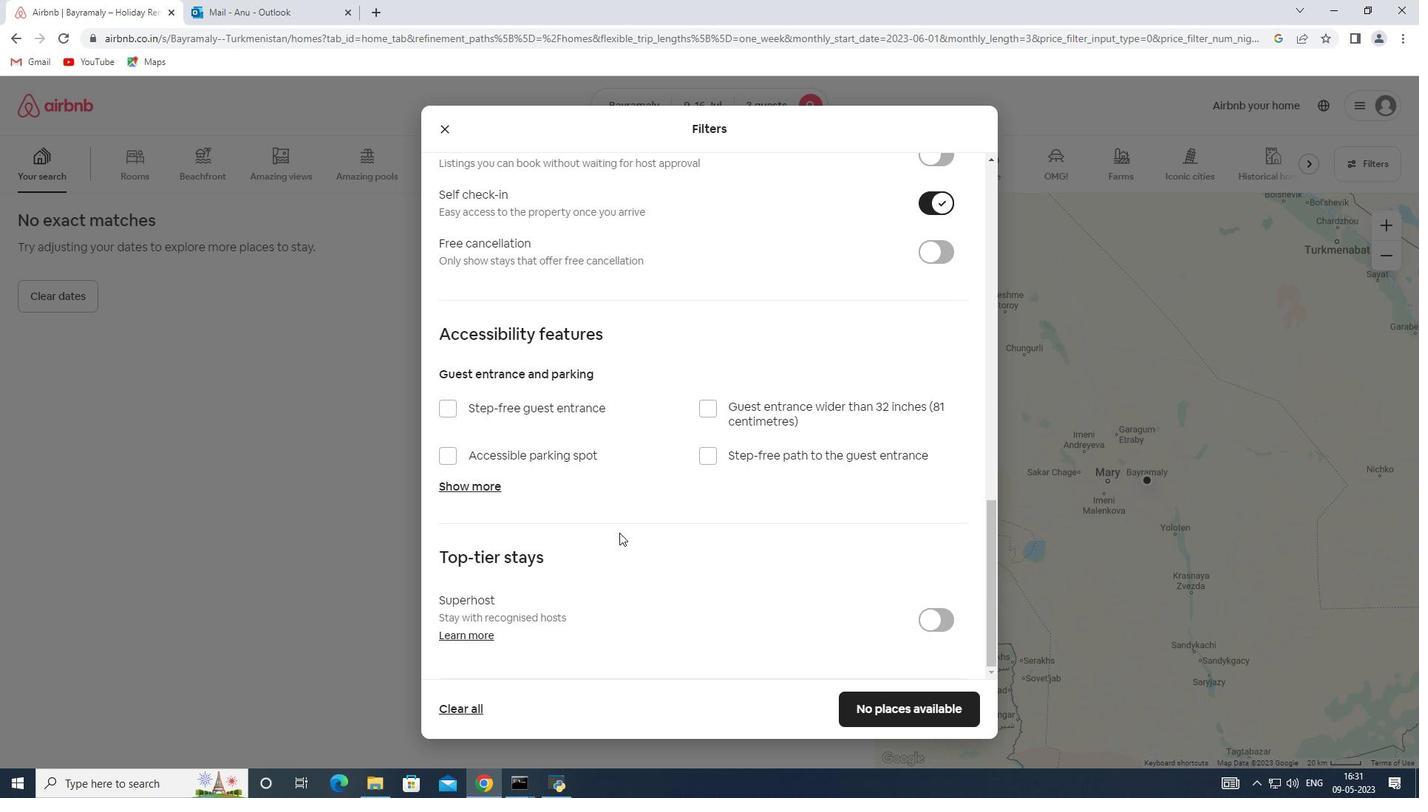 
Action: Mouse moved to (889, 701)
Screenshot: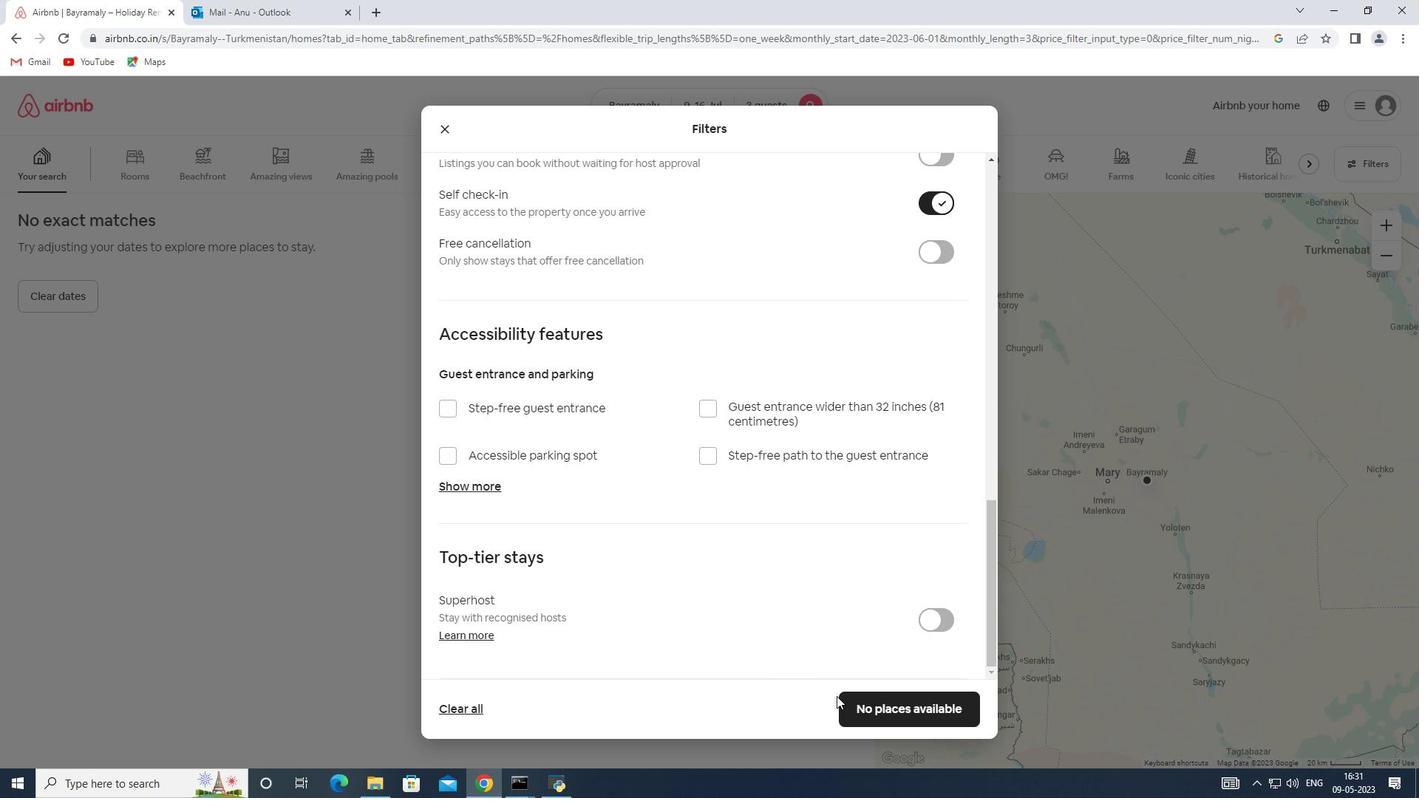 
Action: Mouse pressed left at (889, 701)
Screenshot: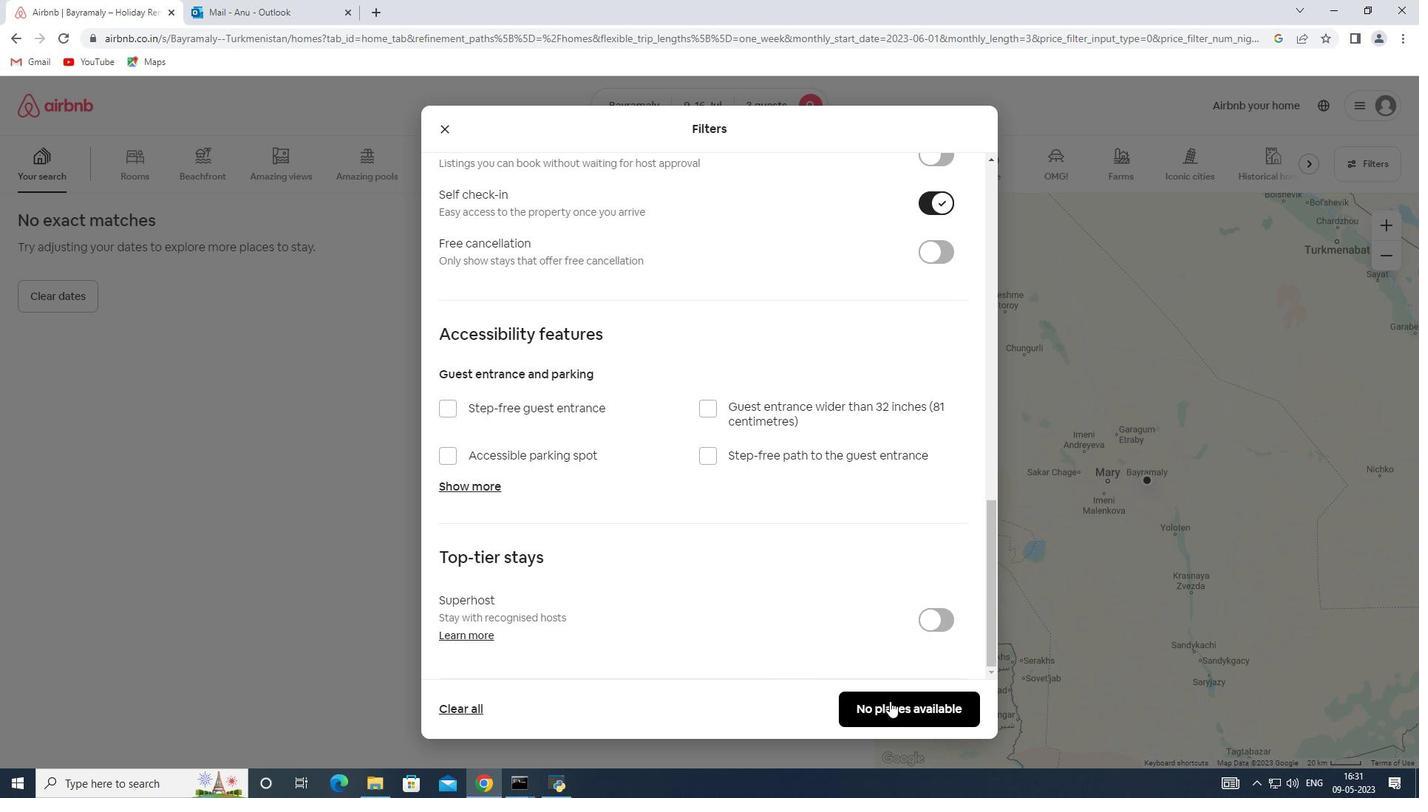 
